 Task: Look for space in Clearlake, United States from 14th June, 2023 to 30th June, 2023 for 5 adults in price range Rs.8000 to Rs.12000. Place can be entire place or private room with 5 bedrooms having 5 beds and 5 bathrooms. Property type can be house, flat, guest house. Amenities needed are: wifi, TV, free parkinig on premises, gym, breakfast. Booking option can be shelf check-in. Required host language is English.
Action: Mouse moved to (478, 120)
Screenshot: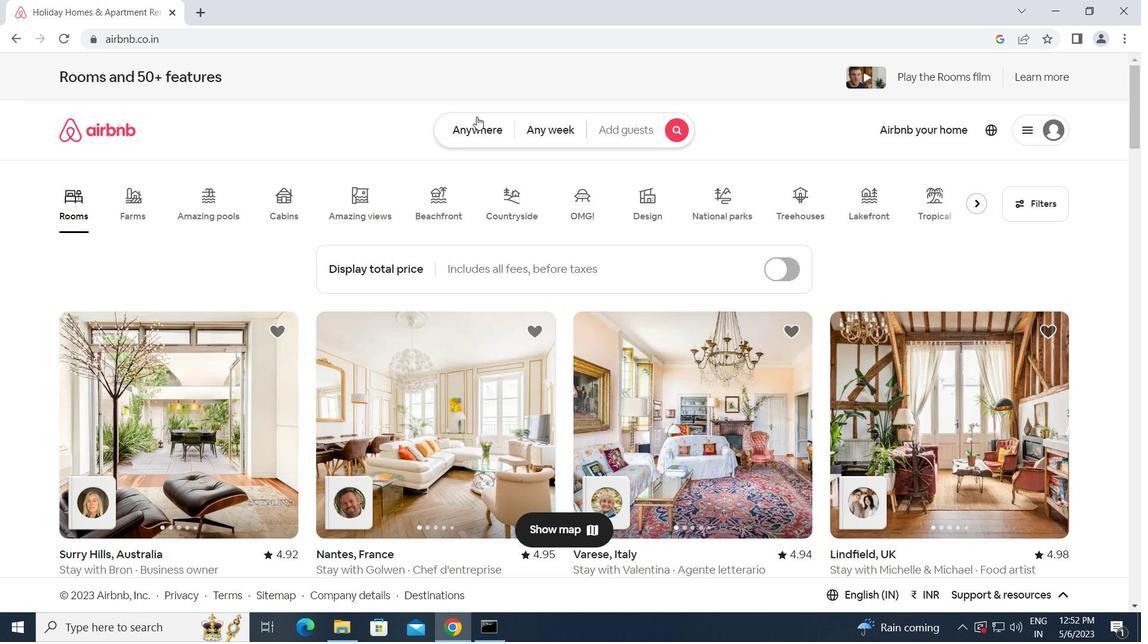 
Action: Mouse pressed left at (478, 120)
Screenshot: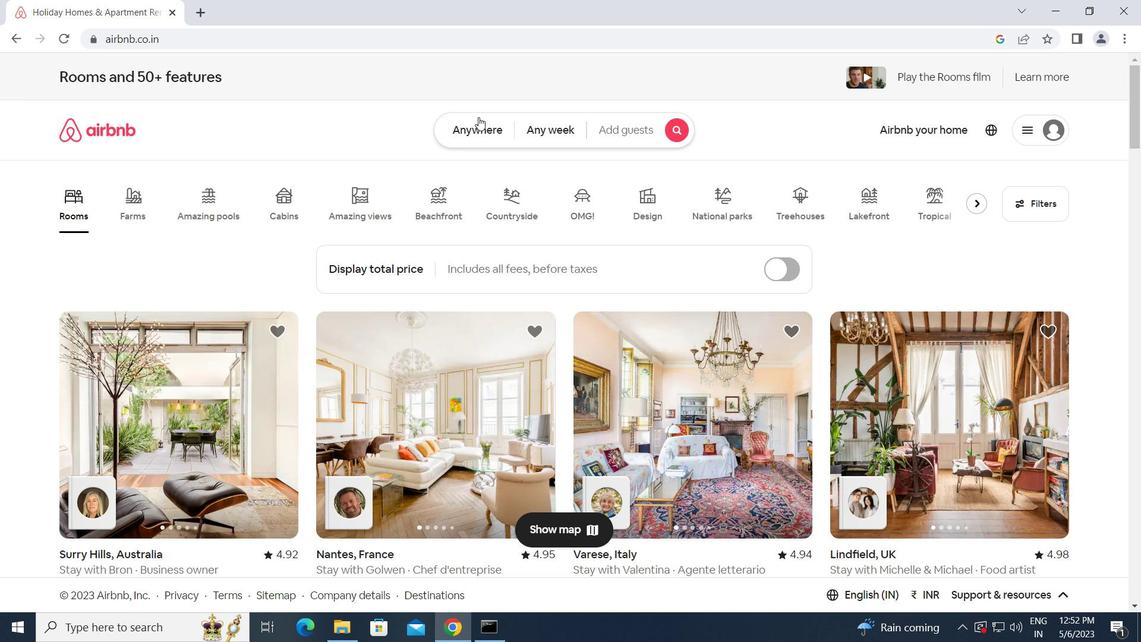 
Action: Mouse moved to (411, 179)
Screenshot: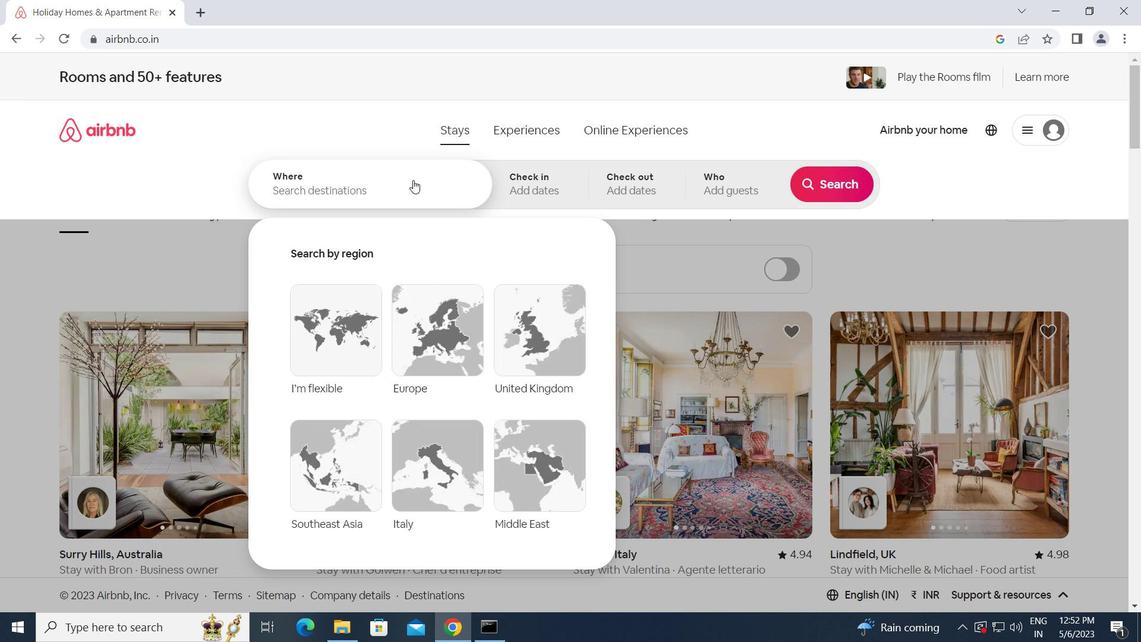 
Action: Mouse pressed left at (411, 179)
Screenshot: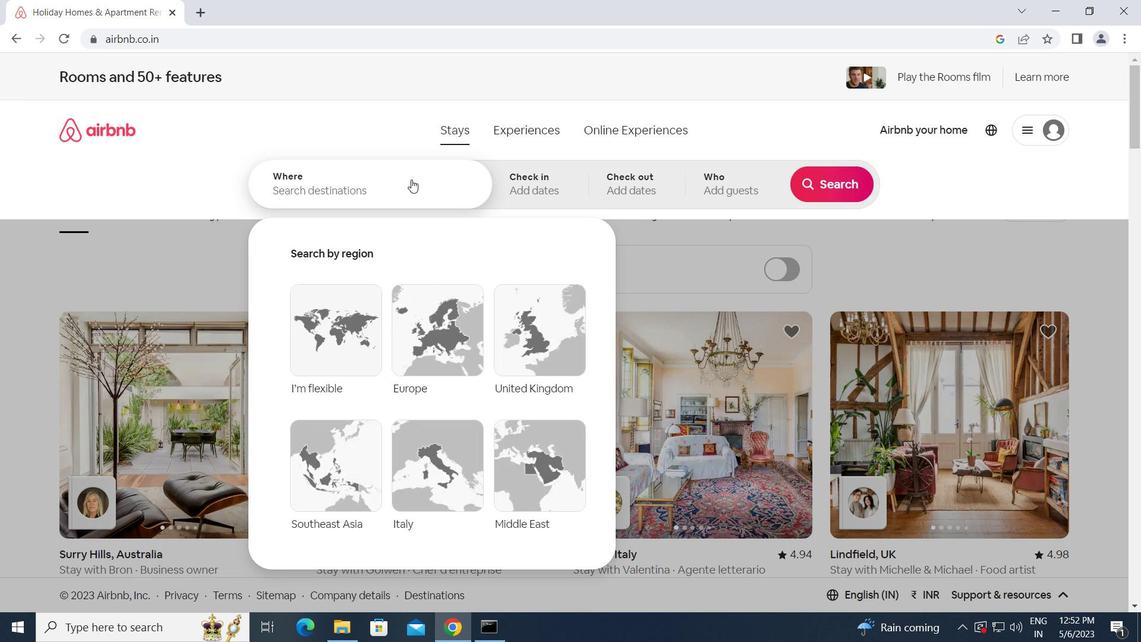 
Action: Key pressed <Key.caps_lock>c<Key.caps_lock>learlake,<Key.space><Key.caps_lock>u<Key.caps_lock>nited<Key.space><Key.caps_lock>s<Key.caps_lock>tates<Key.enter>
Screenshot: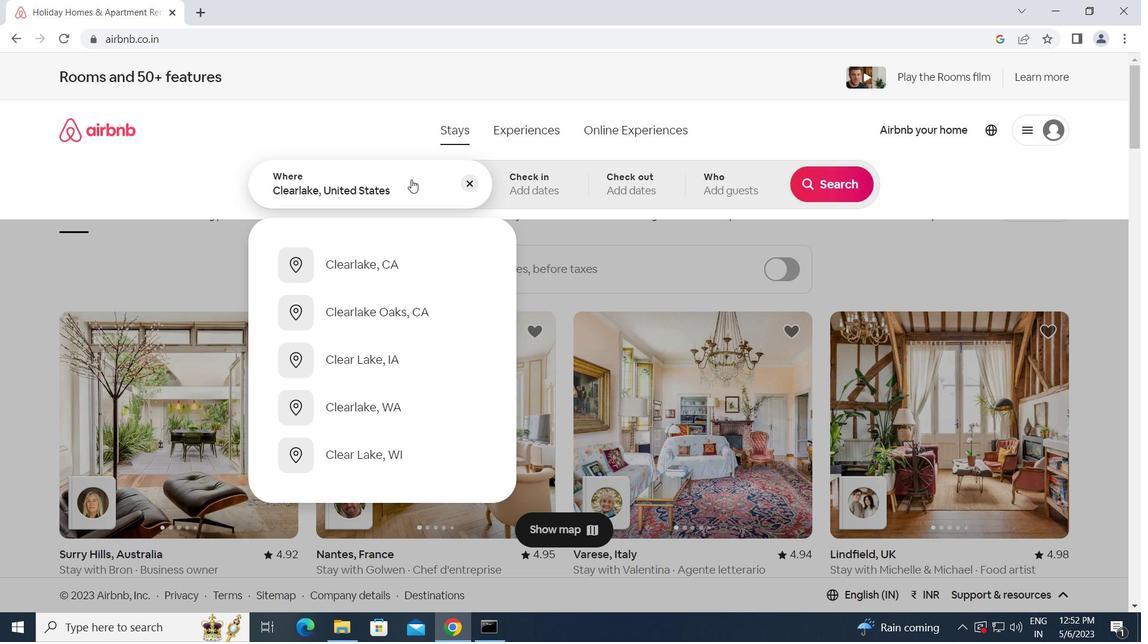 
Action: Mouse moved to (699, 444)
Screenshot: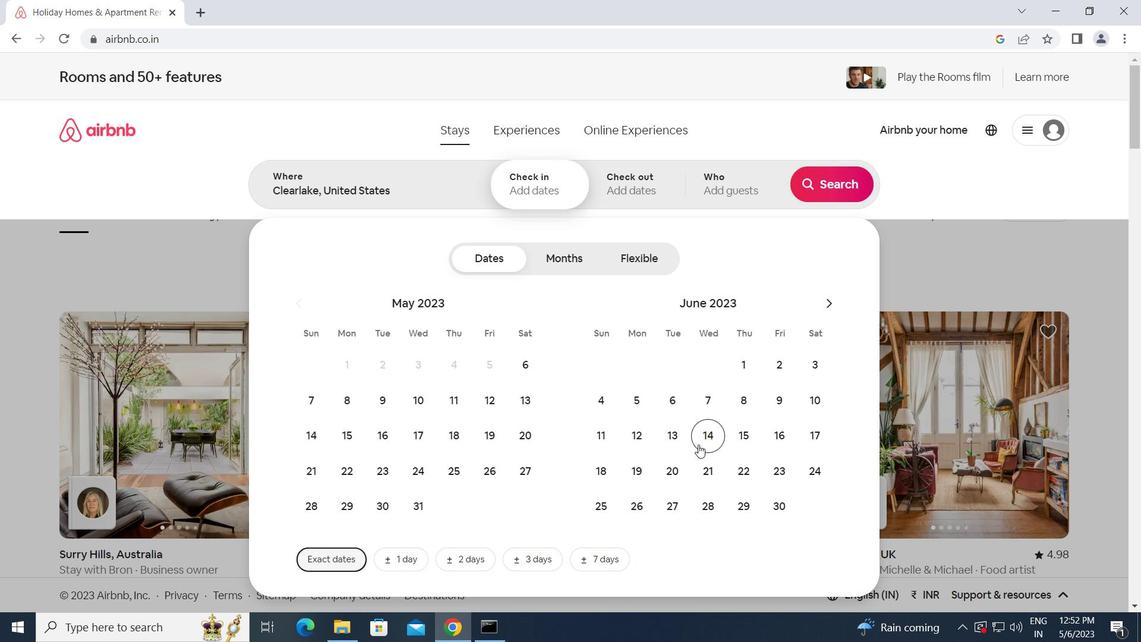 
Action: Mouse pressed left at (699, 444)
Screenshot: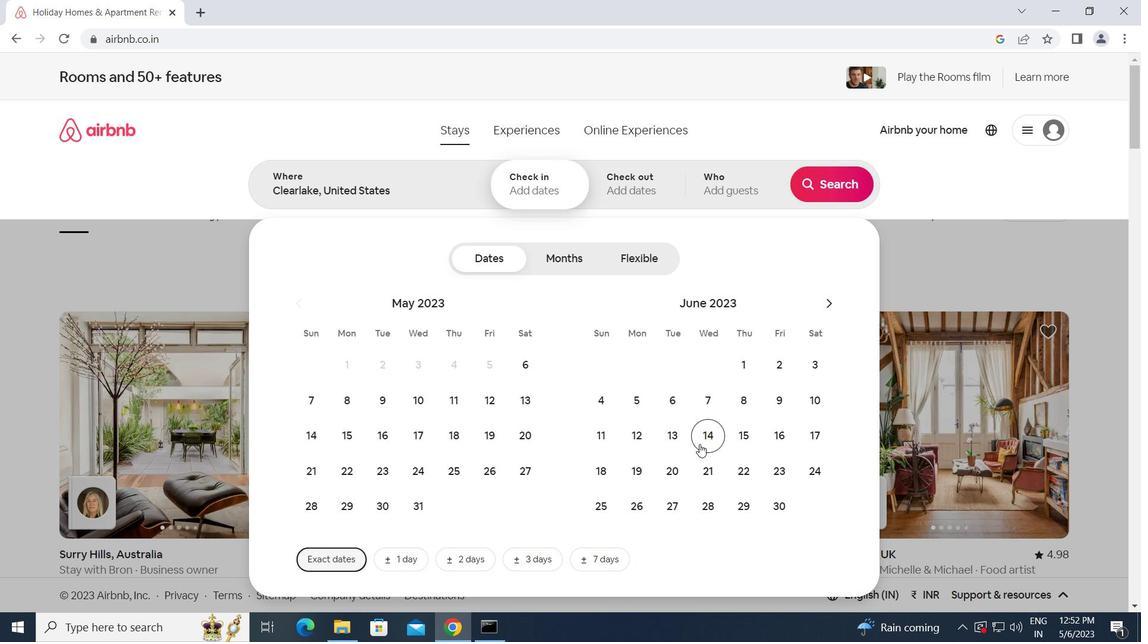 
Action: Mouse moved to (786, 509)
Screenshot: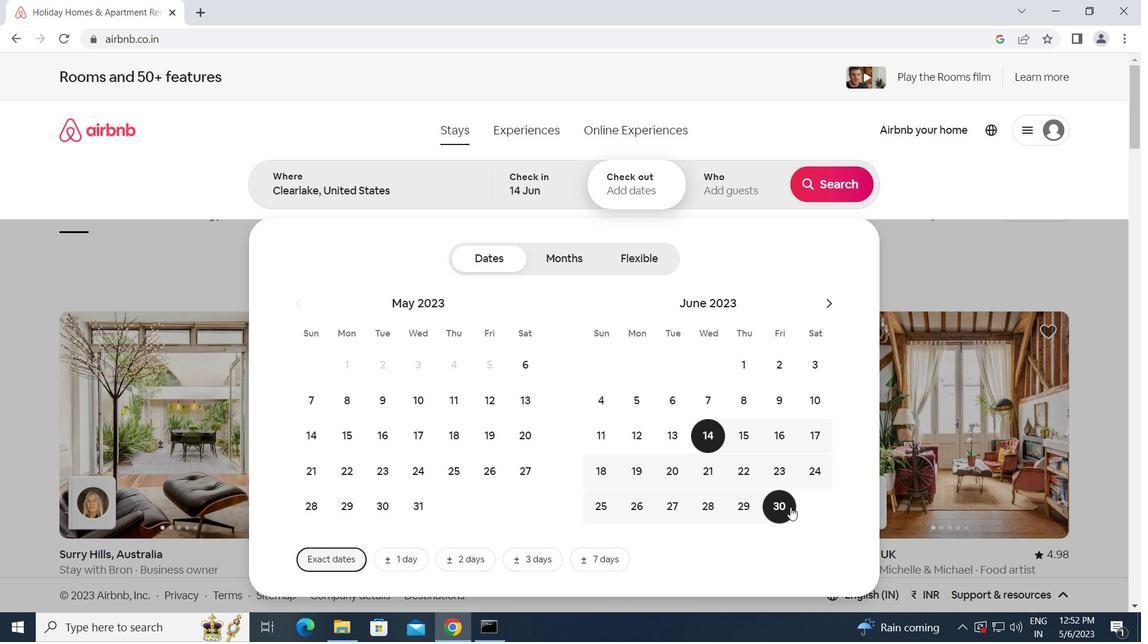 
Action: Mouse pressed left at (786, 509)
Screenshot: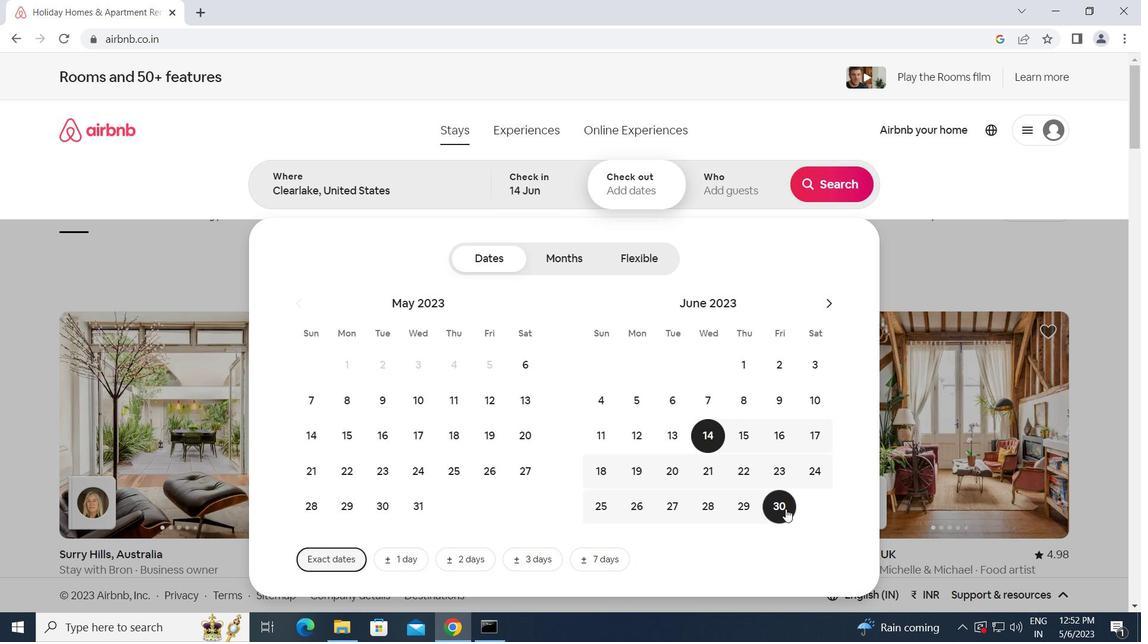 
Action: Mouse moved to (716, 192)
Screenshot: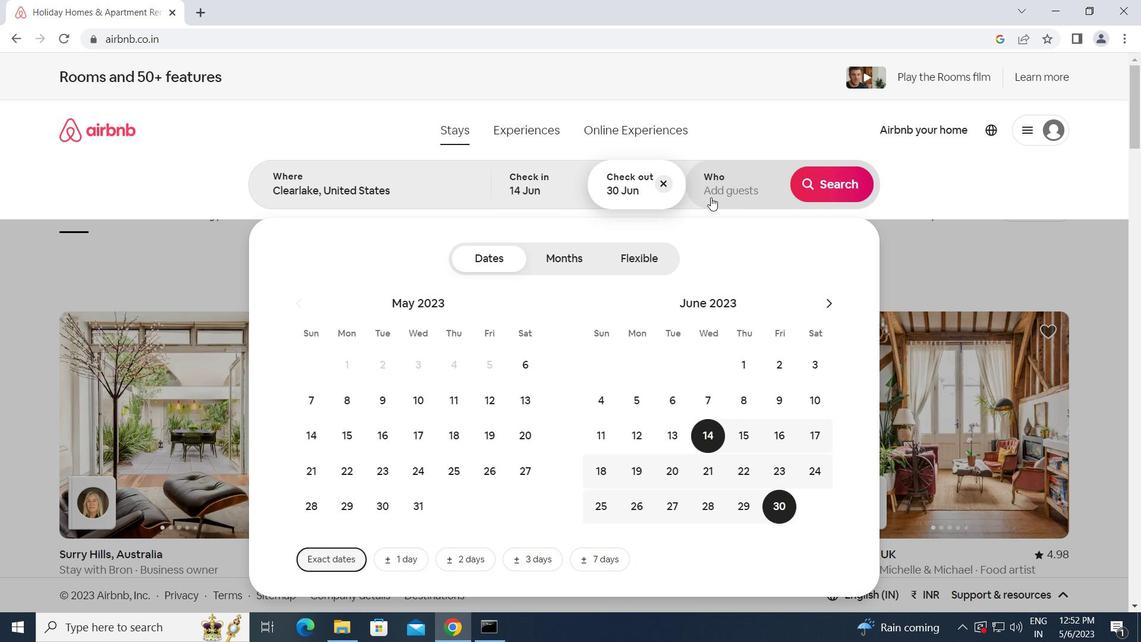 
Action: Mouse pressed left at (716, 192)
Screenshot: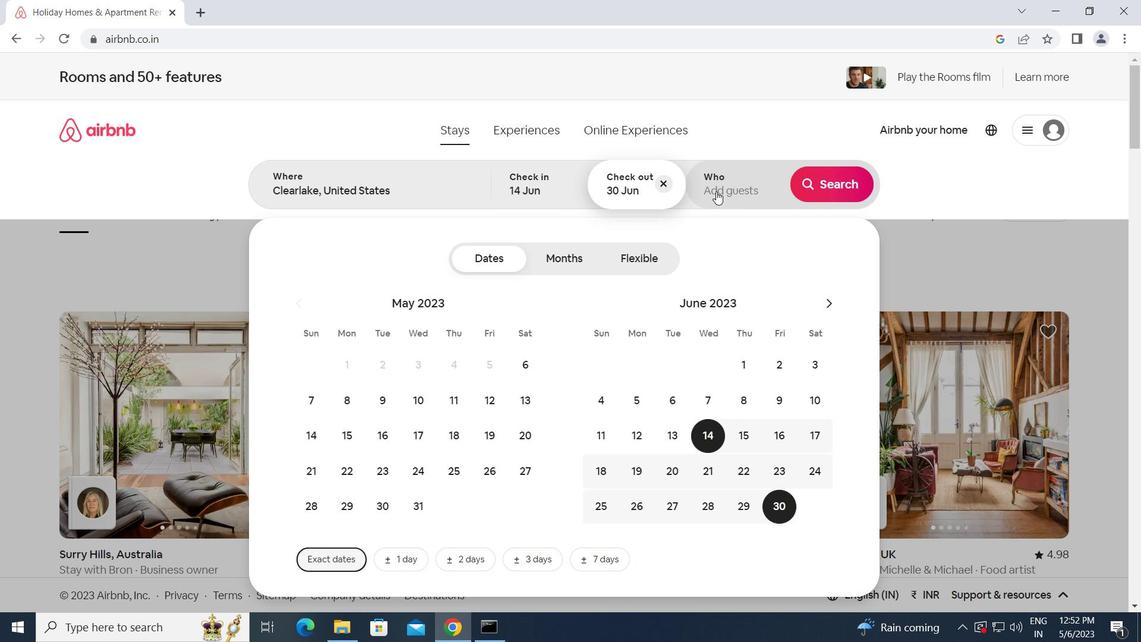 
Action: Mouse moved to (830, 259)
Screenshot: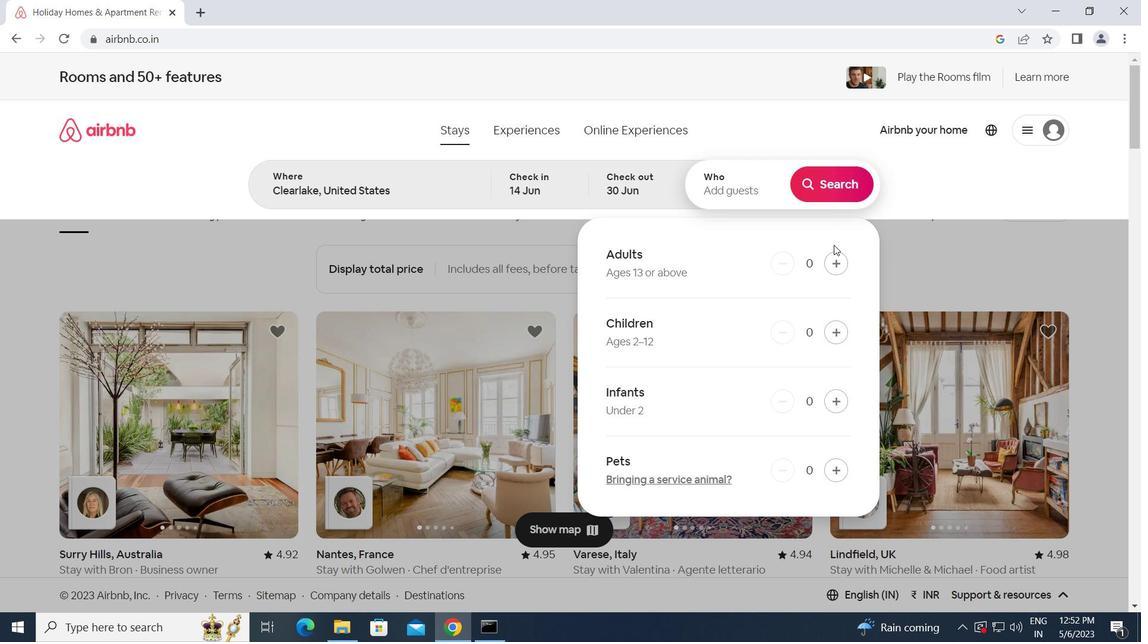 
Action: Mouse pressed left at (830, 259)
Screenshot: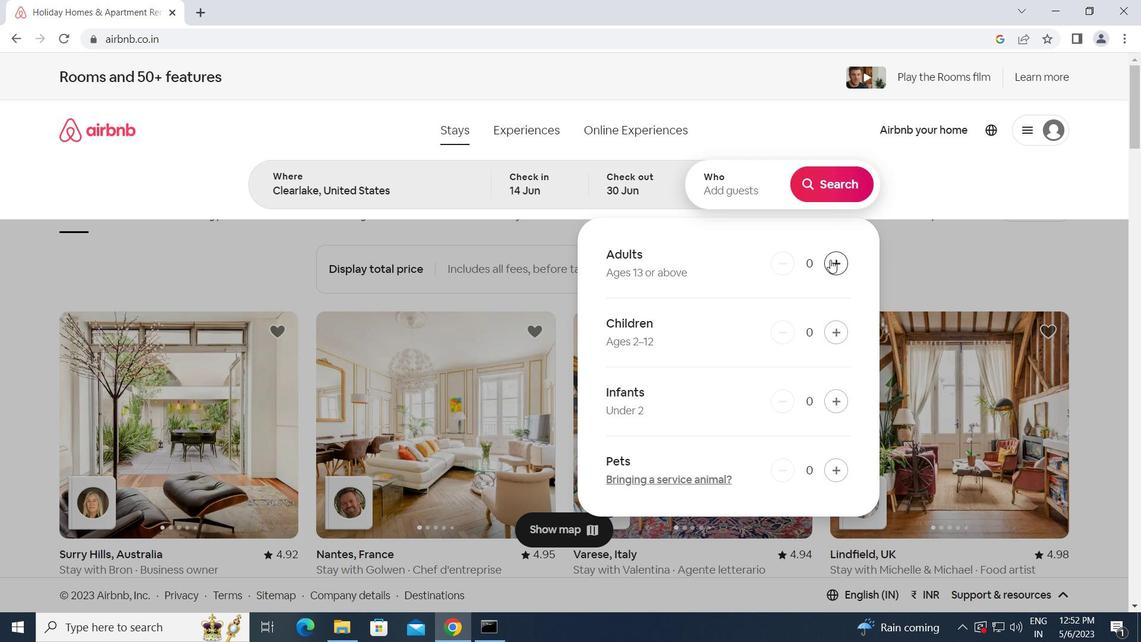 
Action: Mouse moved to (834, 259)
Screenshot: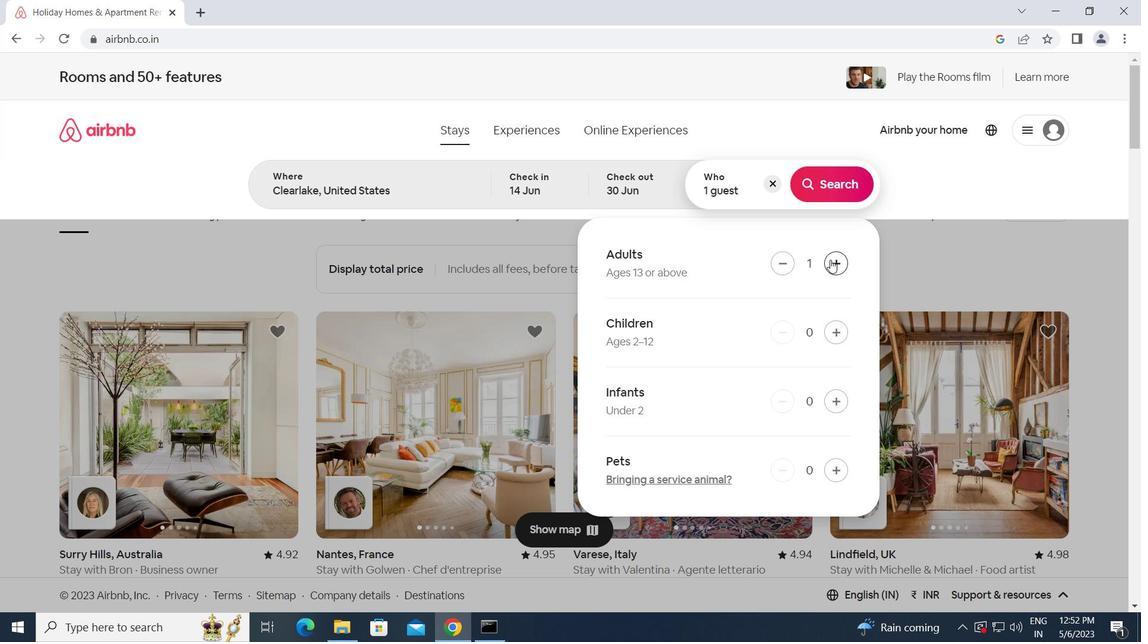 
Action: Mouse pressed left at (834, 259)
Screenshot: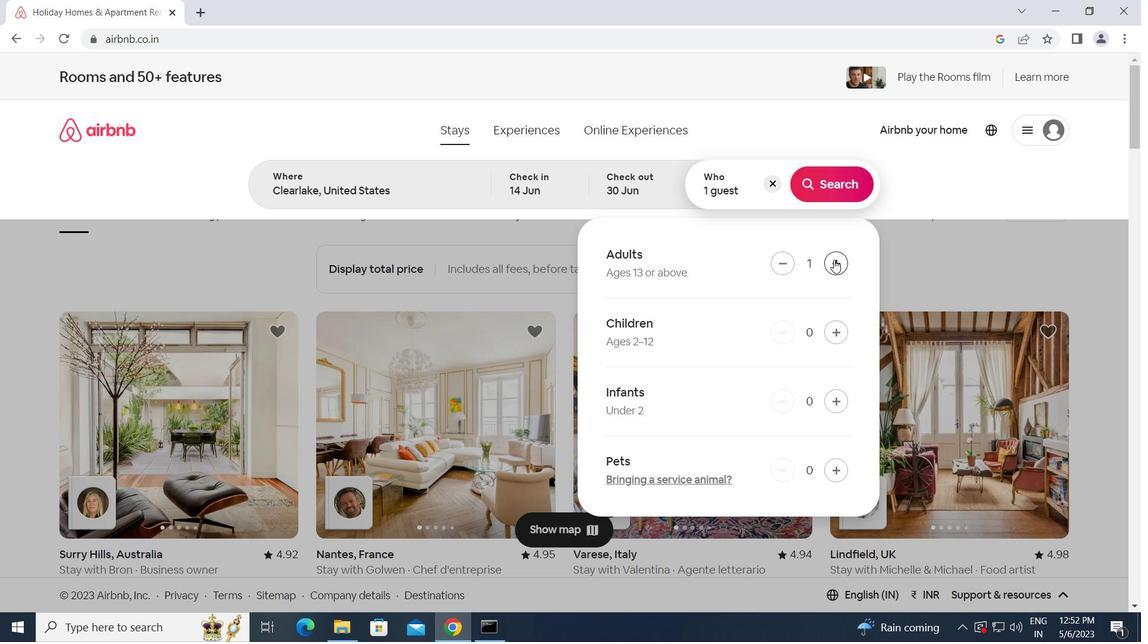 
Action: Mouse pressed left at (834, 259)
Screenshot: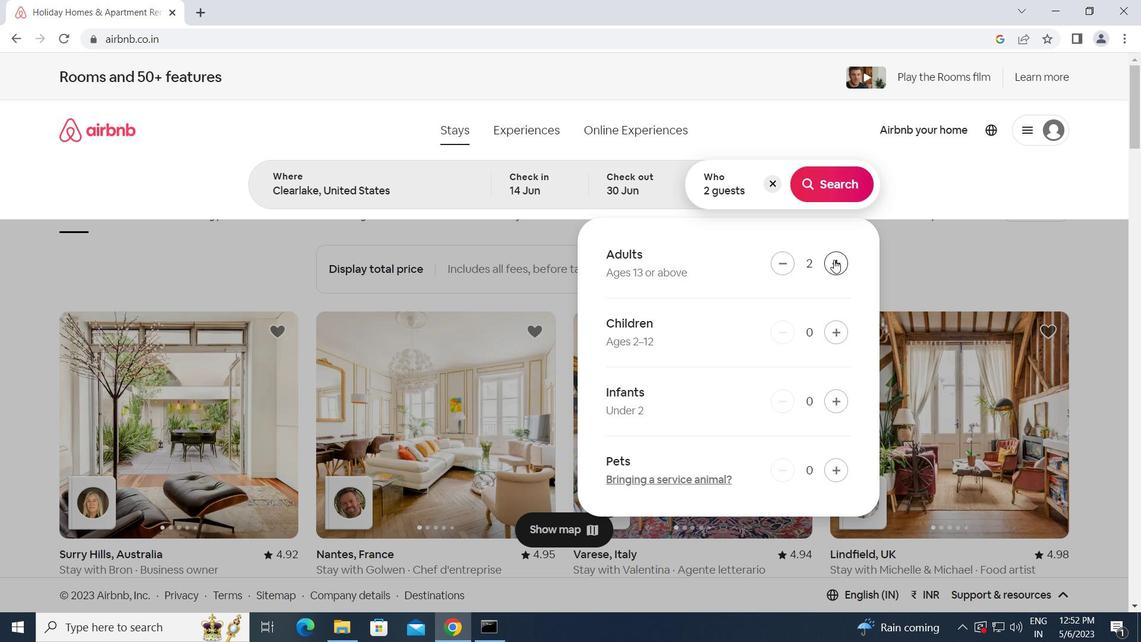 
Action: Mouse pressed left at (834, 259)
Screenshot: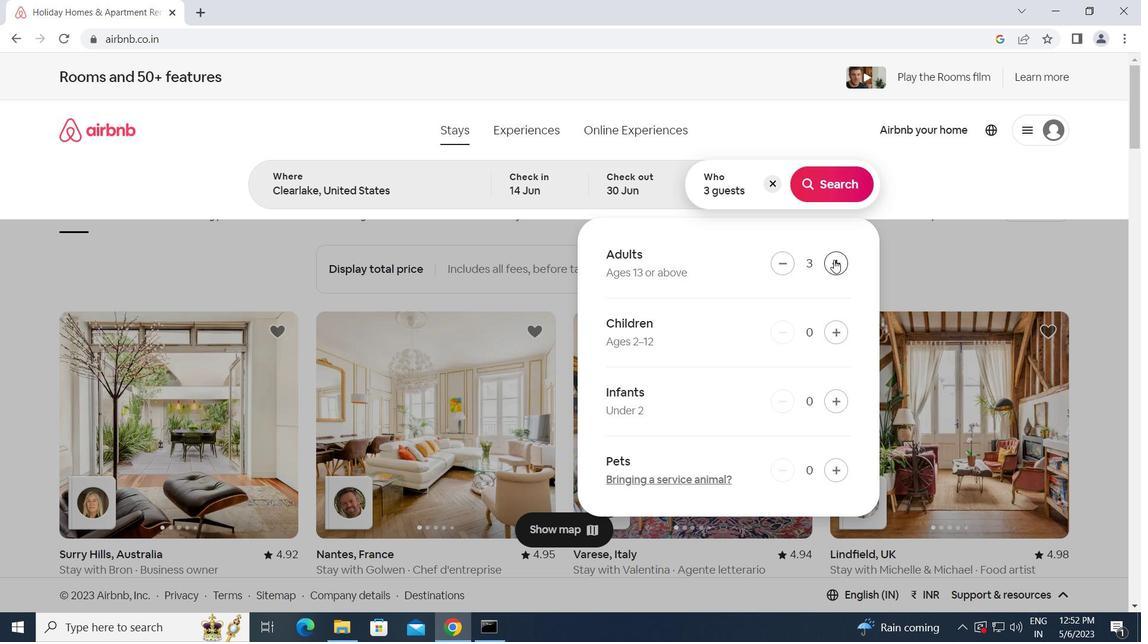
Action: Mouse pressed left at (834, 259)
Screenshot: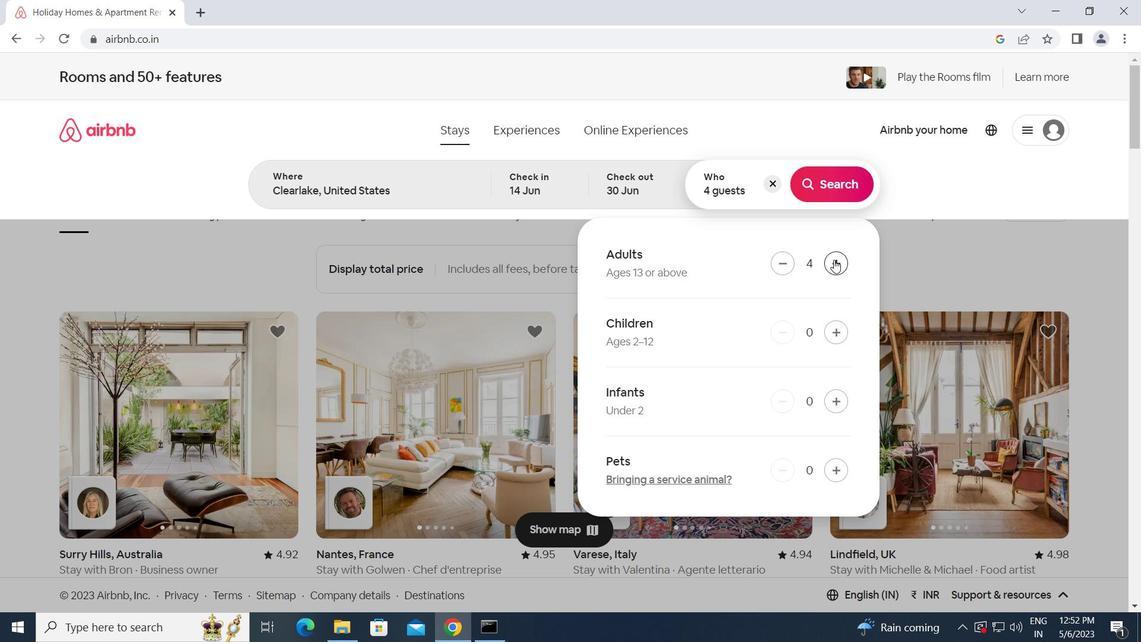 
Action: Mouse moved to (821, 179)
Screenshot: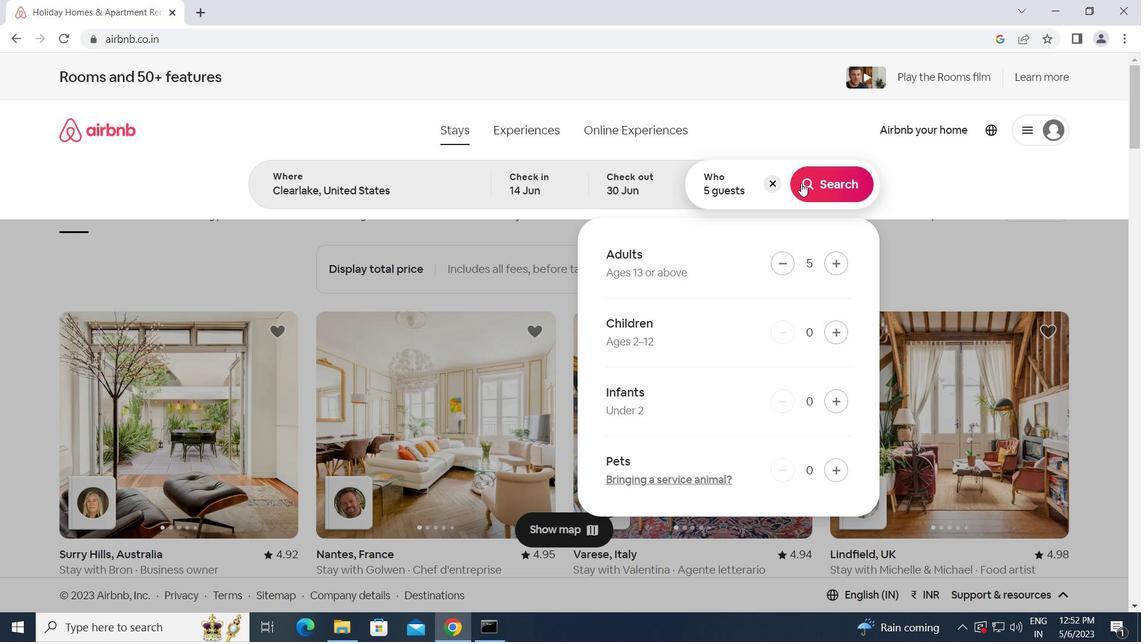 
Action: Mouse pressed left at (821, 179)
Screenshot: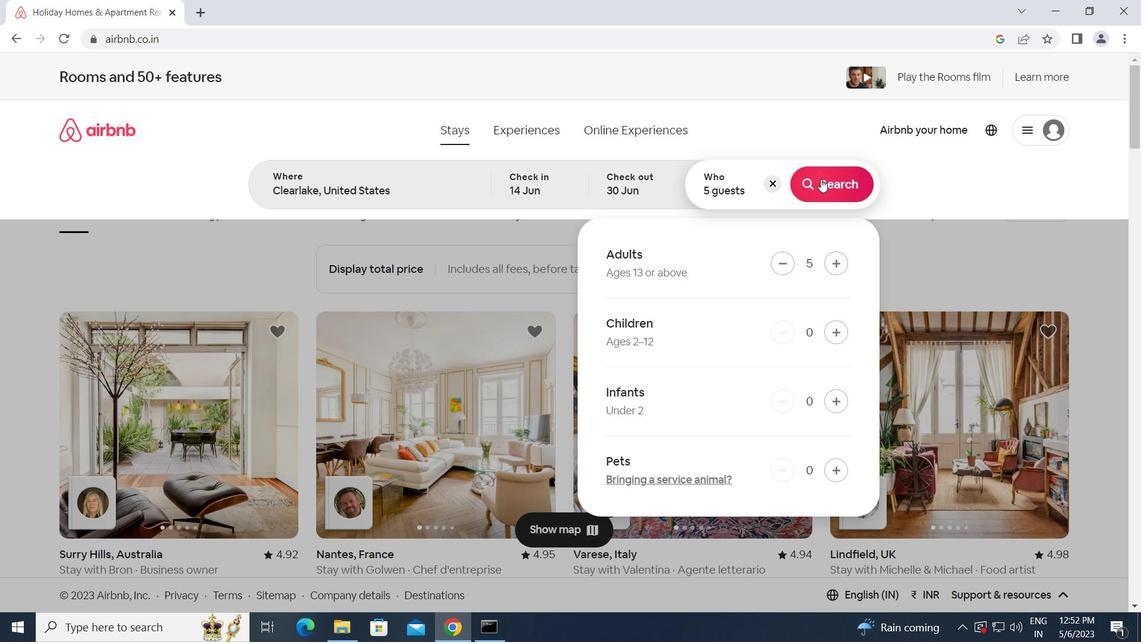 
Action: Mouse moved to (1078, 142)
Screenshot: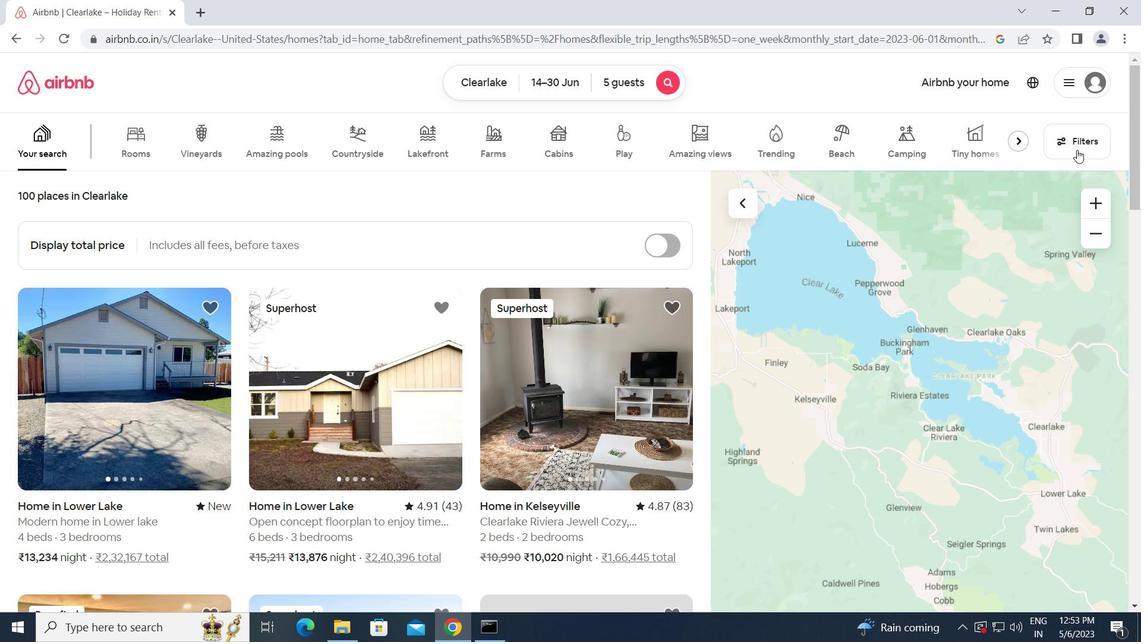 
Action: Mouse pressed left at (1078, 142)
Screenshot: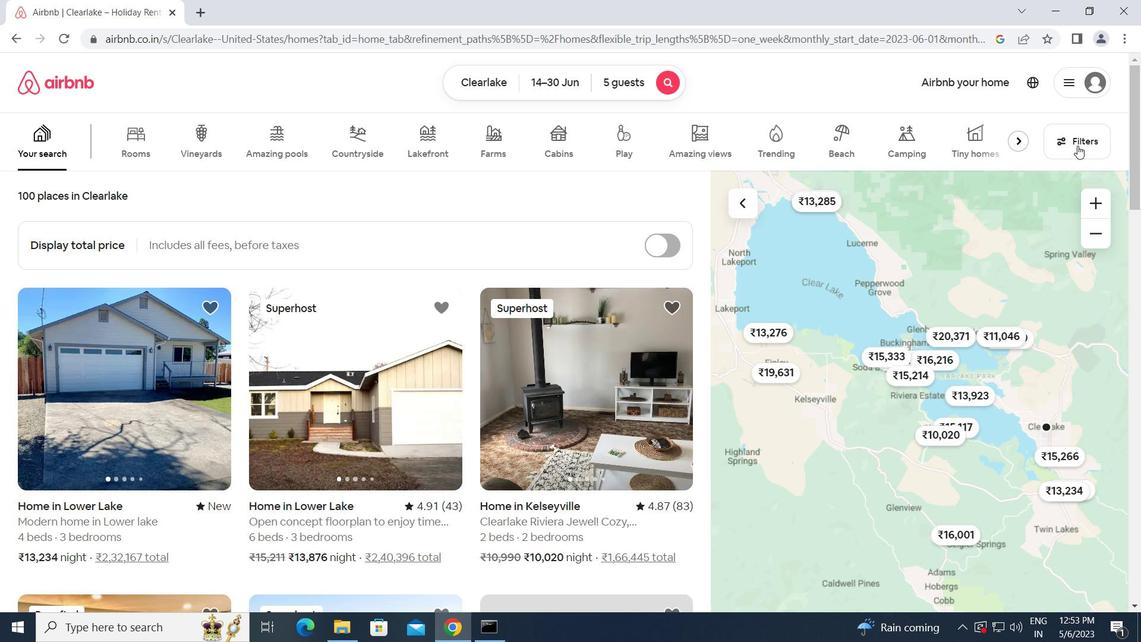 
Action: Mouse moved to (416, 427)
Screenshot: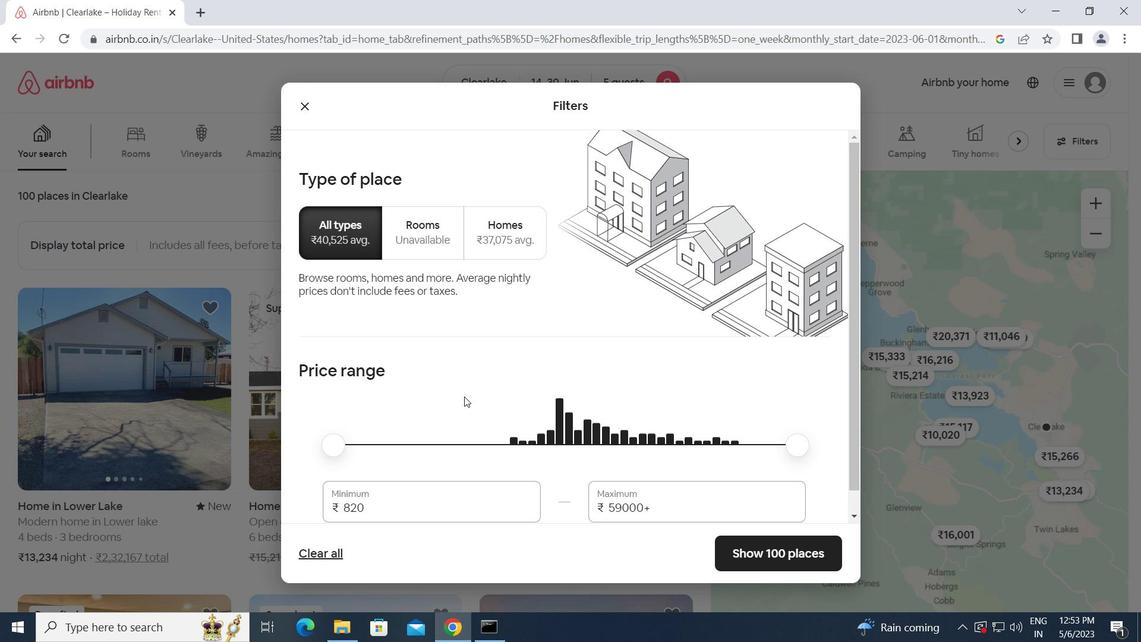 
Action: Mouse scrolled (416, 427) with delta (0, 0)
Screenshot: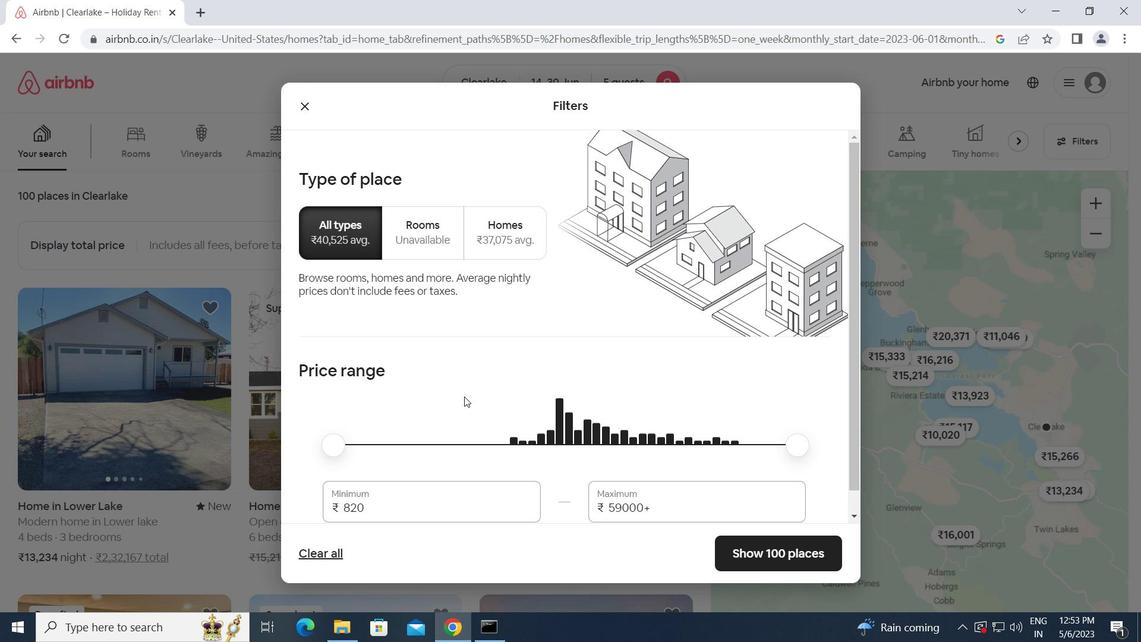 
Action: Mouse moved to (369, 489)
Screenshot: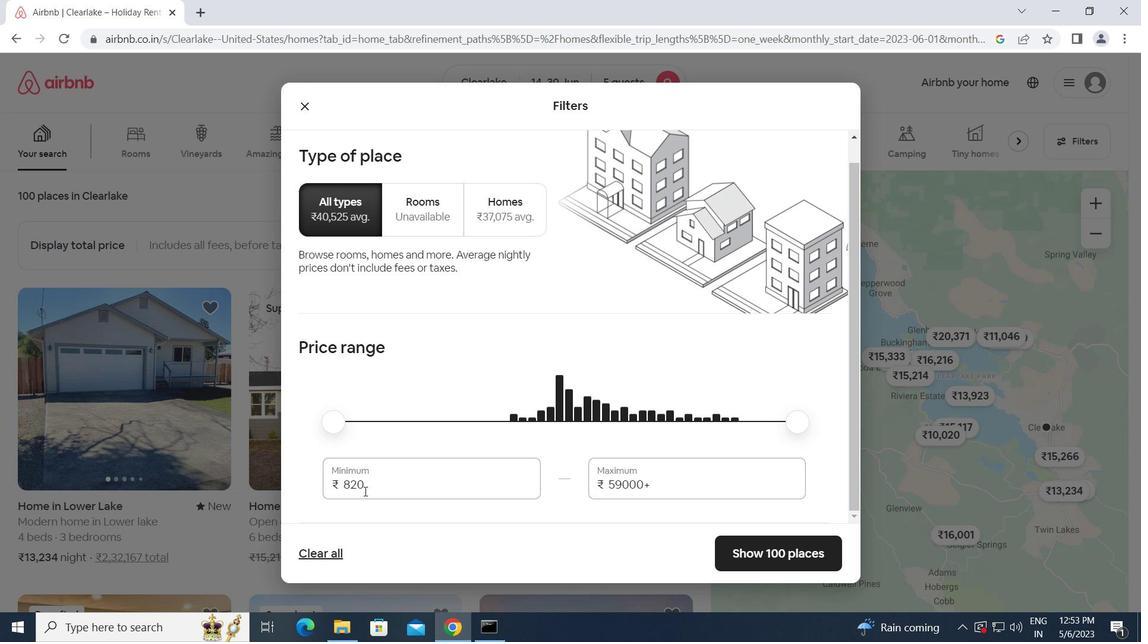 
Action: Mouse pressed left at (369, 489)
Screenshot: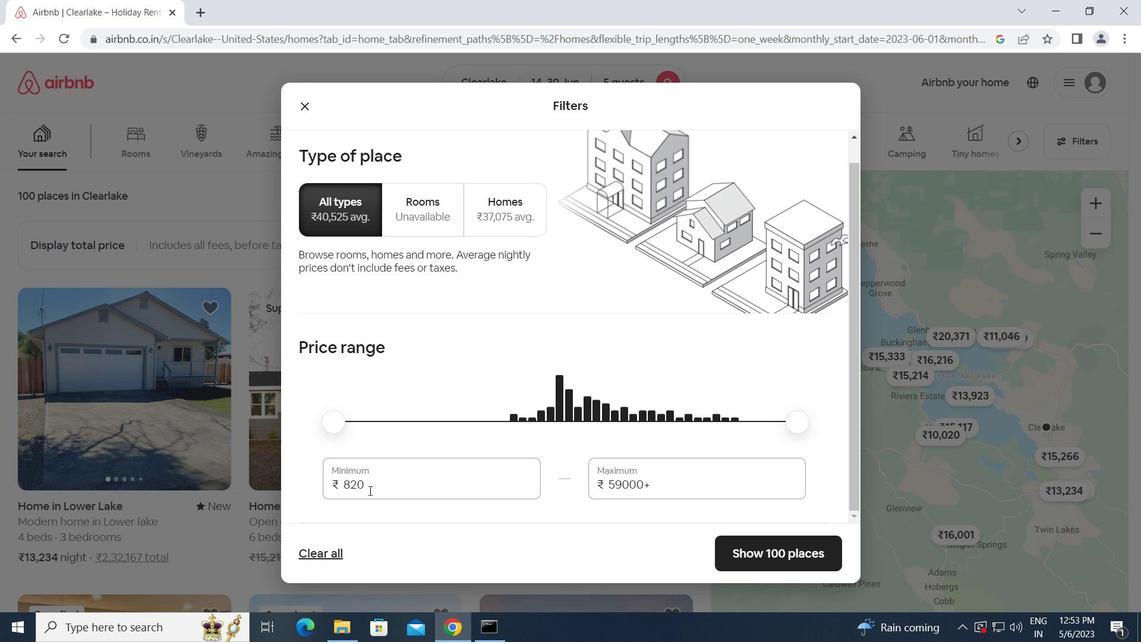 
Action: Mouse moved to (361, 484)
Screenshot: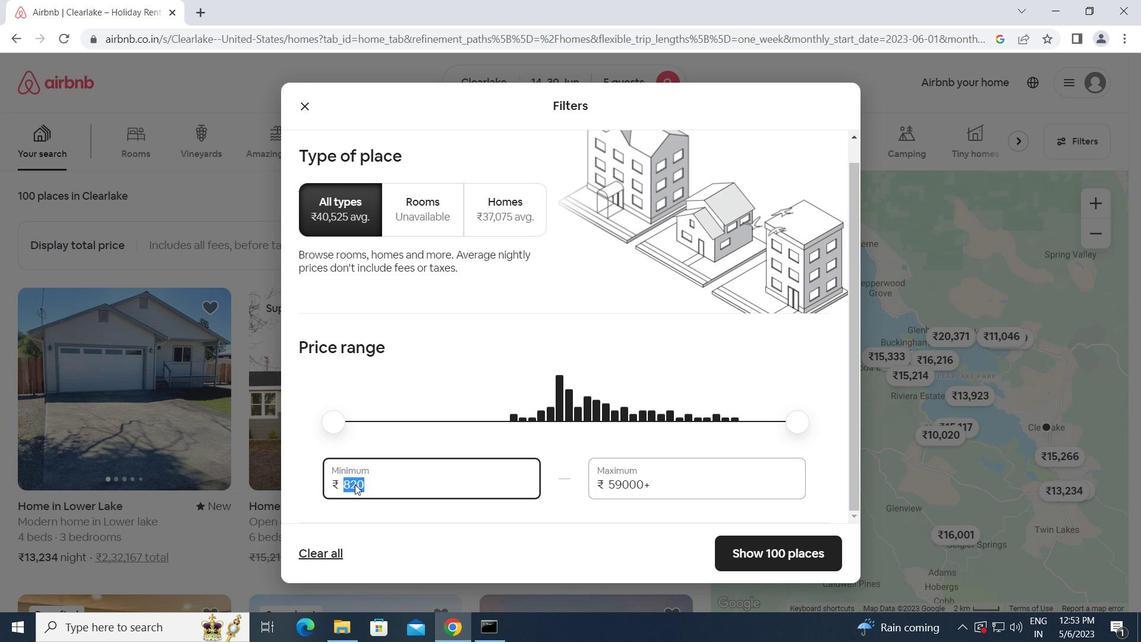
Action: Key pressed 800
Screenshot: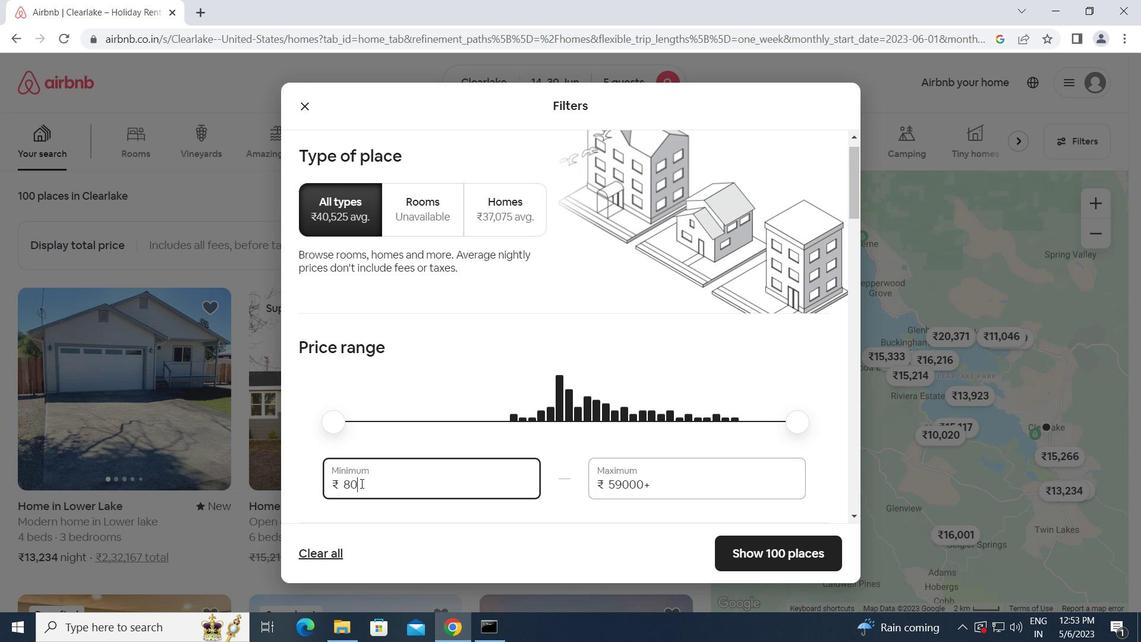 
Action: Mouse moved to (468, 416)
Screenshot: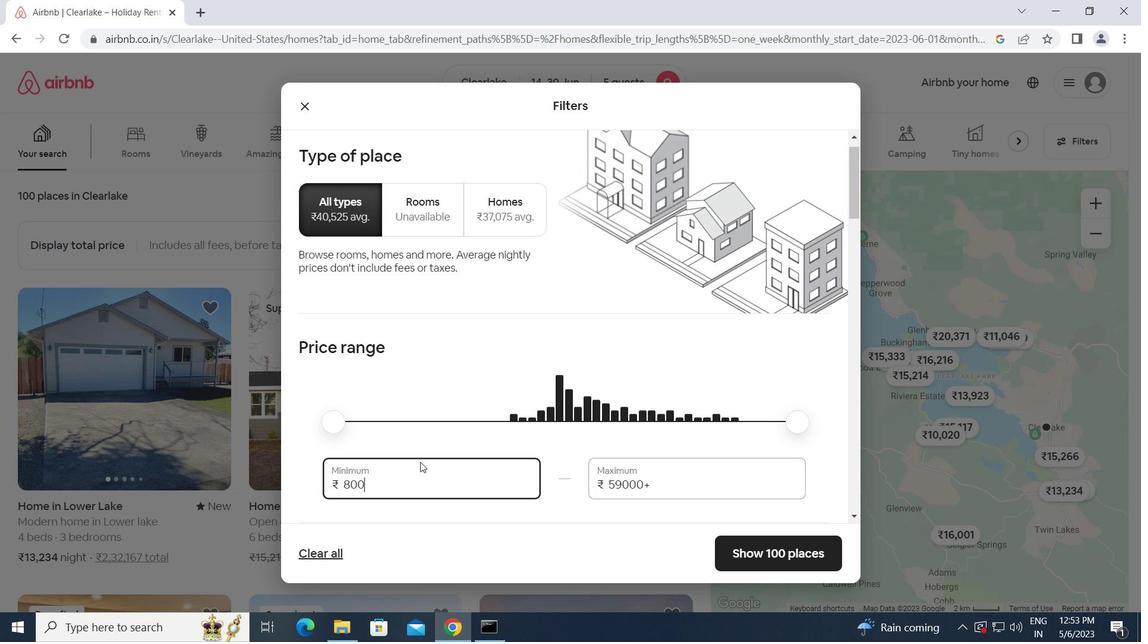 
Action: Key pressed 0<Key.tab>12000
Screenshot: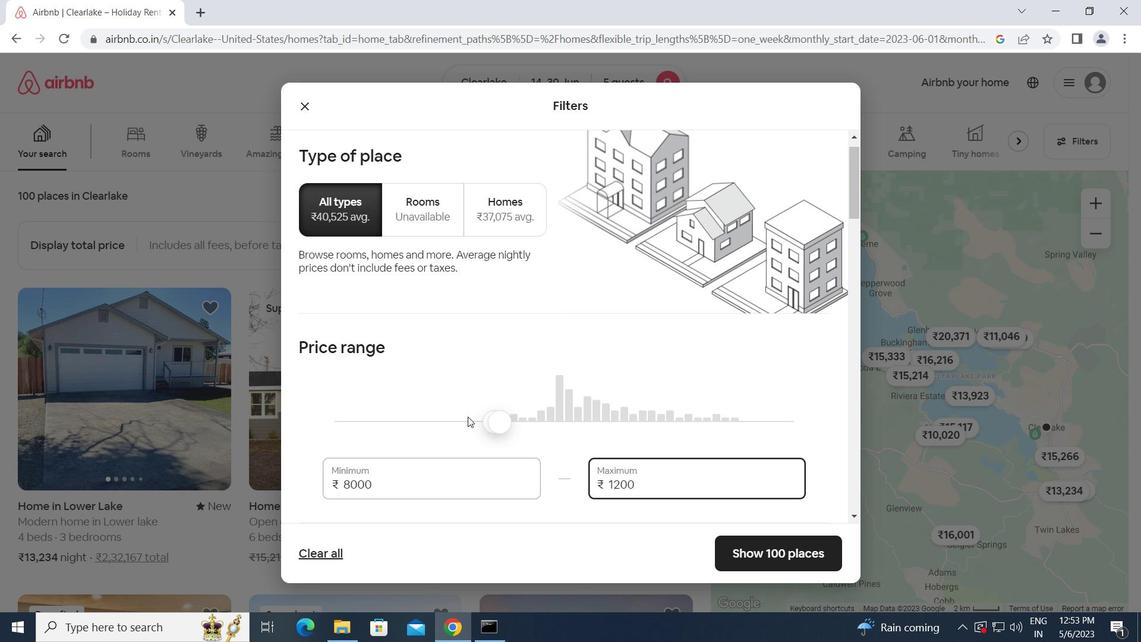 
Action: Mouse moved to (473, 425)
Screenshot: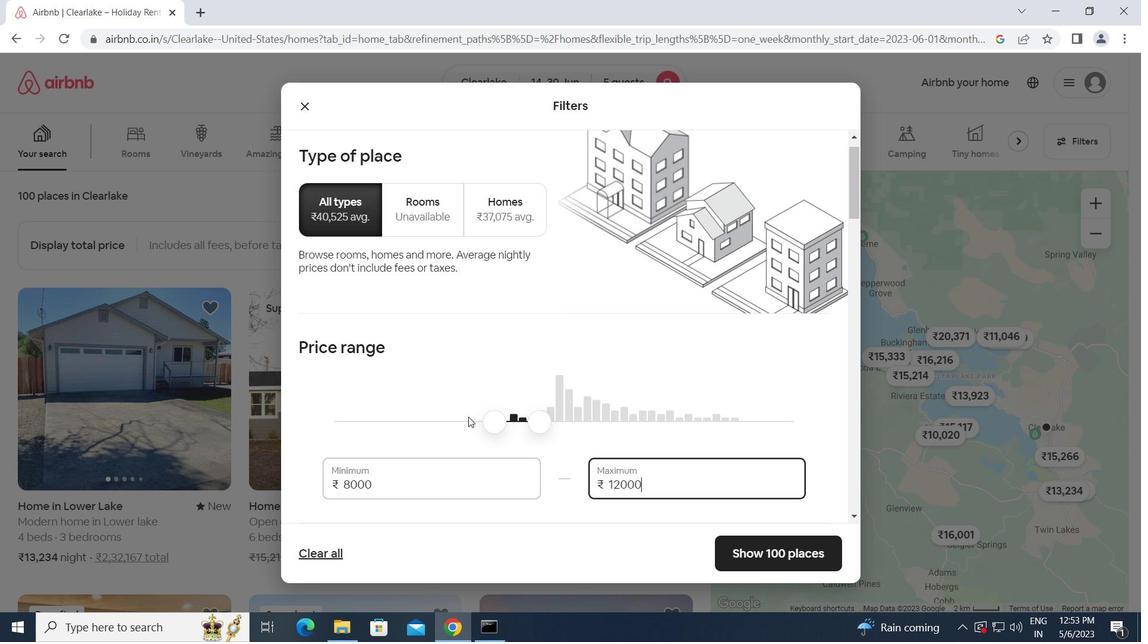 
Action: Mouse scrolled (473, 424) with delta (0, 0)
Screenshot: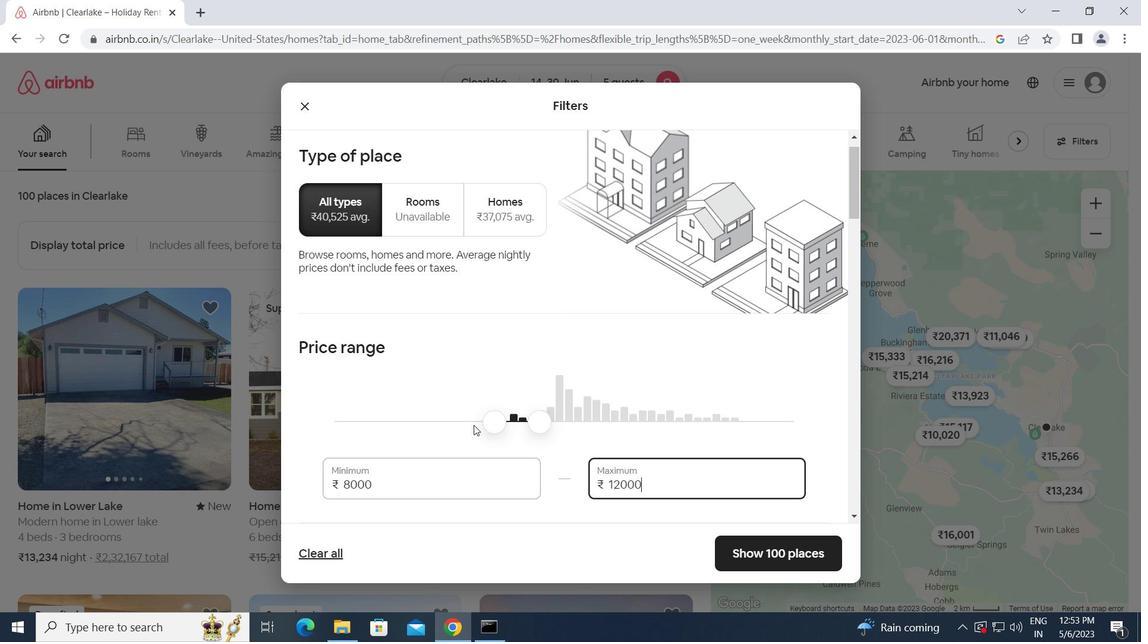 
Action: Mouse scrolled (473, 424) with delta (0, 0)
Screenshot: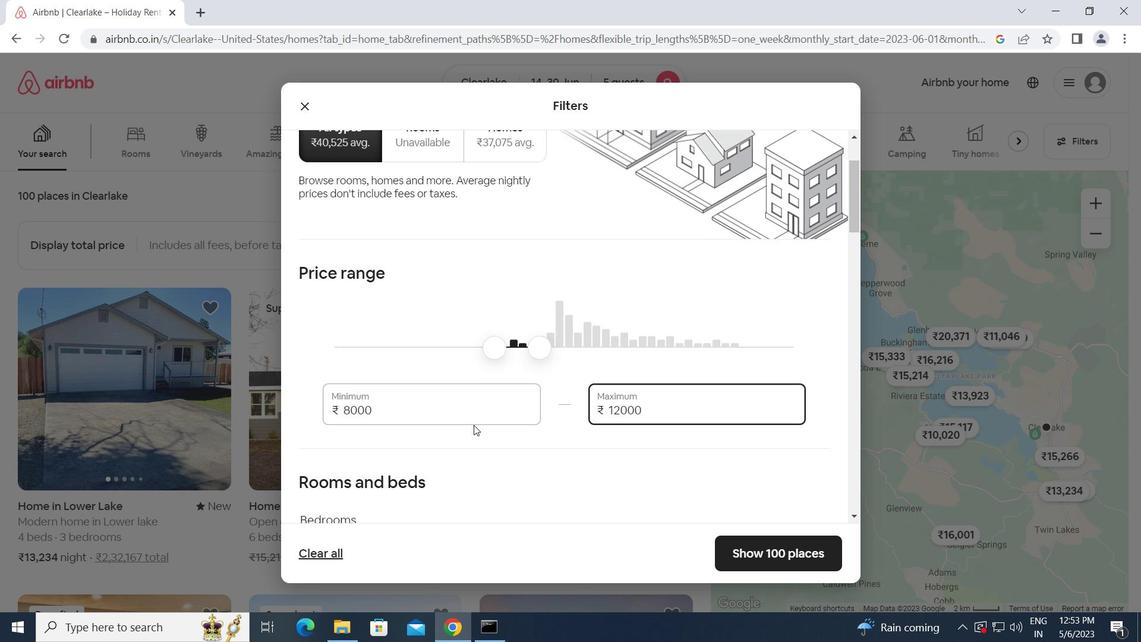
Action: Mouse scrolled (473, 424) with delta (0, 0)
Screenshot: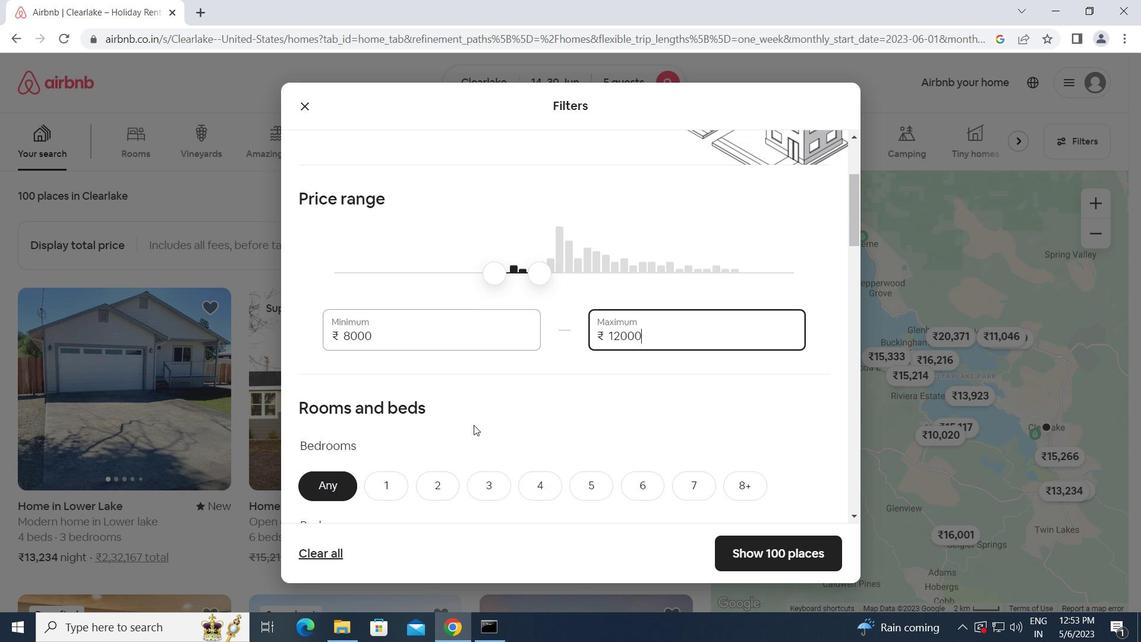 
Action: Mouse scrolled (473, 424) with delta (0, 0)
Screenshot: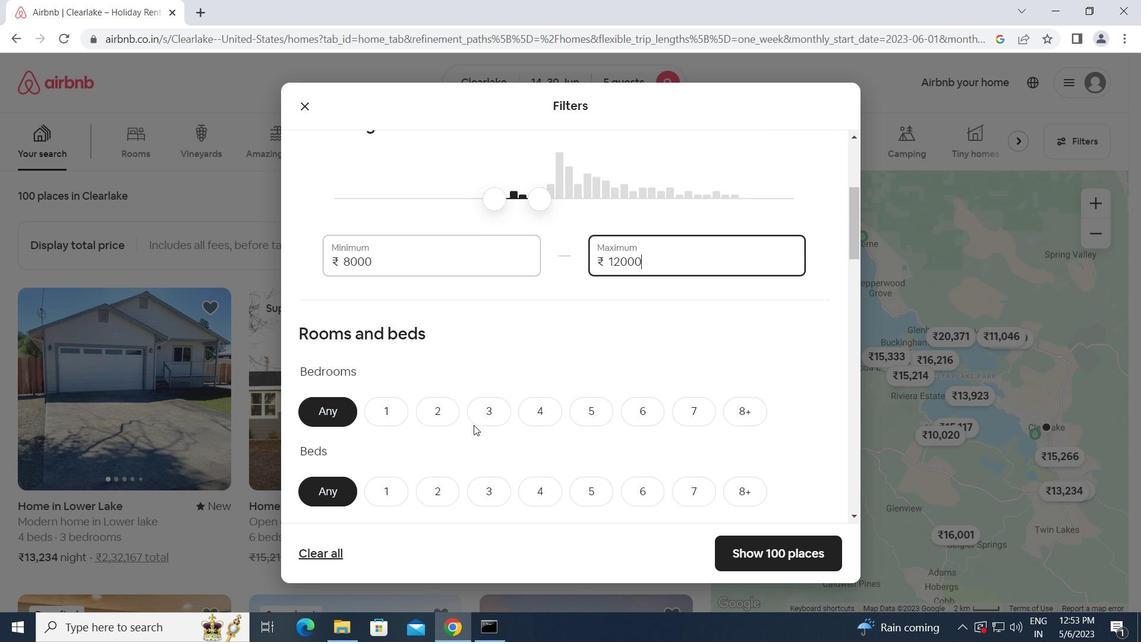 
Action: Mouse moved to (589, 335)
Screenshot: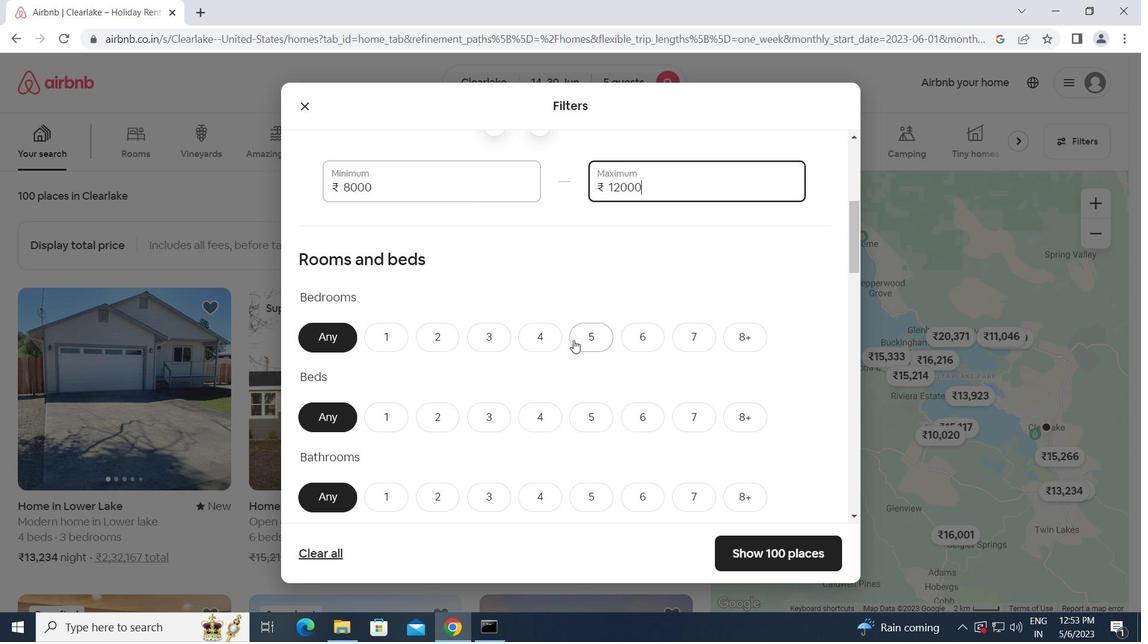 
Action: Mouse pressed left at (589, 335)
Screenshot: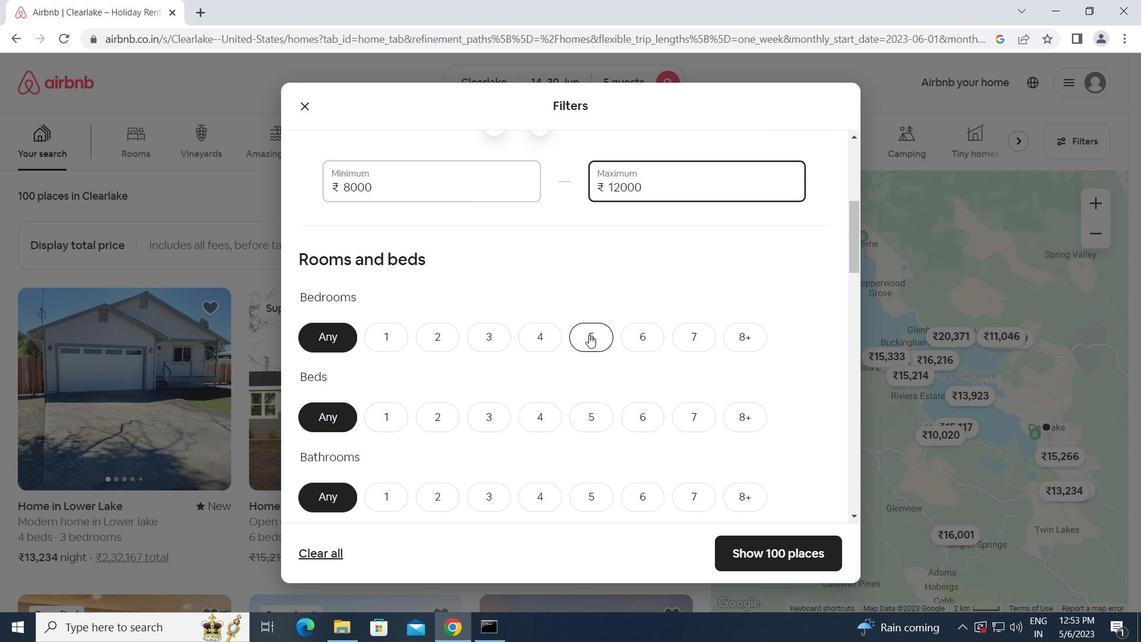 
Action: Mouse moved to (586, 416)
Screenshot: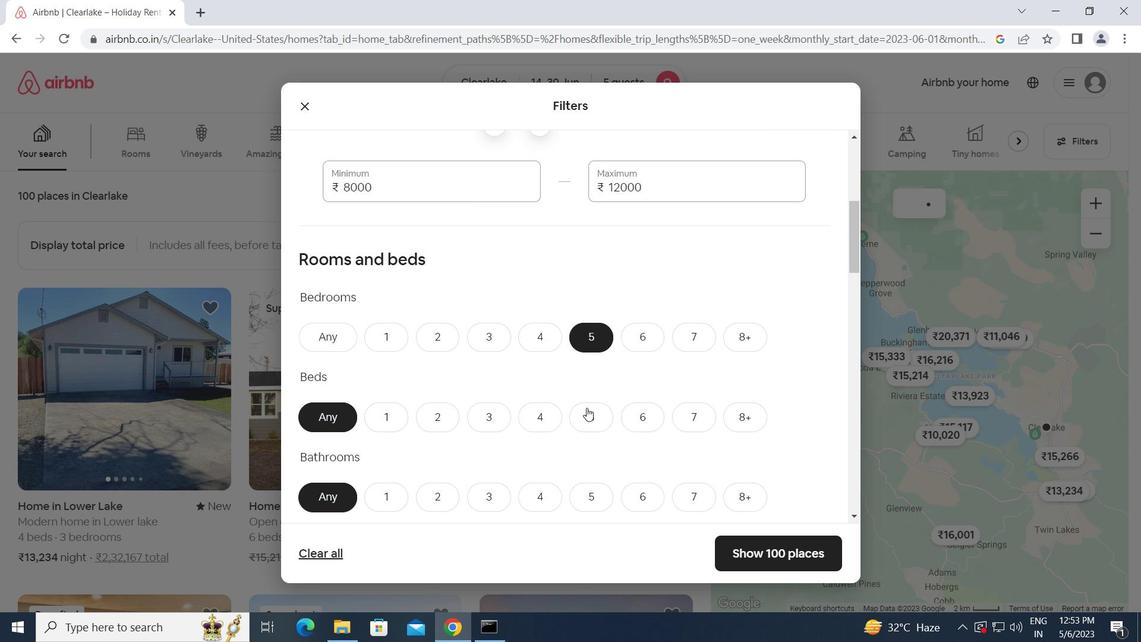 
Action: Mouse pressed left at (586, 416)
Screenshot: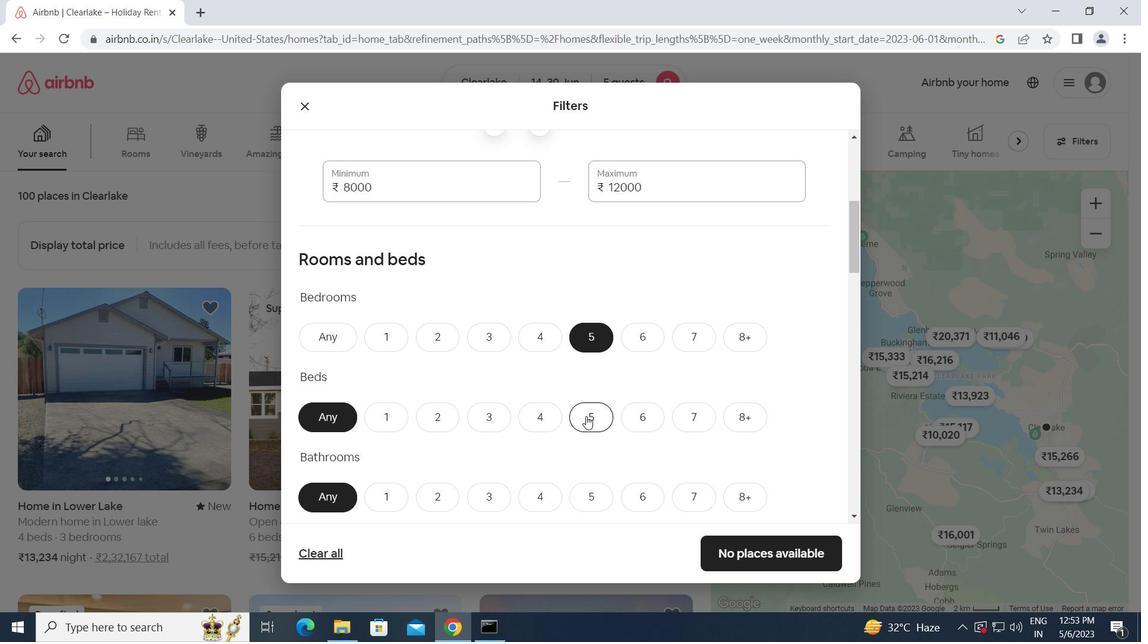 
Action: Mouse scrolled (586, 415) with delta (0, 0)
Screenshot: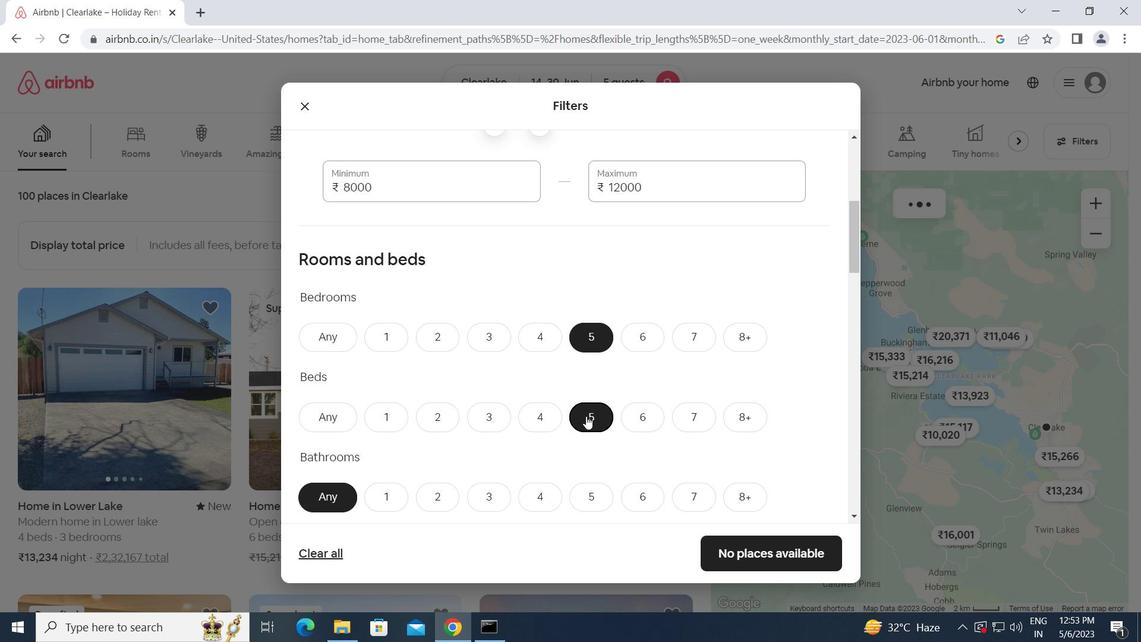 
Action: Mouse pressed left at (586, 416)
Screenshot: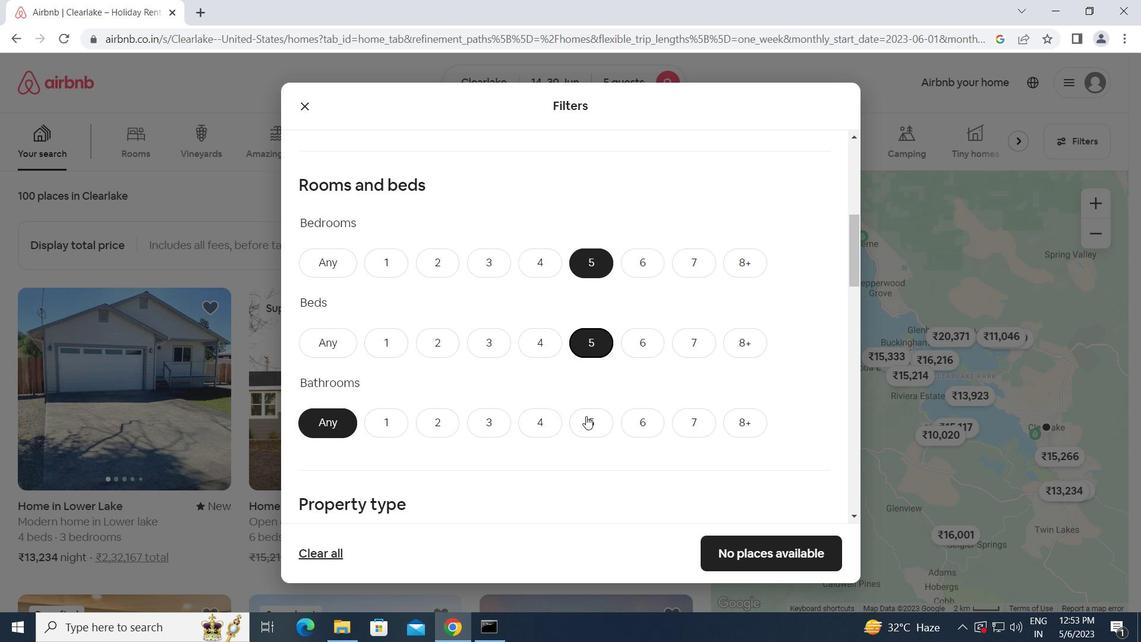 
Action: Mouse moved to (575, 440)
Screenshot: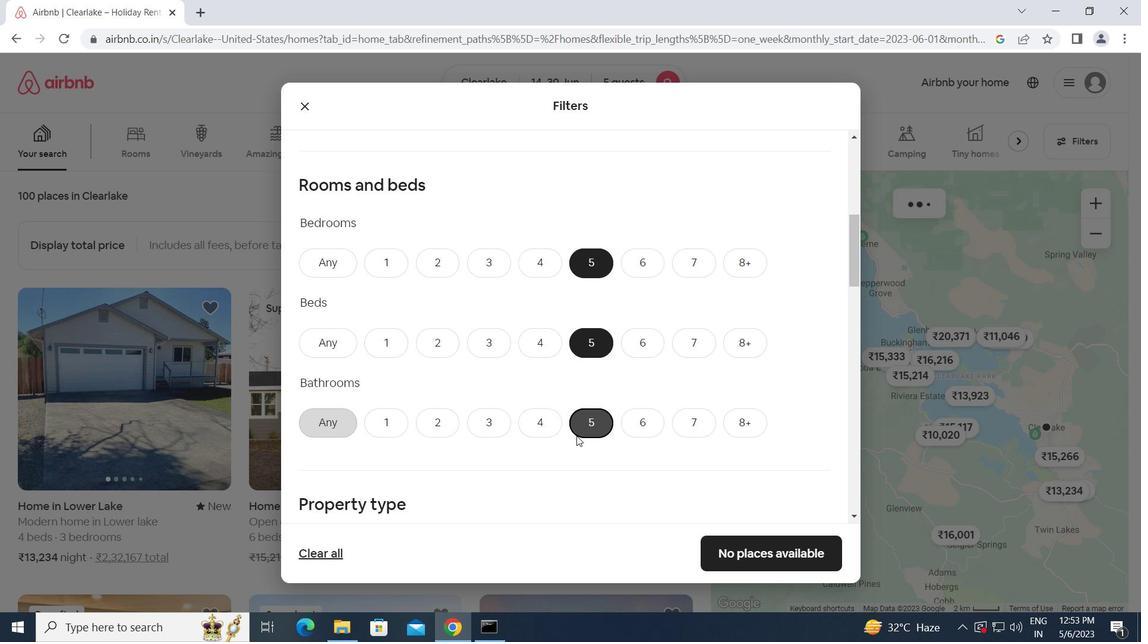 
Action: Mouse scrolled (575, 440) with delta (0, 0)
Screenshot: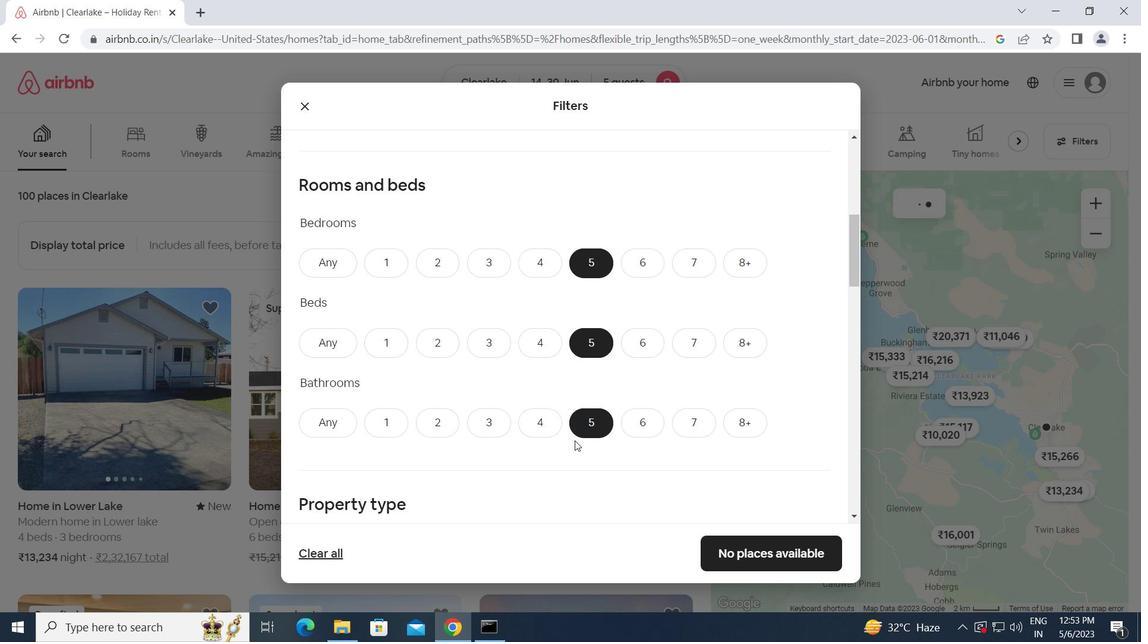 
Action: Mouse scrolled (575, 440) with delta (0, 0)
Screenshot: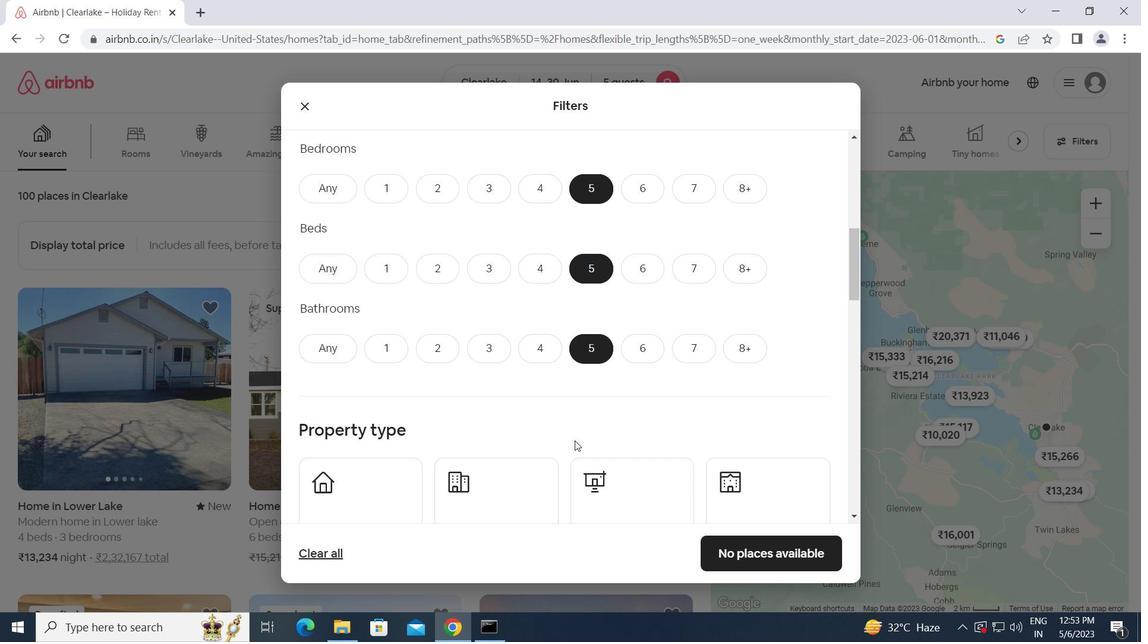 
Action: Mouse moved to (387, 427)
Screenshot: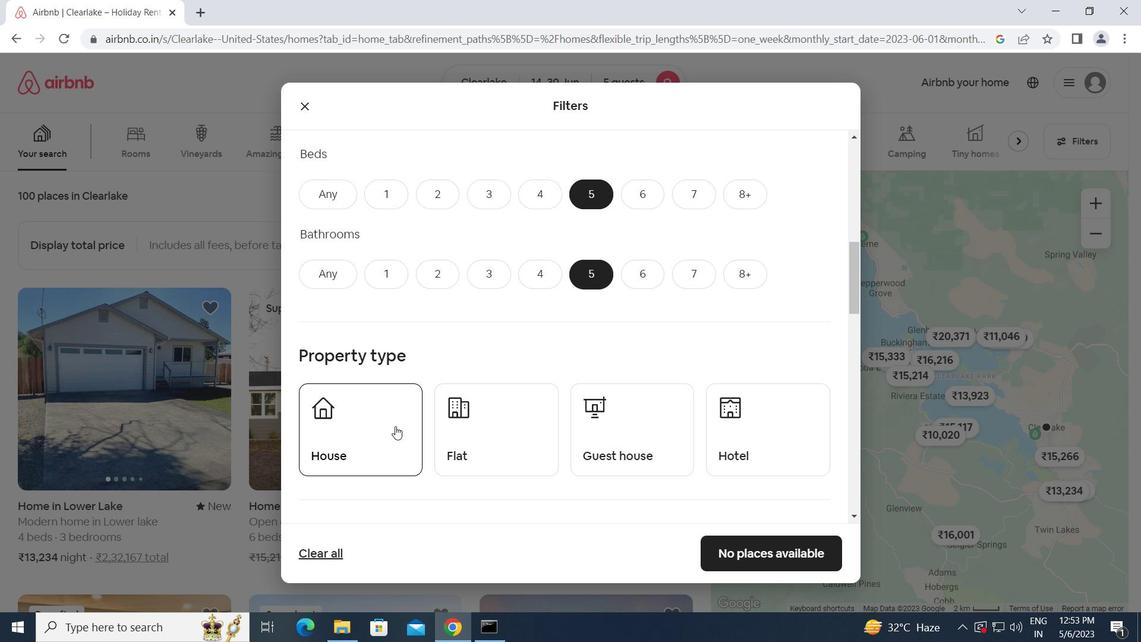 
Action: Mouse pressed left at (387, 427)
Screenshot: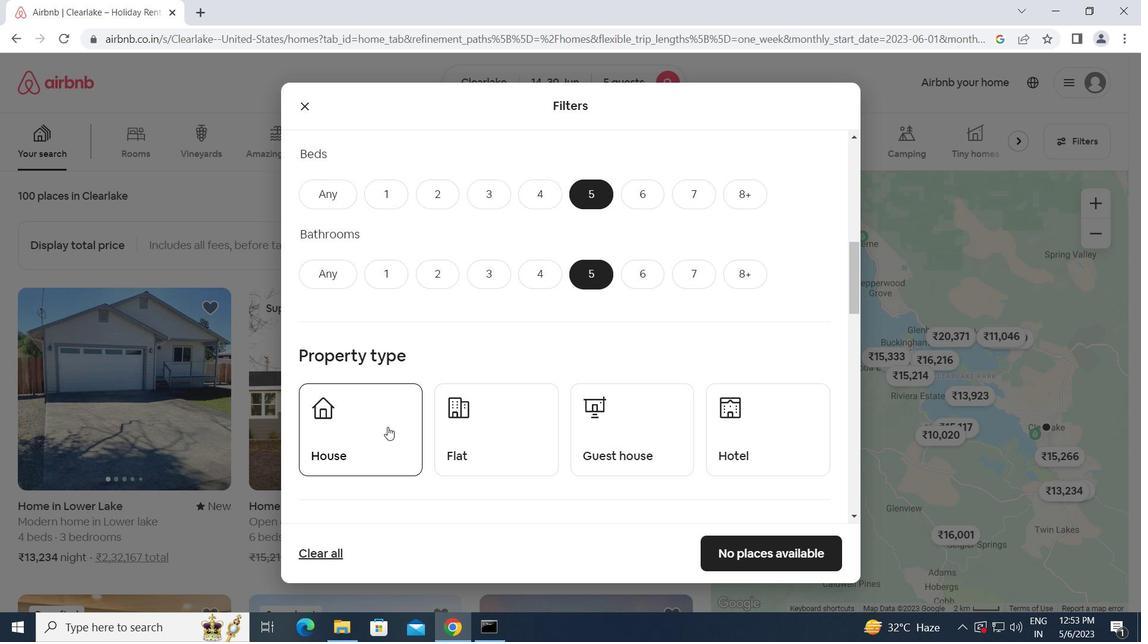 
Action: Mouse moved to (479, 434)
Screenshot: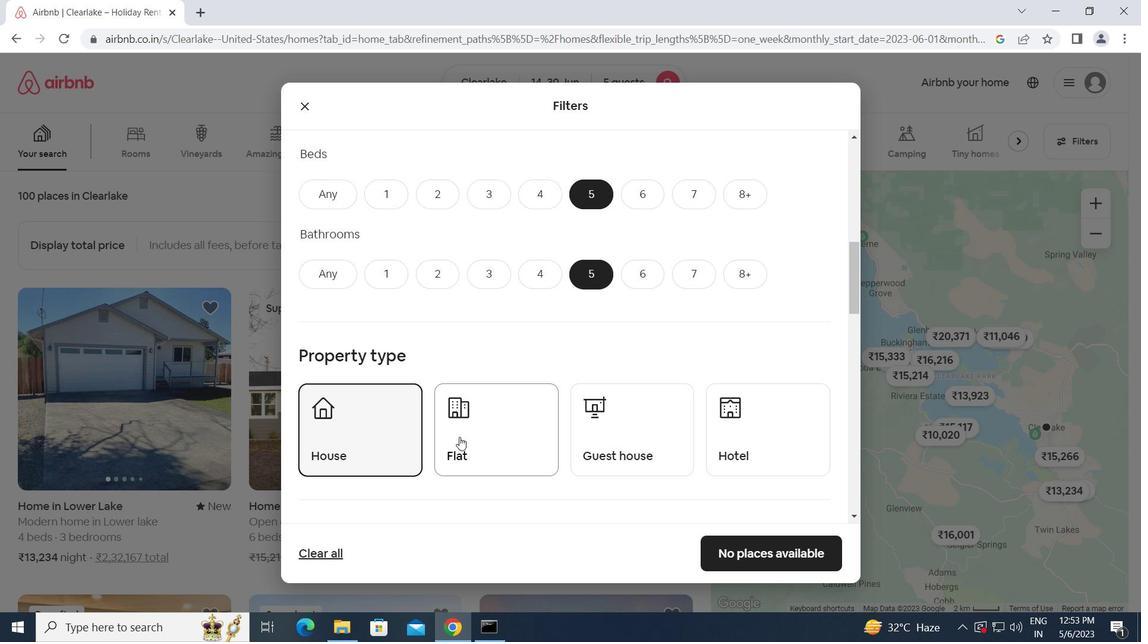 
Action: Mouse pressed left at (479, 434)
Screenshot: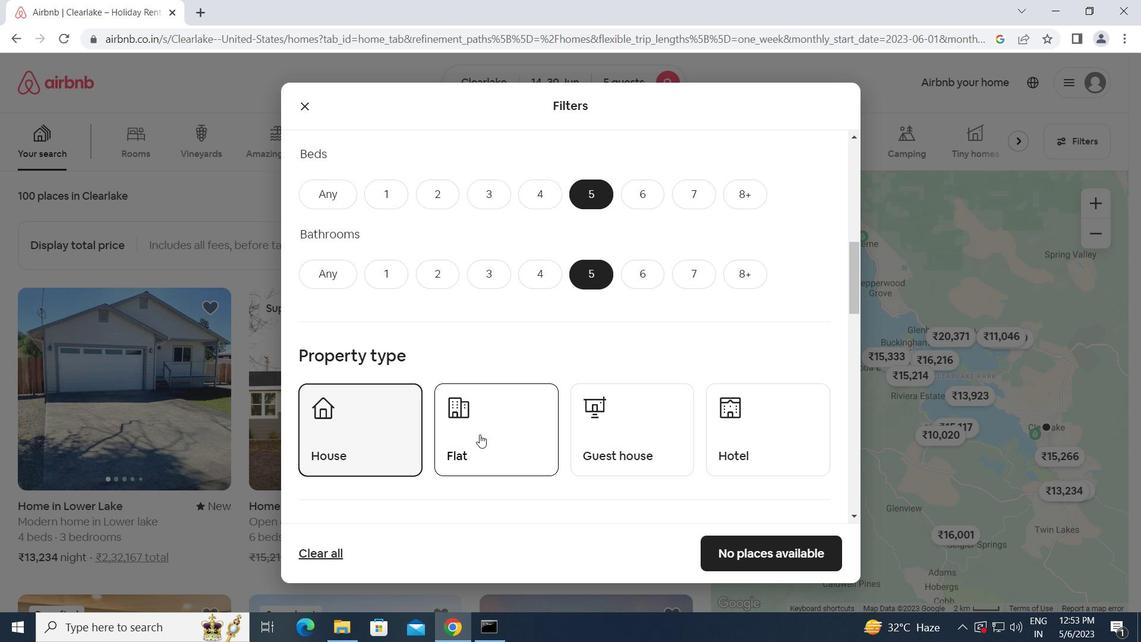 
Action: Mouse moved to (631, 442)
Screenshot: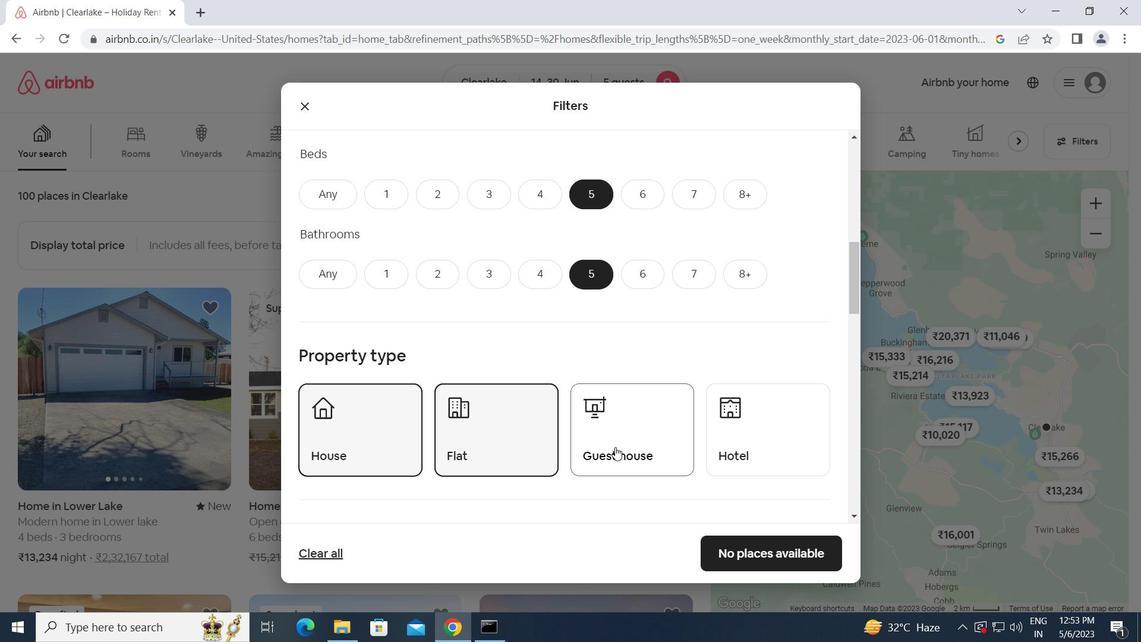 
Action: Mouse pressed left at (631, 442)
Screenshot: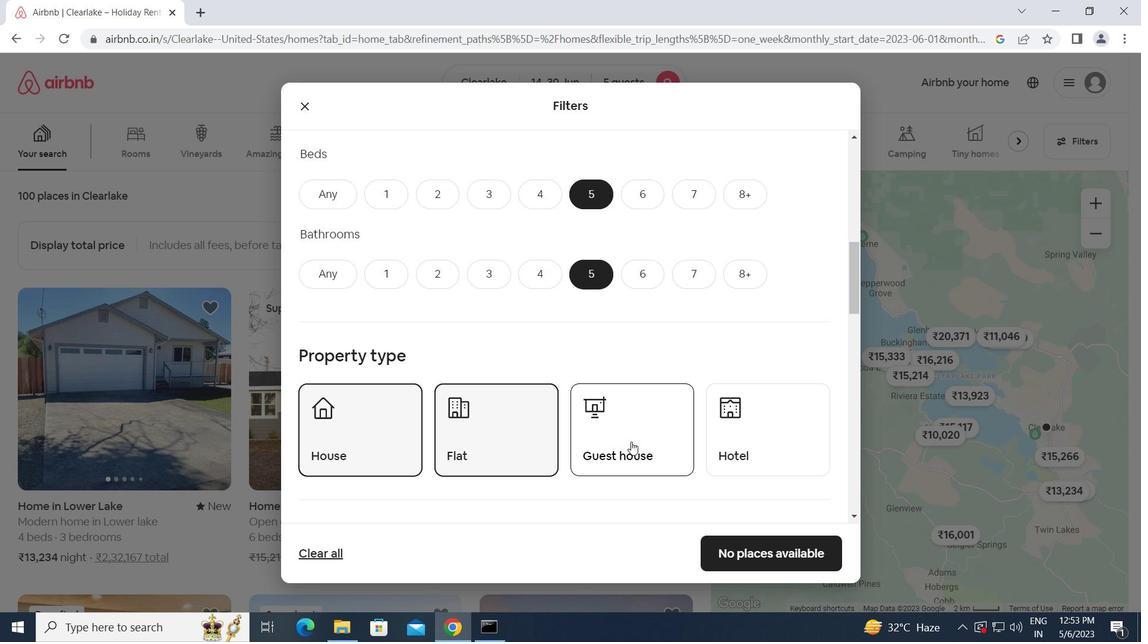 
Action: Mouse moved to (623, 446)
Screenshot: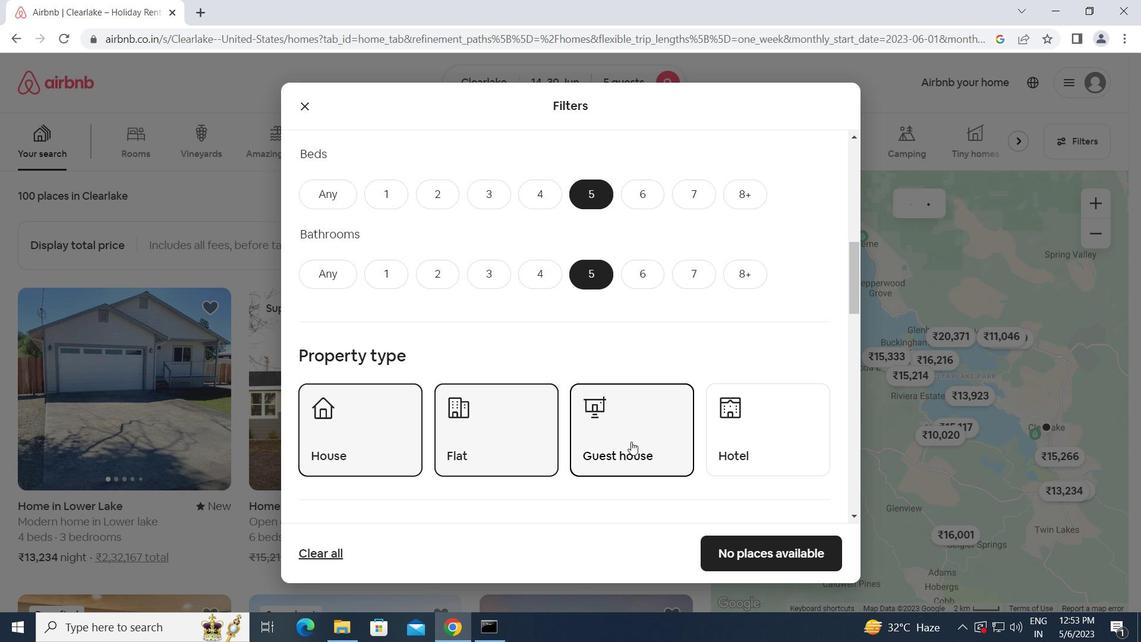
Action: Mouse scrolled (623, 446) with delta (0, 0)
Screenshot: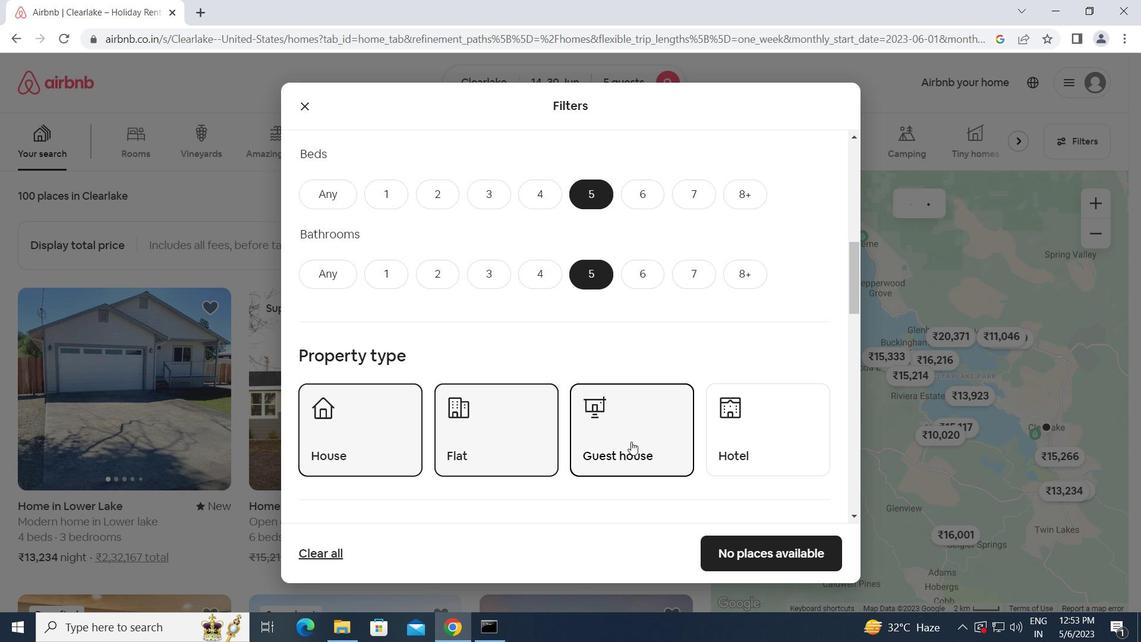 
Action: Mouse moved to (613, 454)
Screenshot: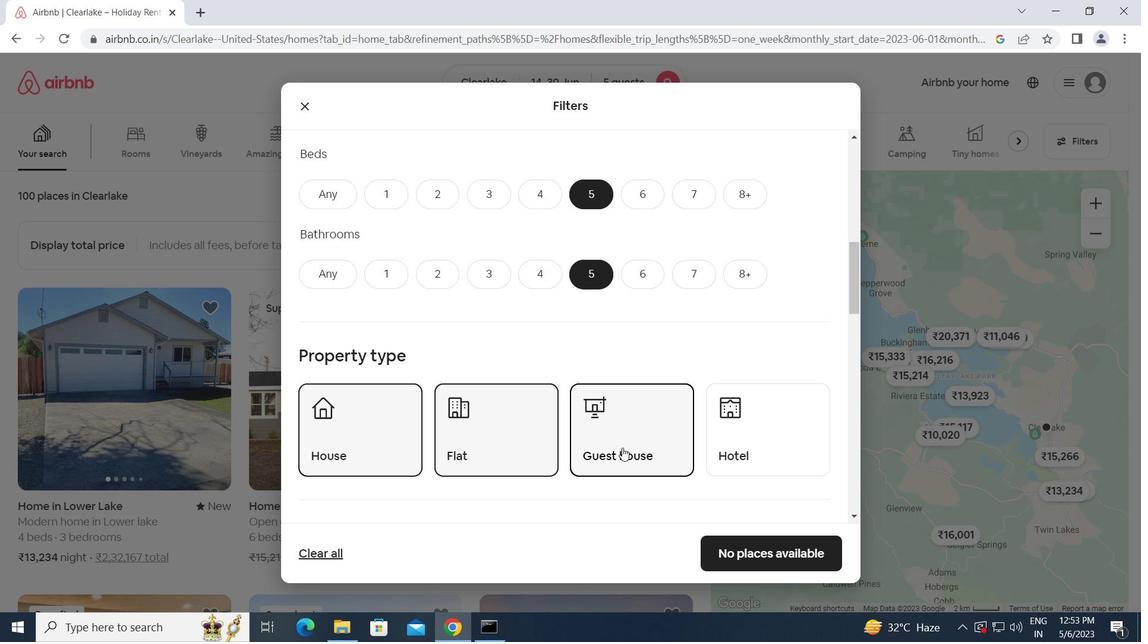 
Action: Mouse scrolled (613, 454) with delta (0, 0)
Screenshot: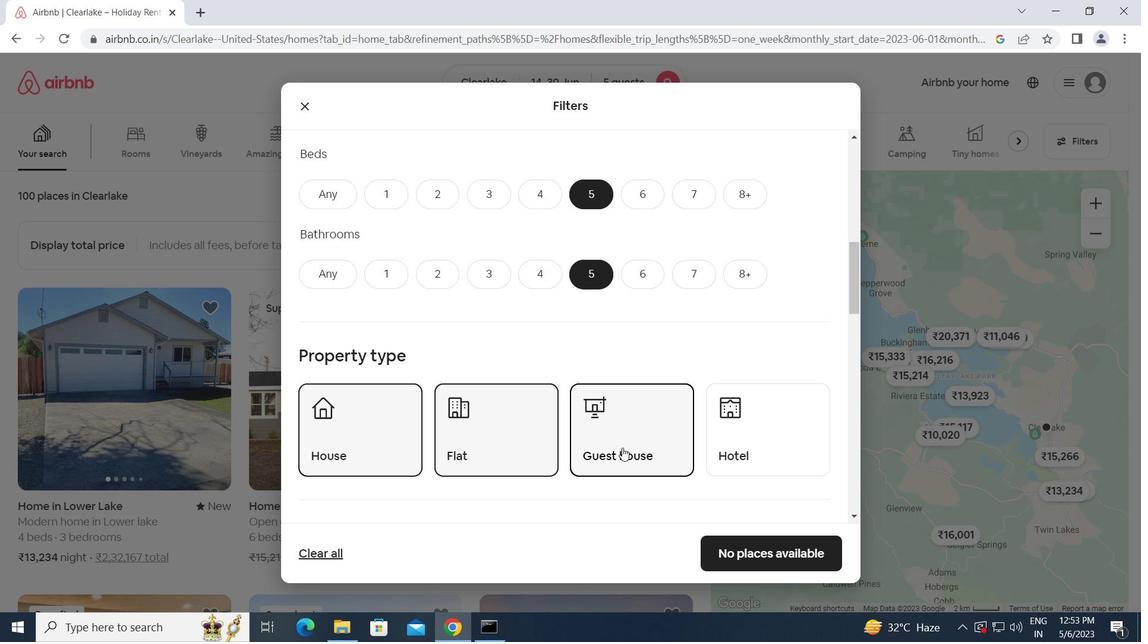 
Action: Mouse moved to (612, 455)
Screenshot: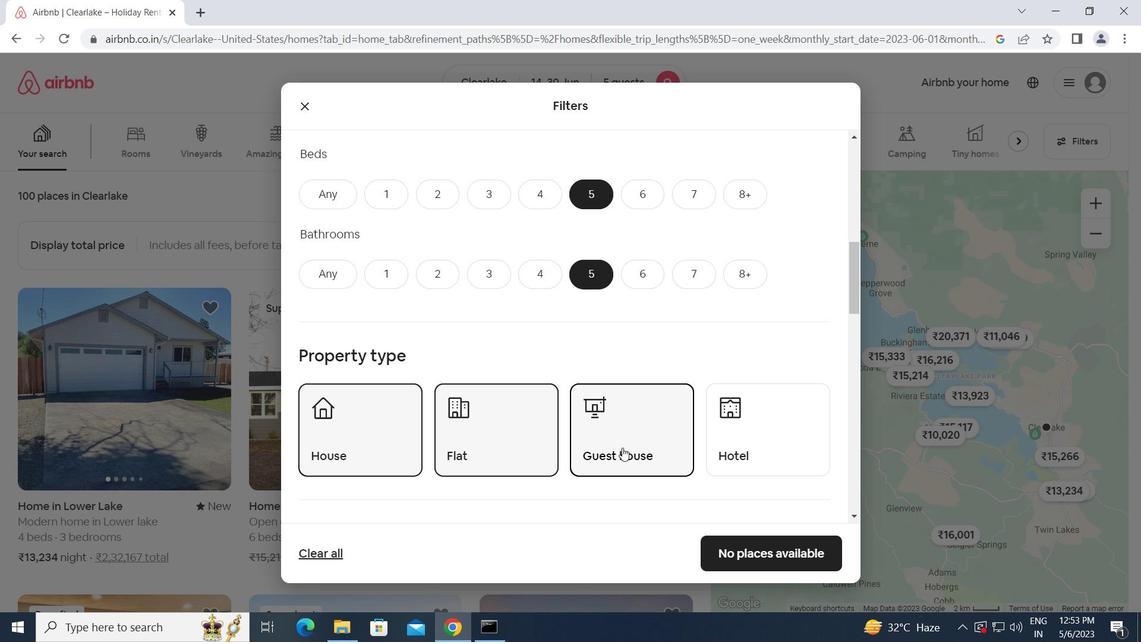 
Action: Mouse scrolled (612, 454) with delta (0, 0)
Screenshot: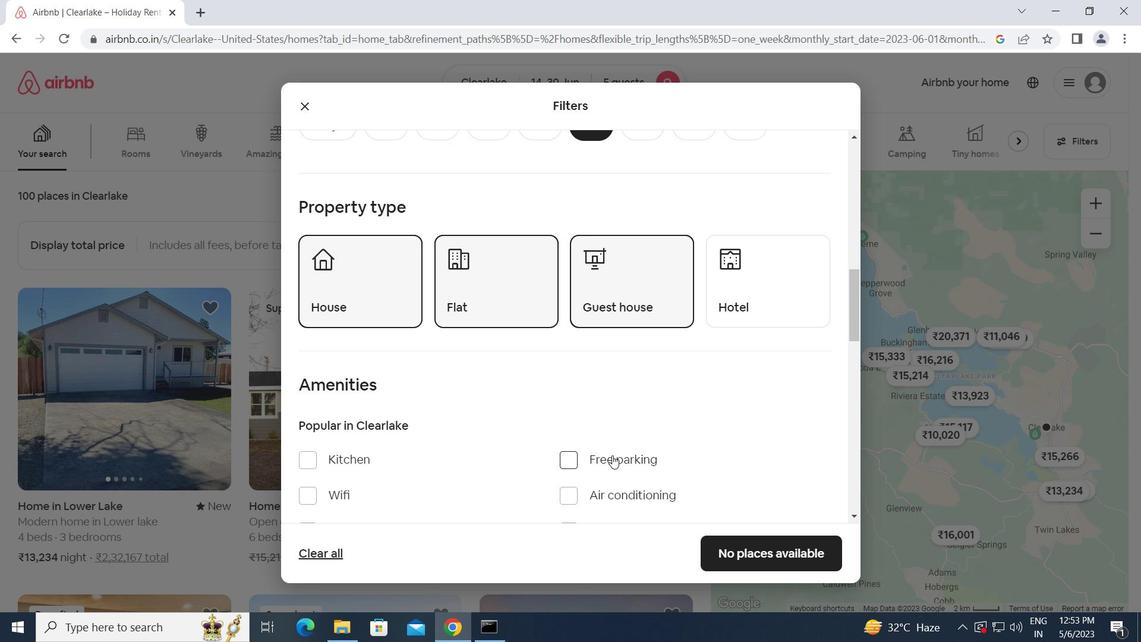 
Action: Mouse scrolled (612, 454) with delta (0, 0)
Screenshot: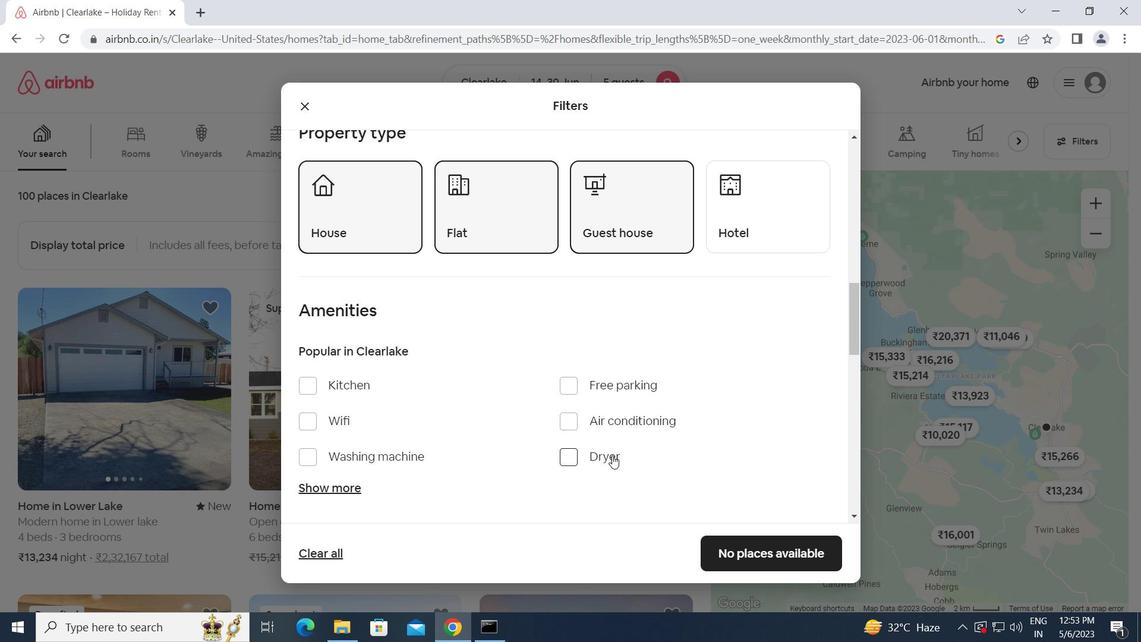 
Action: Mouse moved to (311, 348)
Screenshot: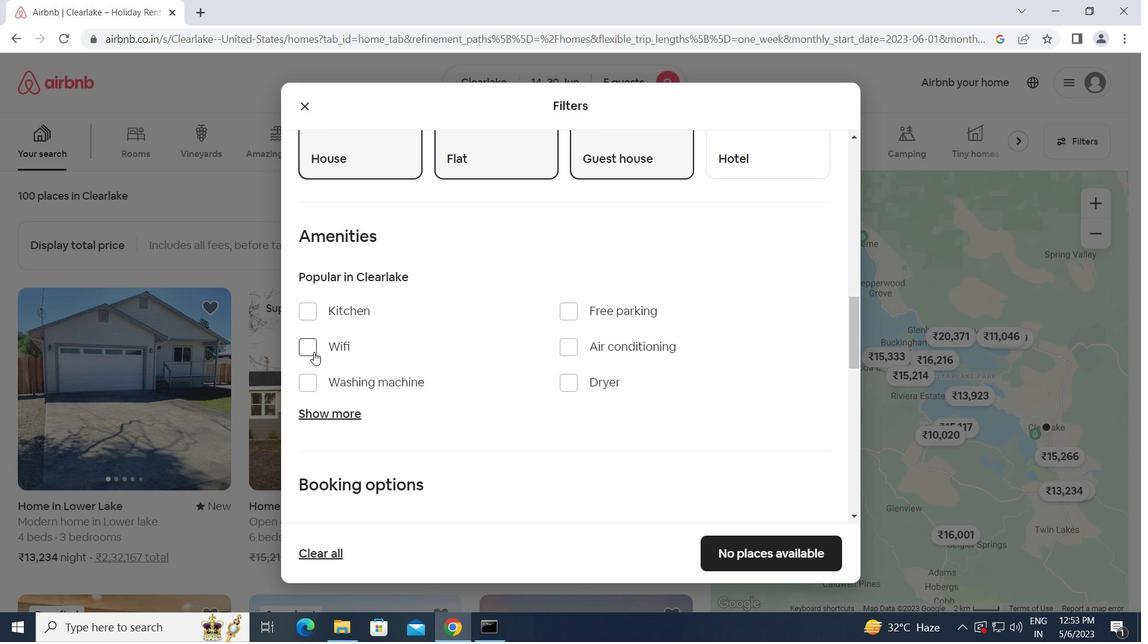 
Action: Mouse pressed left at (311, 348)
Screenshot: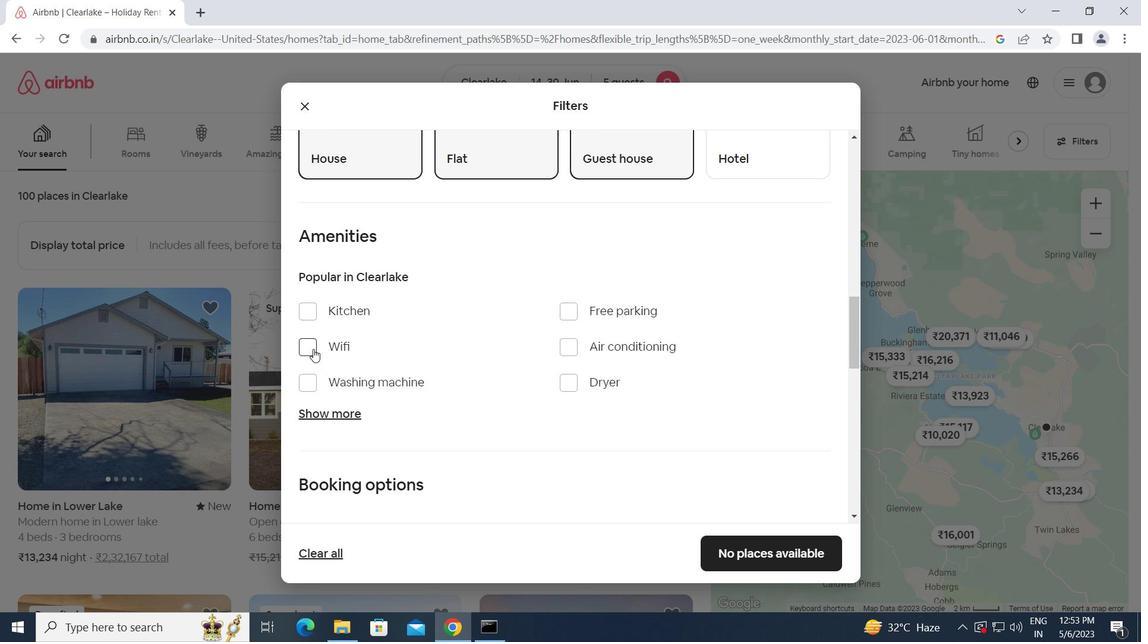 
Action: Mouse moved to (324, 409)
Screenshot: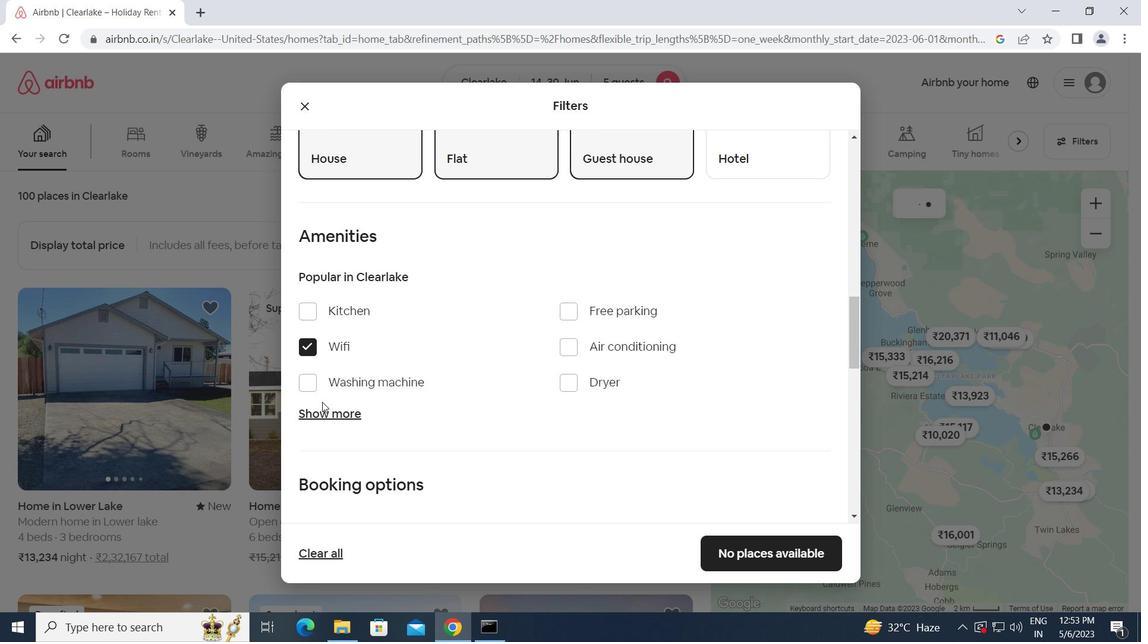 
Action: Mouse pressed left at (324, 409)
Screenshot: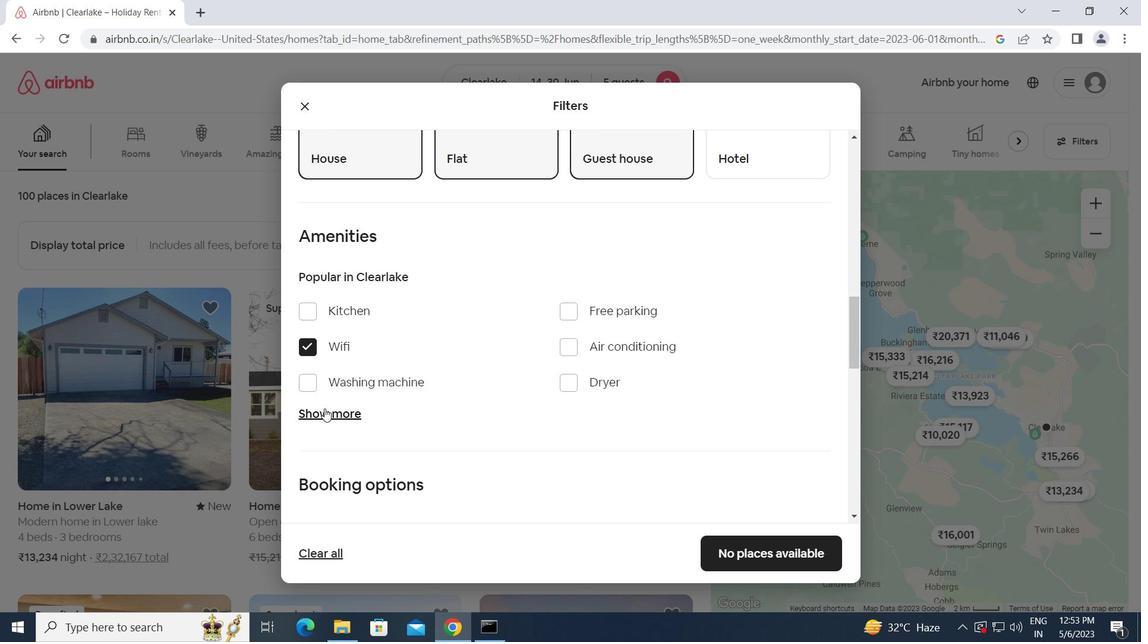 
Action: Mouse moved to (304, 498)
Screenshot: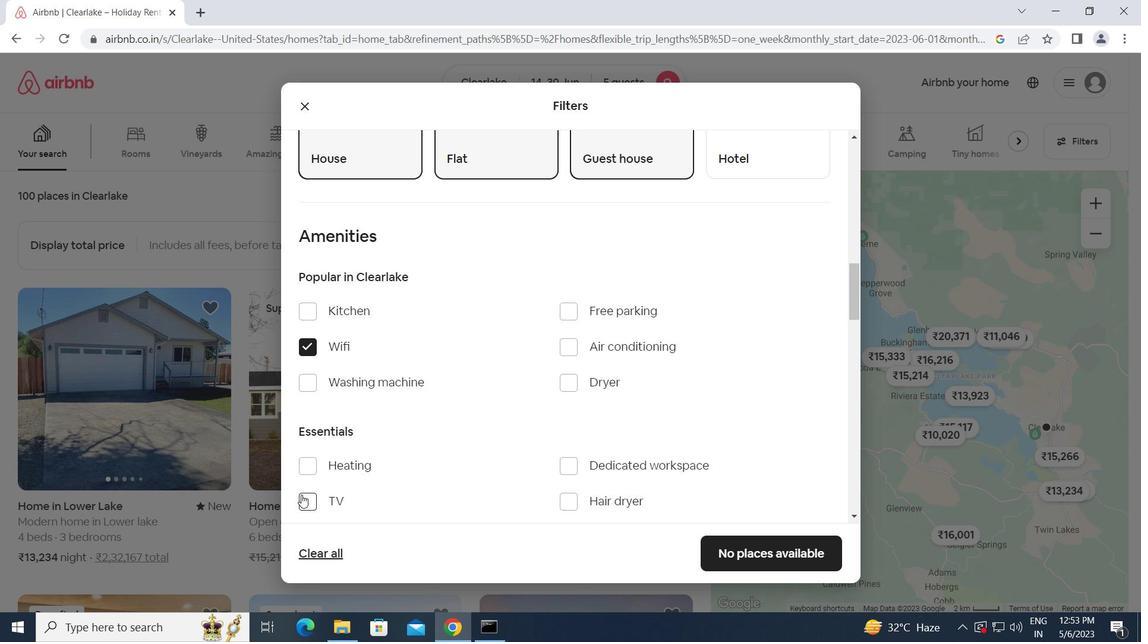 
Action: Mouse pressed left at (304, 498)
Screenshot: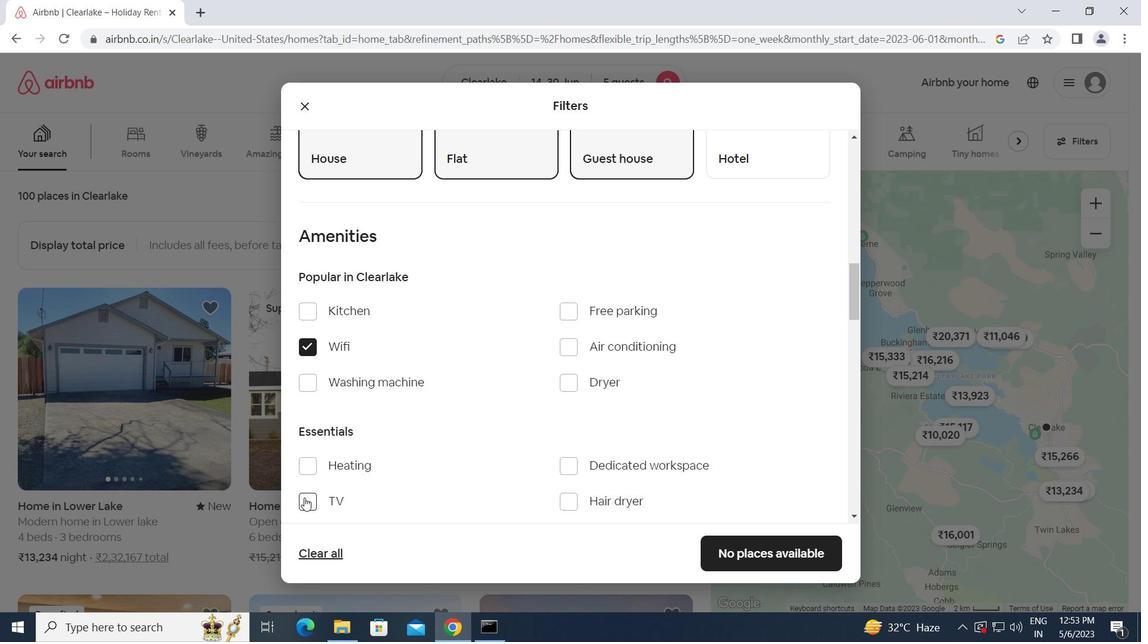 
Action: Mouse moved to (571, 308)
Screenshot: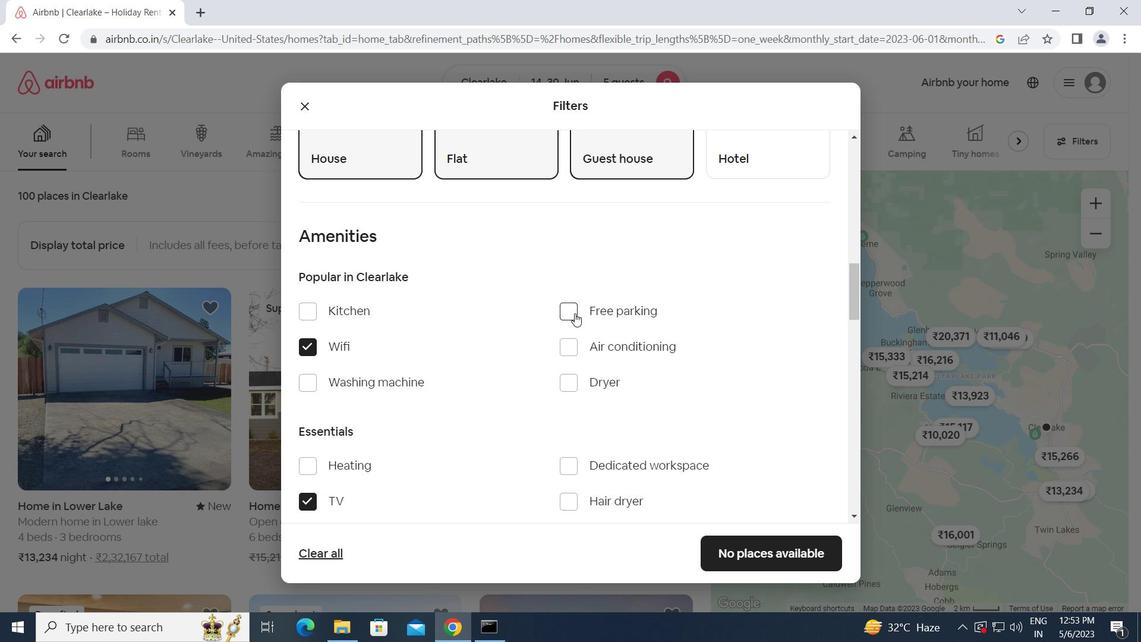
Action: Mouse pressed left at (571, 308)
Screenshot: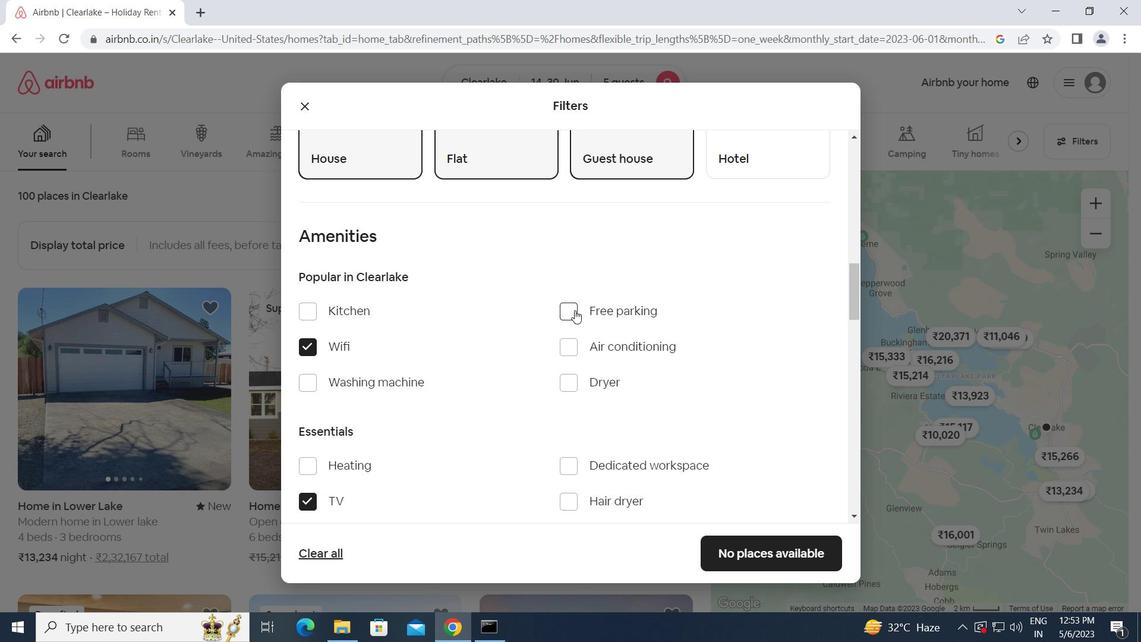 
Action: Mouse moved to (490, 406)
Screenshot: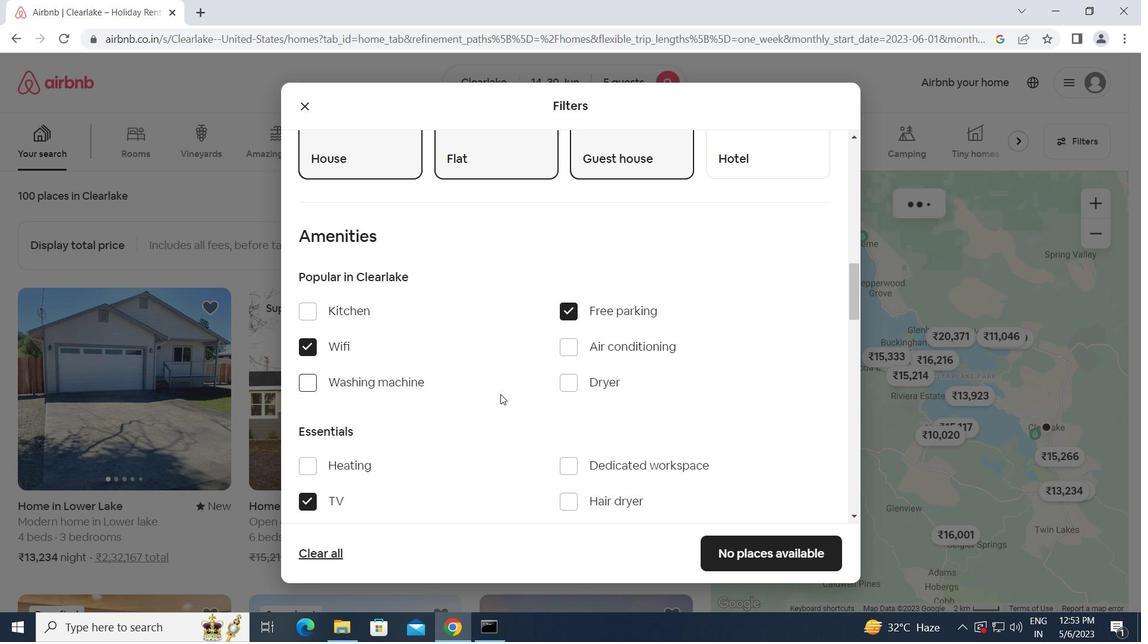 
Action: Mouse scrolled (490, 405) with delta (0, 0)
Screenshot: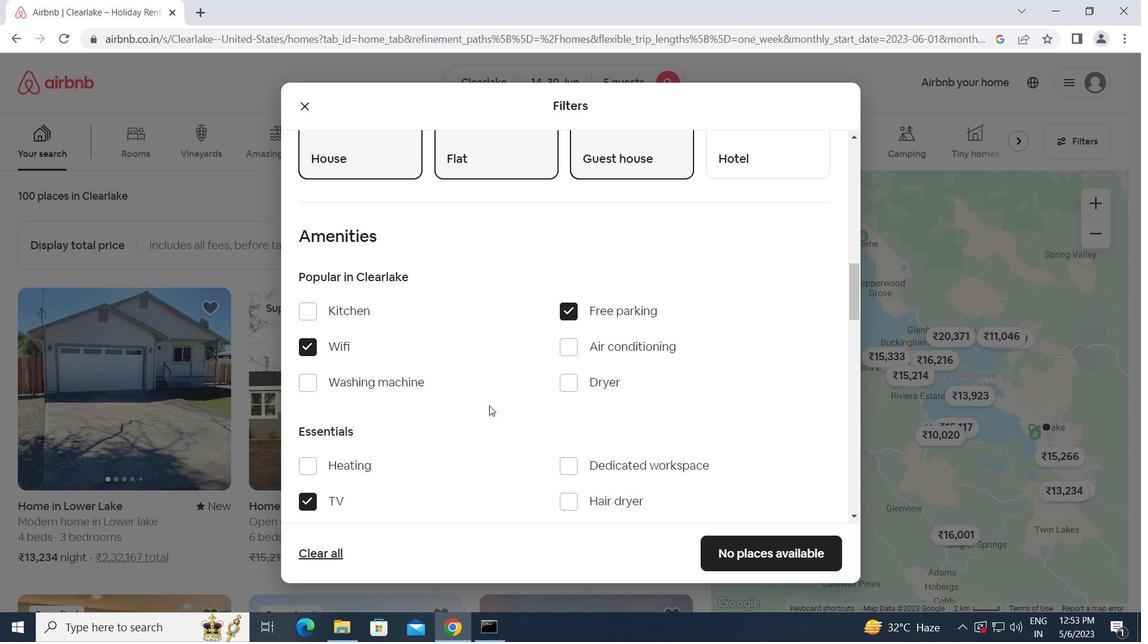 
Action: Mouse scrolled (490, 405) with delta (0, 0)
Screenshot: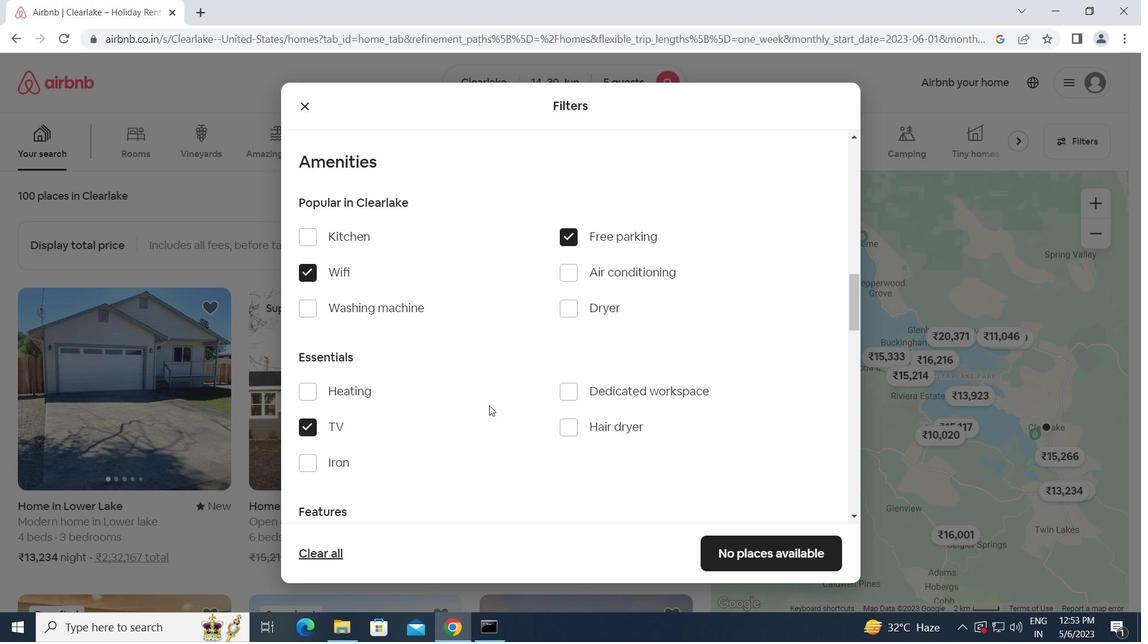 
Action: Mouse scrolled (490, 405) with delta (0, 0)
Screenshot: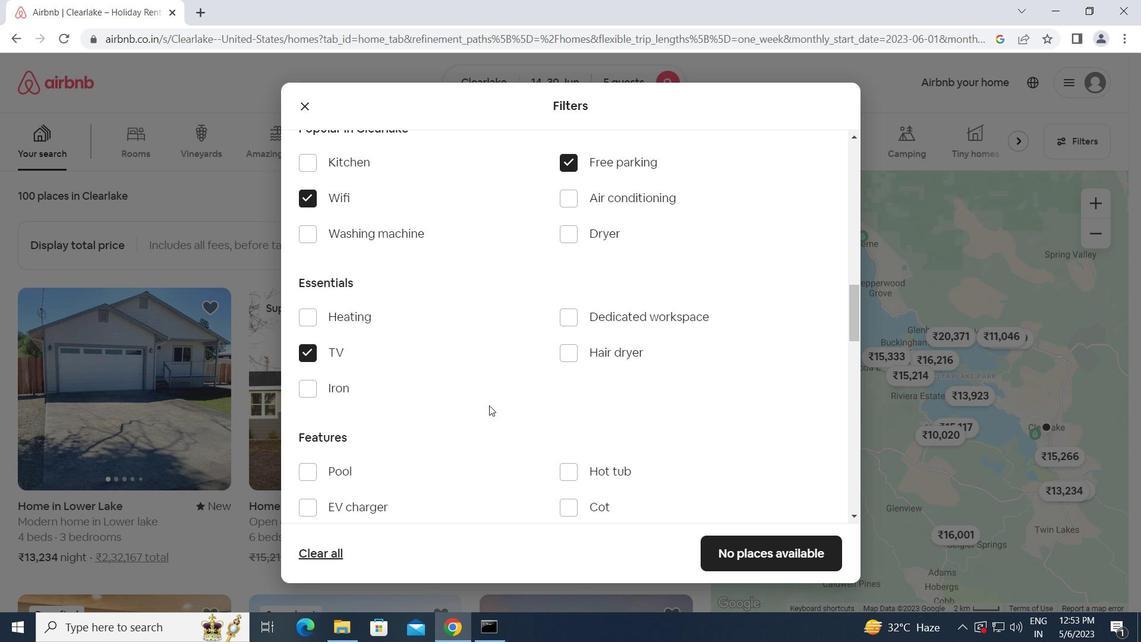 
Action: Mouse scrolled (490, 405) with delta (0, 0)
Screenshot: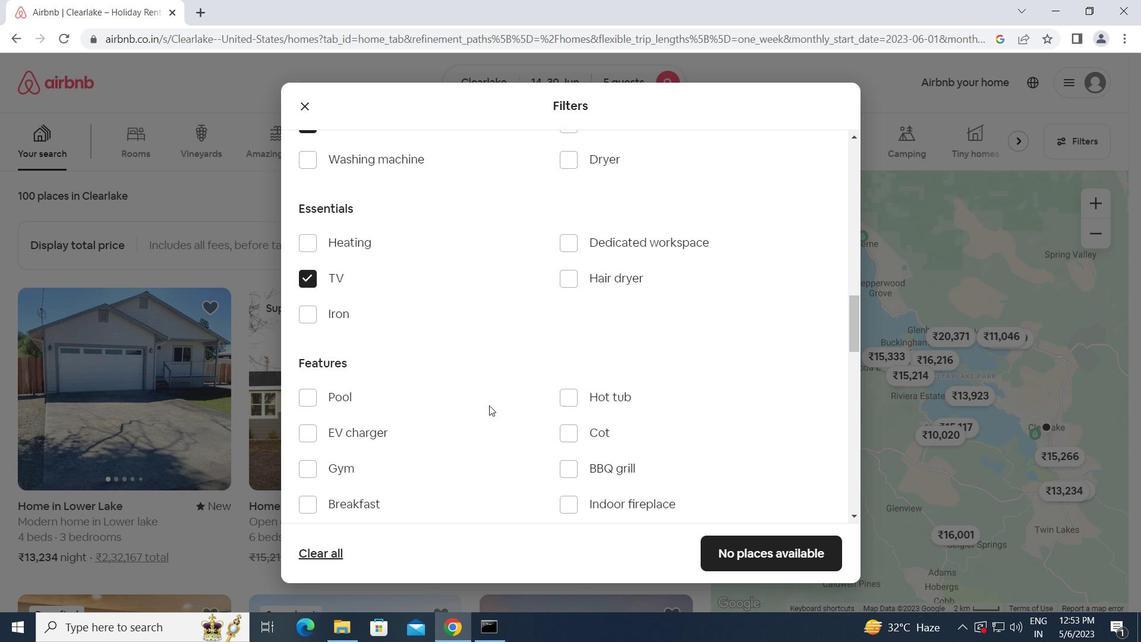 
Action: Mouse moved to (303, 391)
Screenshot: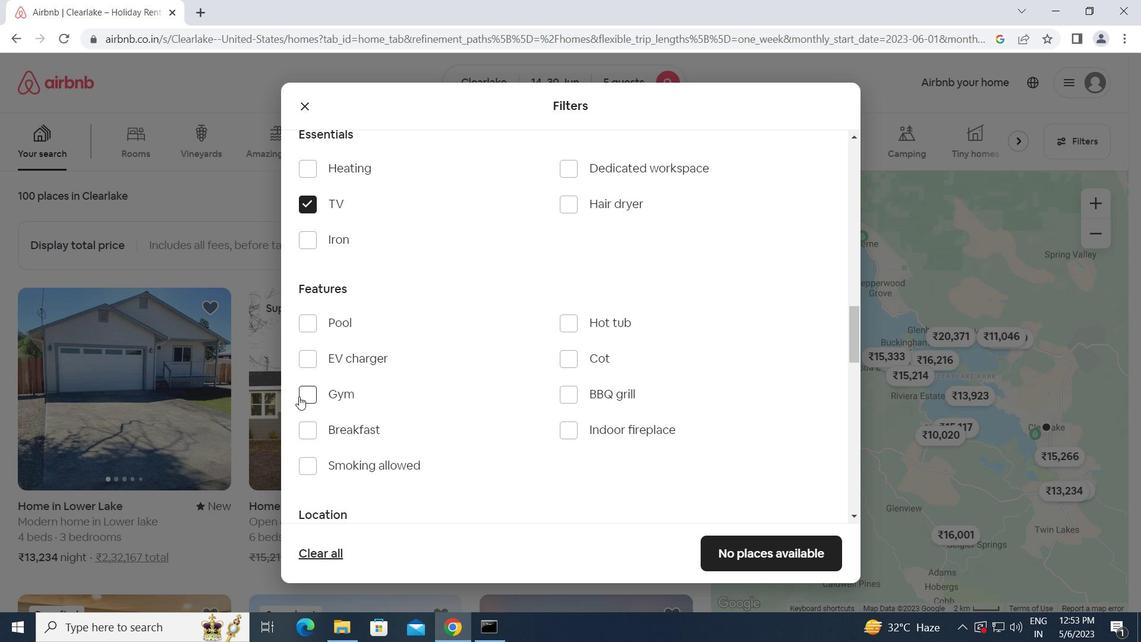 
Action: Mouse pressed left at (303, 391)
Screenshot: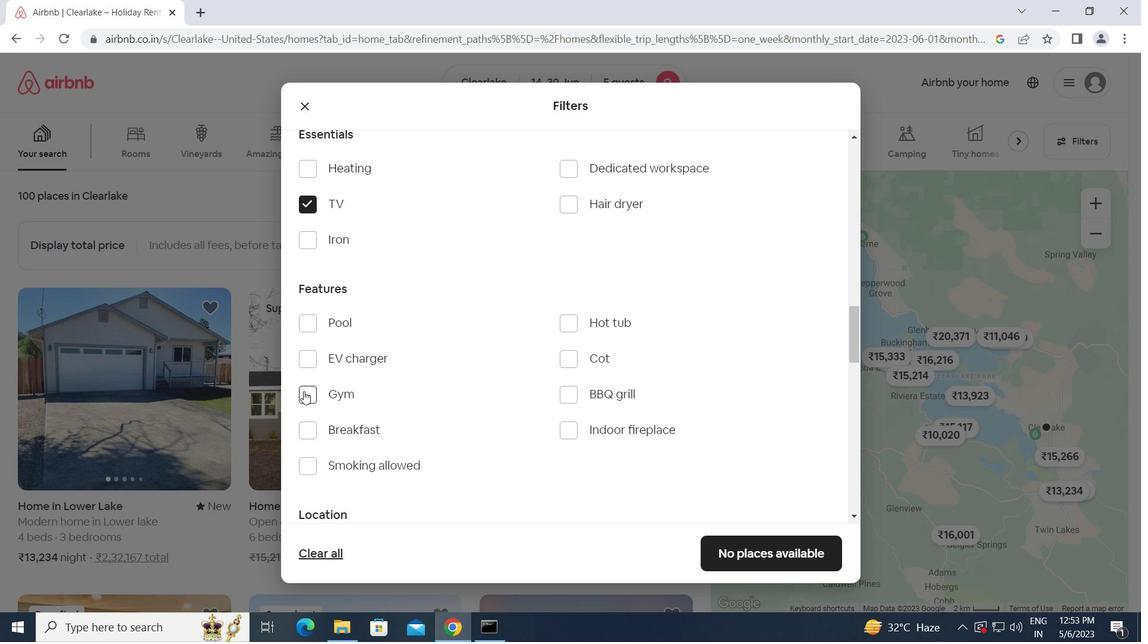
Action: Mouse moved to (305, 437)
Screenshot: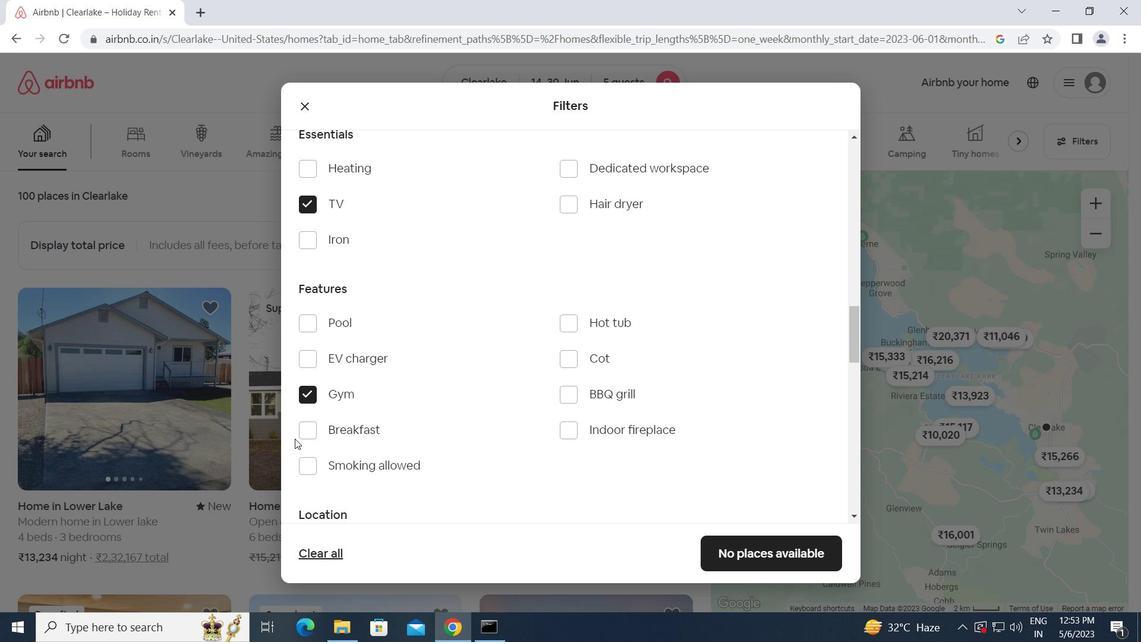 
Action: Mouse pressed left at (305, 437)
Screenshot: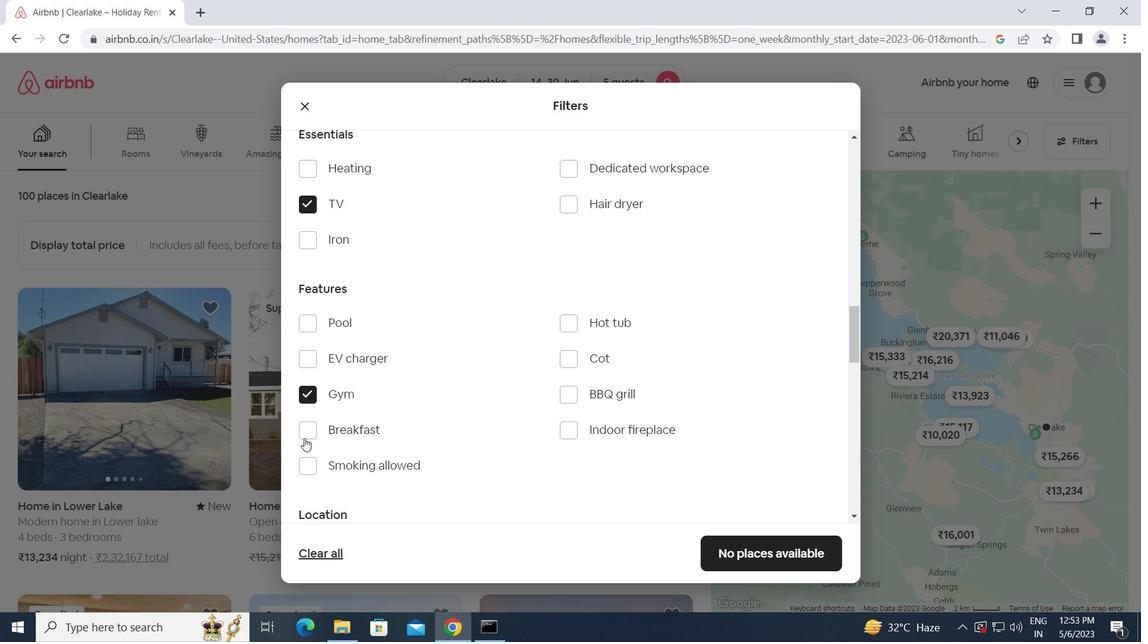 
Action: Mouse moved to (425, 435)
Screenshot: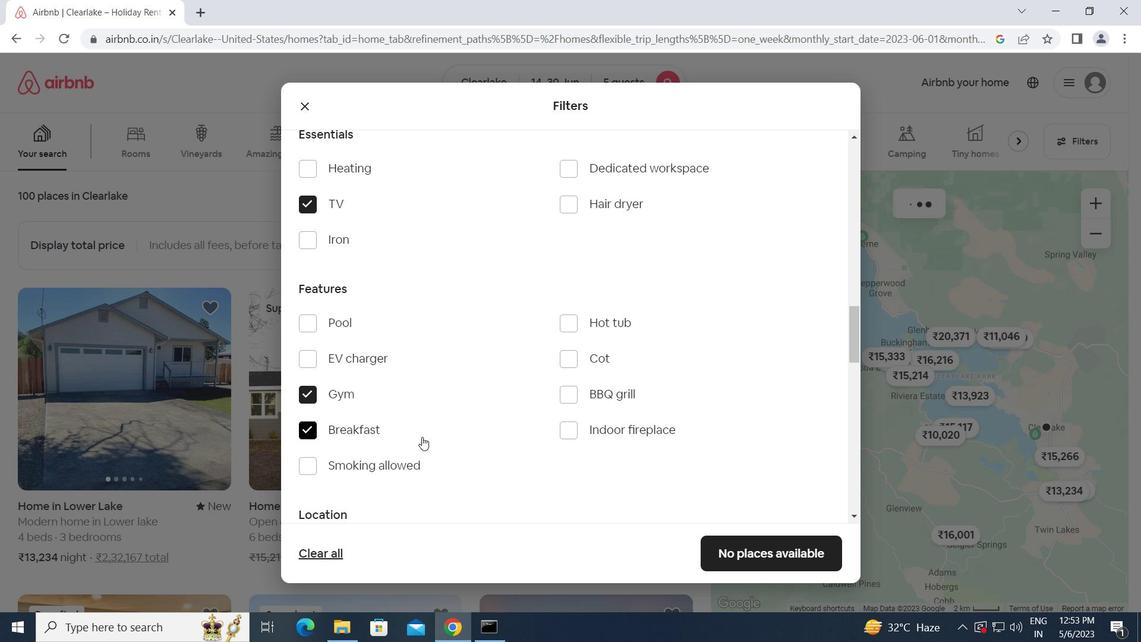 
Action: Mouse scrolled (425, 435) with delta (0, 0)
Screenshot: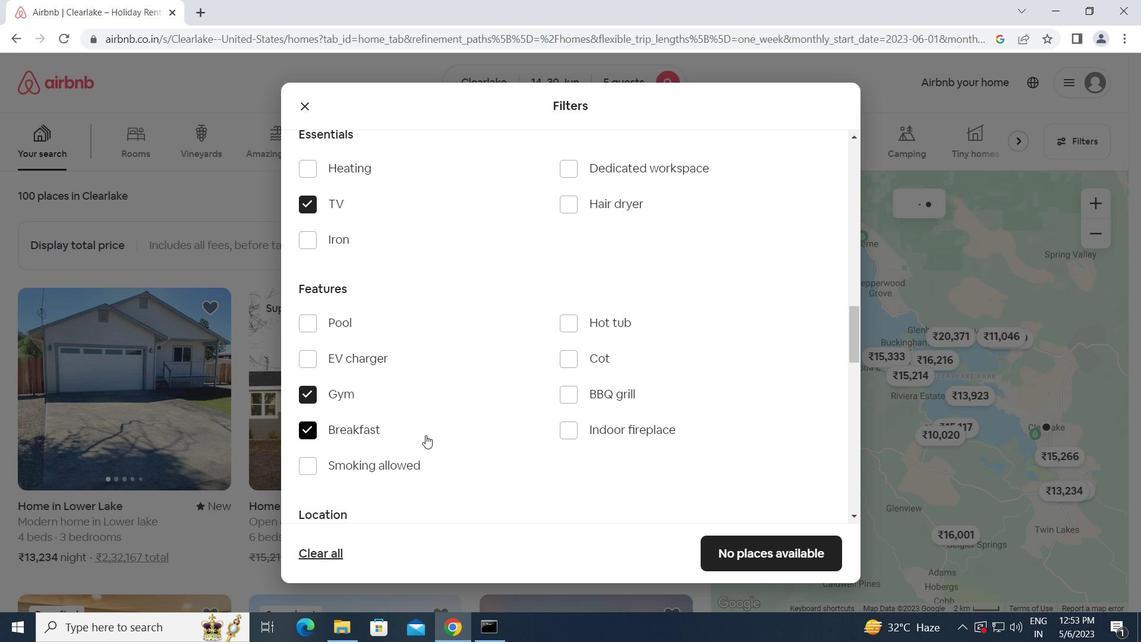 
Action: Mouse scrolled (425, 435) with delta (0, 0)
Screenshot: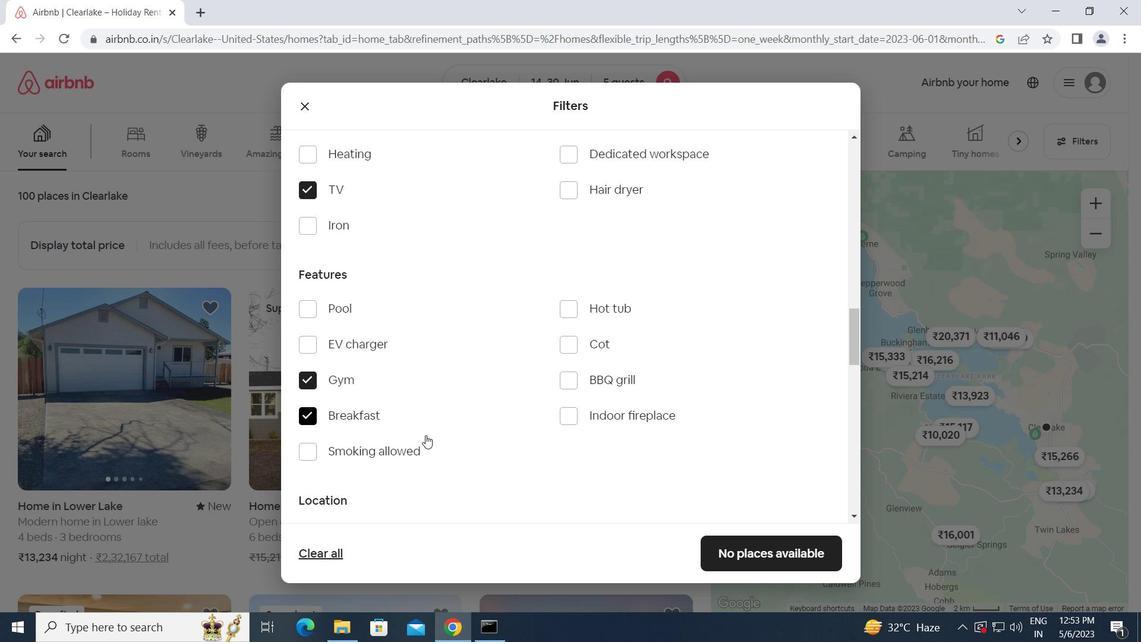 
Action: Mouse scrolled (425, 435) with delta (0, 0)
Screenshot: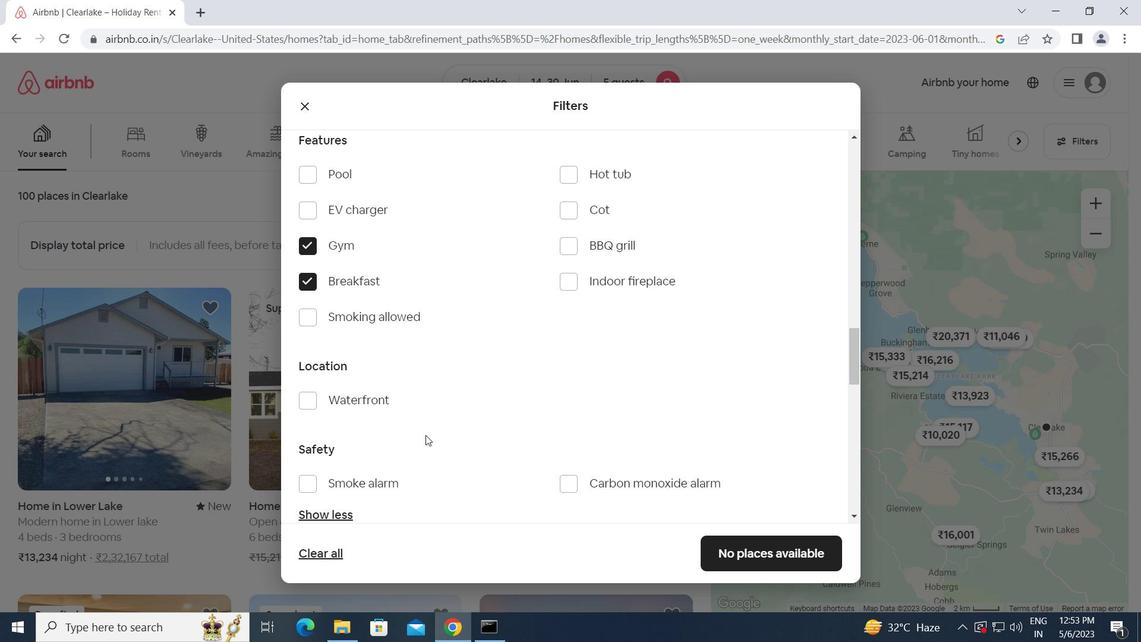 
Action: Mouse scrolled (425, 435) with delta (0, 0)
Screenshot: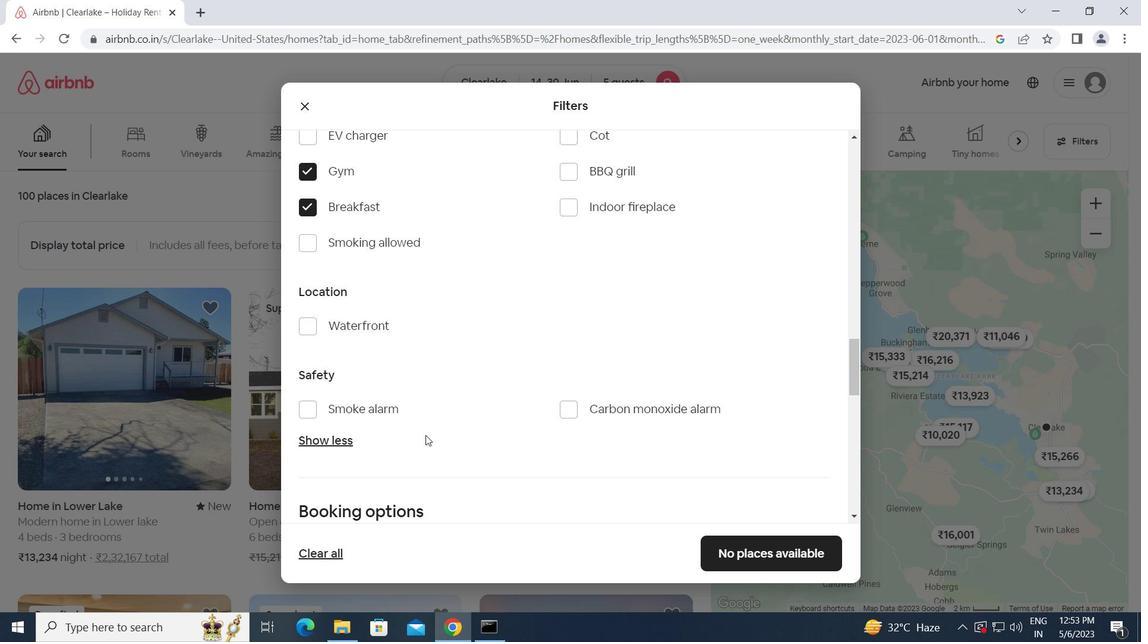 
Action: Mouse scrolled (425, 435) with delta (0, 0)
Screenshot: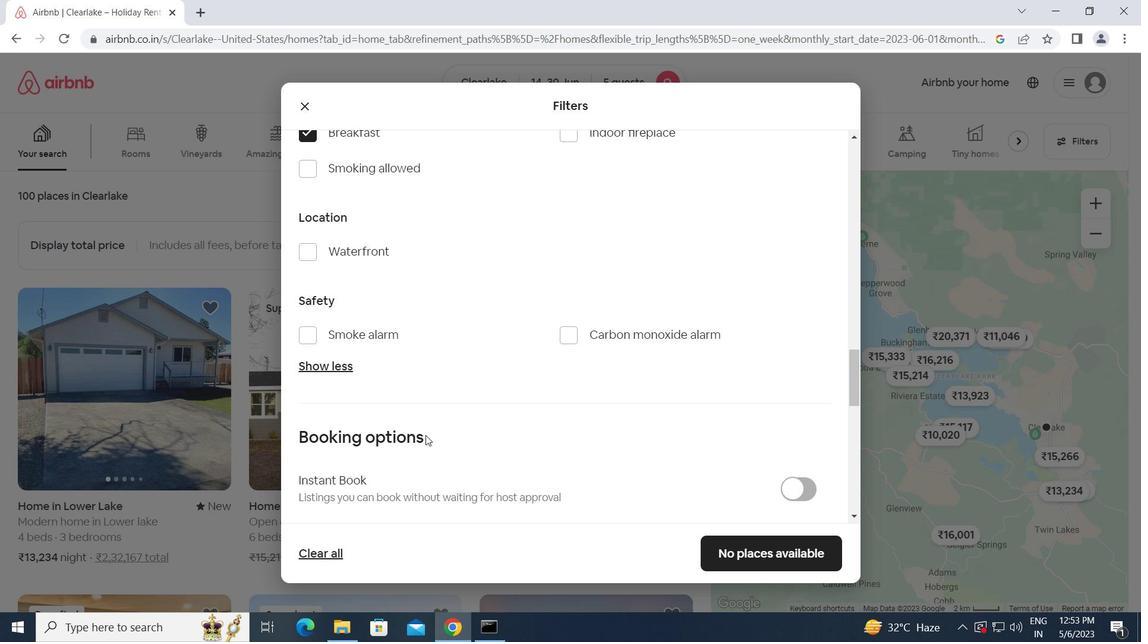 
Action: Mouse scrolled (425, 435) with delta (0, 0)
Screenshot: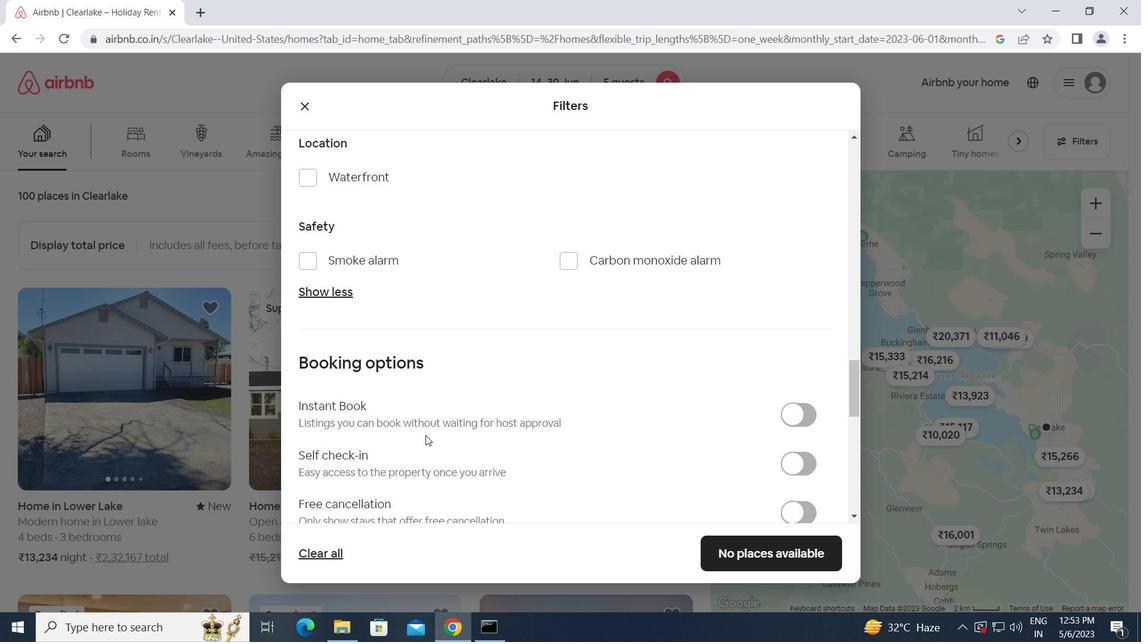 
Action: Mouse moved to (788, 390)
Screenshot: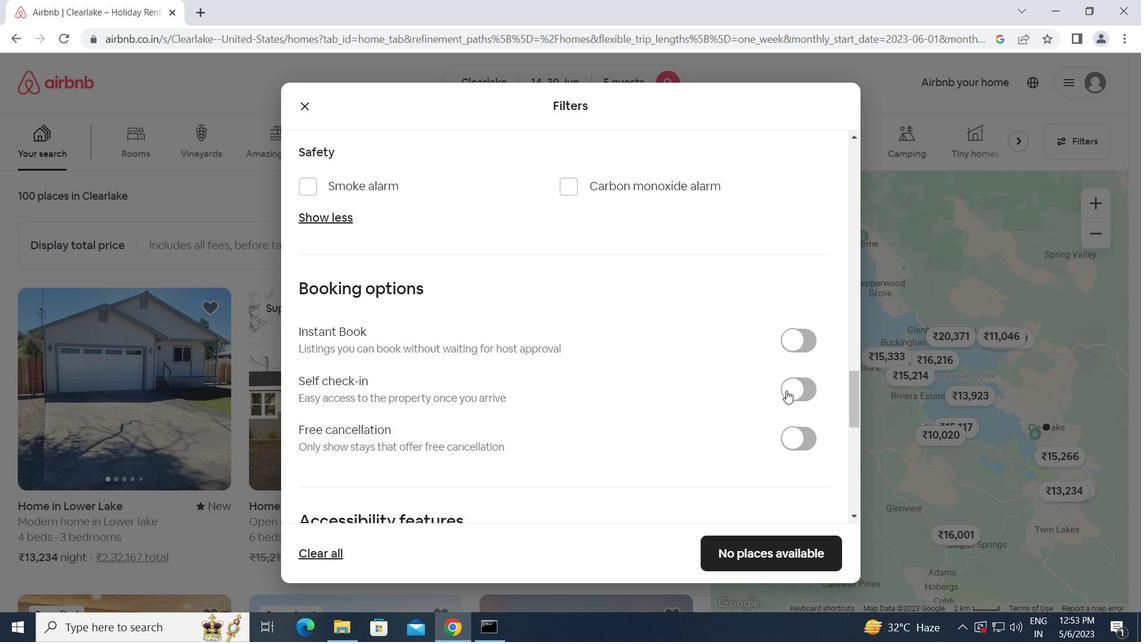 
Action: Mouse pressed left at (788, 390)
Screenshot: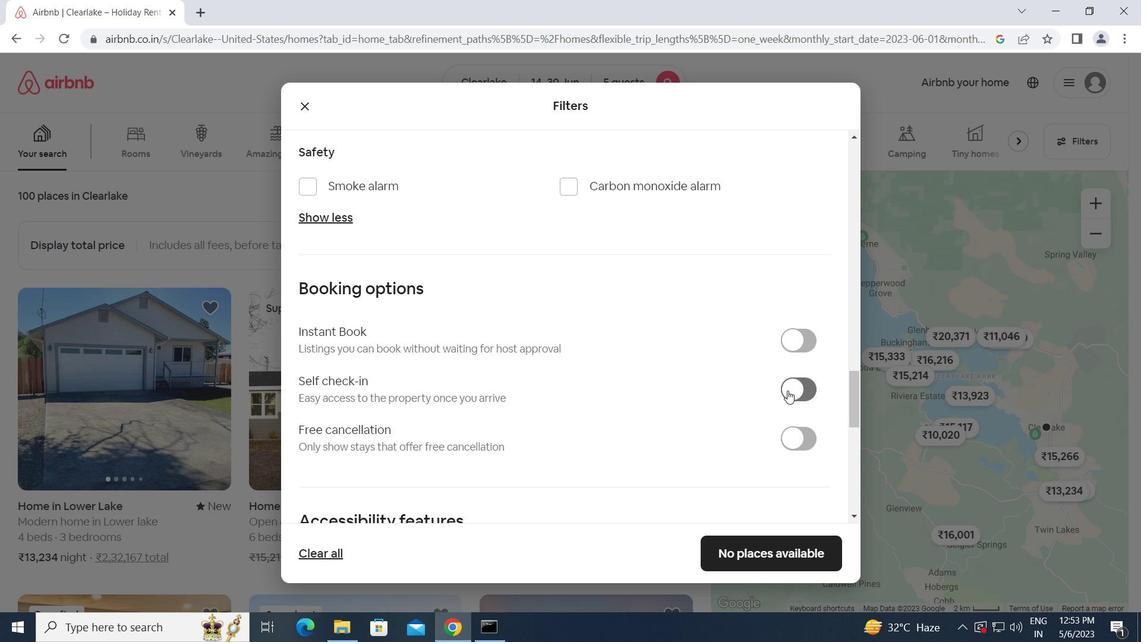 
Action: Mouse moved to (673, 430)
Screenshot: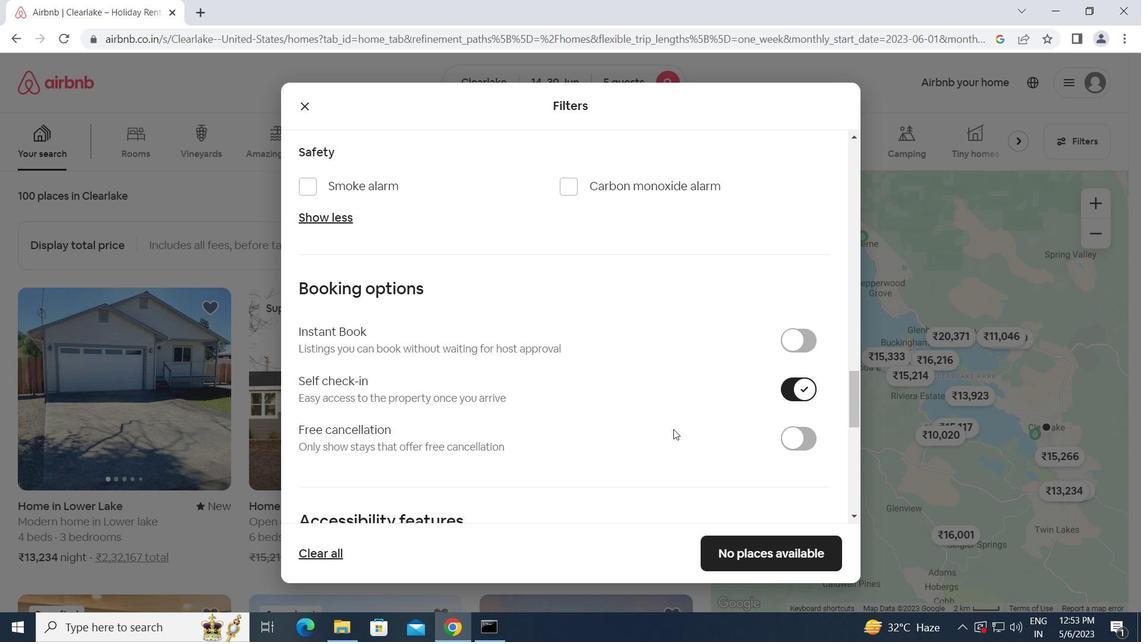 
Action: Mouse scrolled (673, 429) with delta (0, 0)
Screenshot: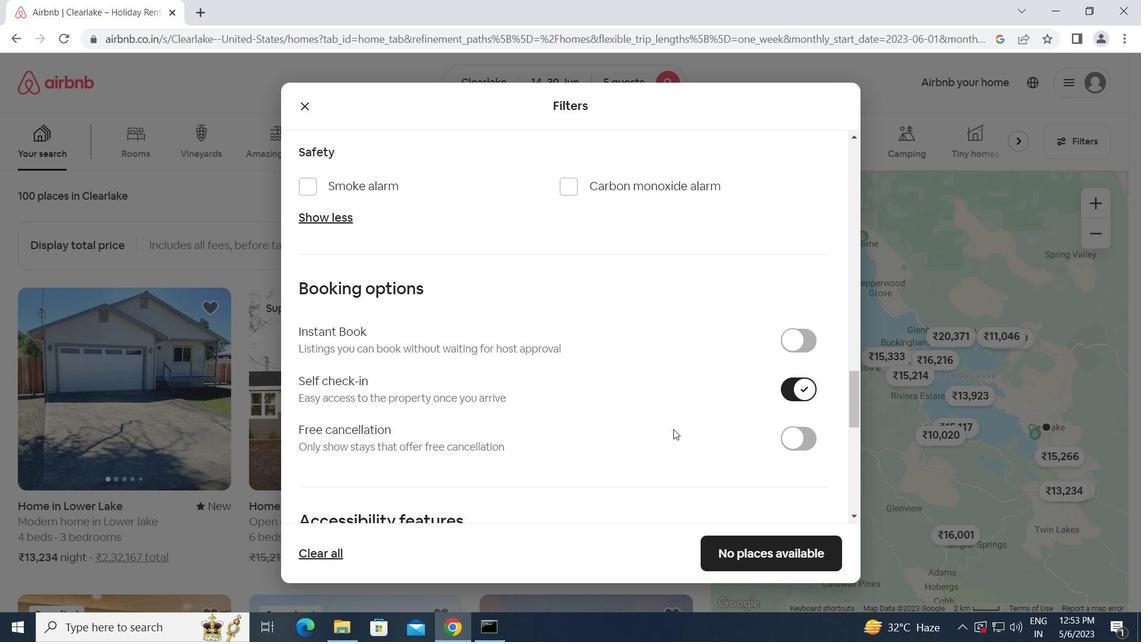 
Action: Mouse scrolled (673, 429) with delta (0, 0)
Screenshot: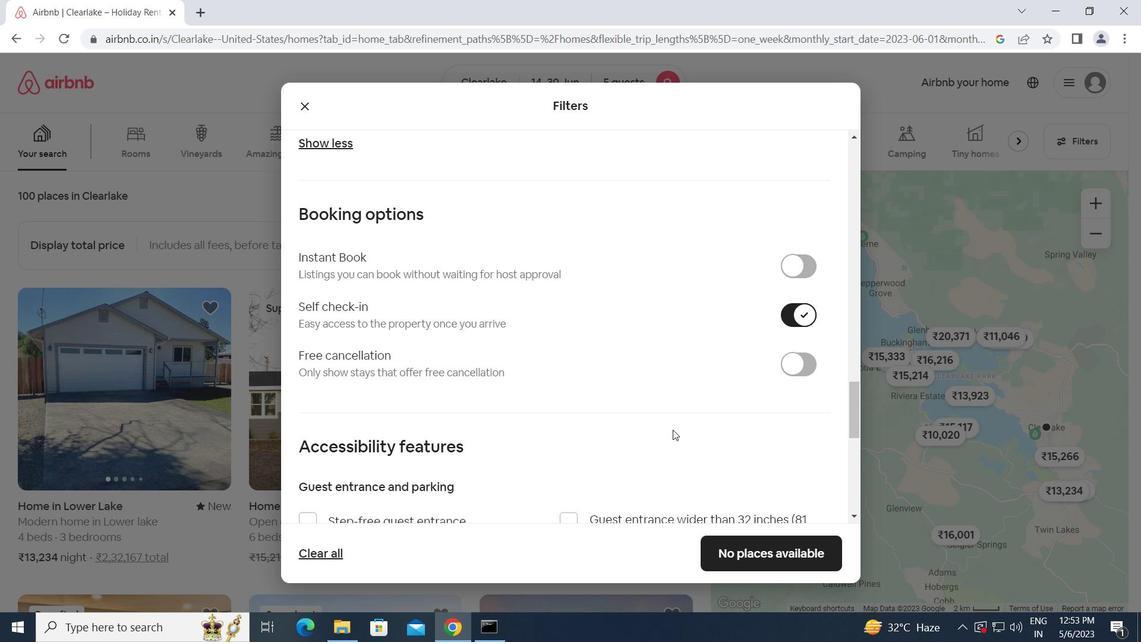 
Action: Mouse scrolled (673, 429) with delta (0, 0)
Screenshot: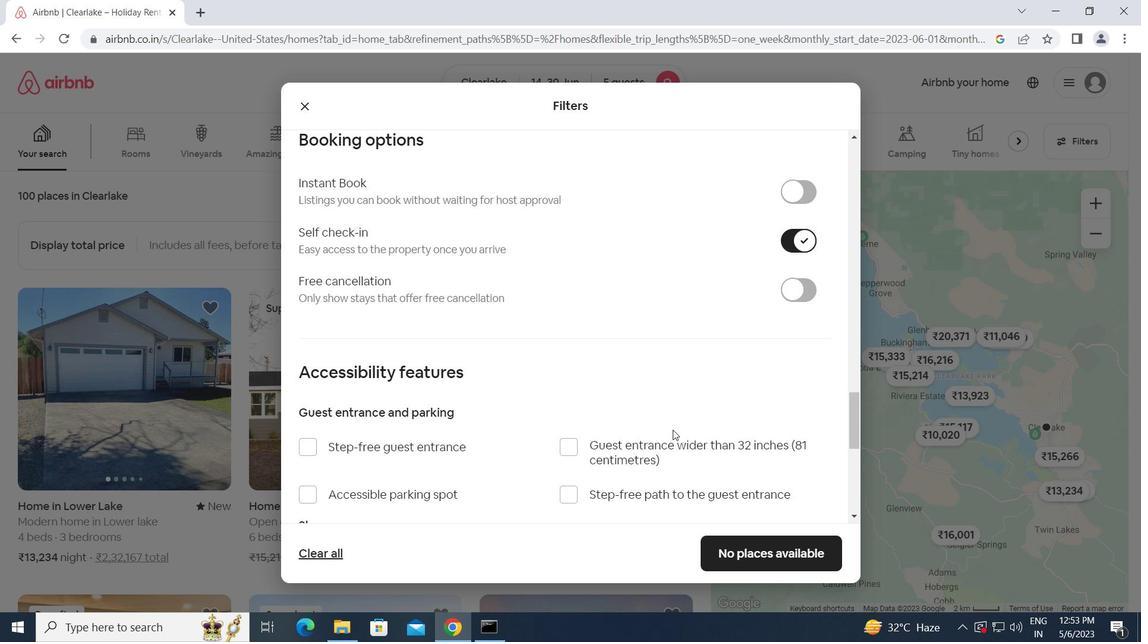 
Action: Mouse scrolled (673, 429) with delta (0, 0)
Screenshot: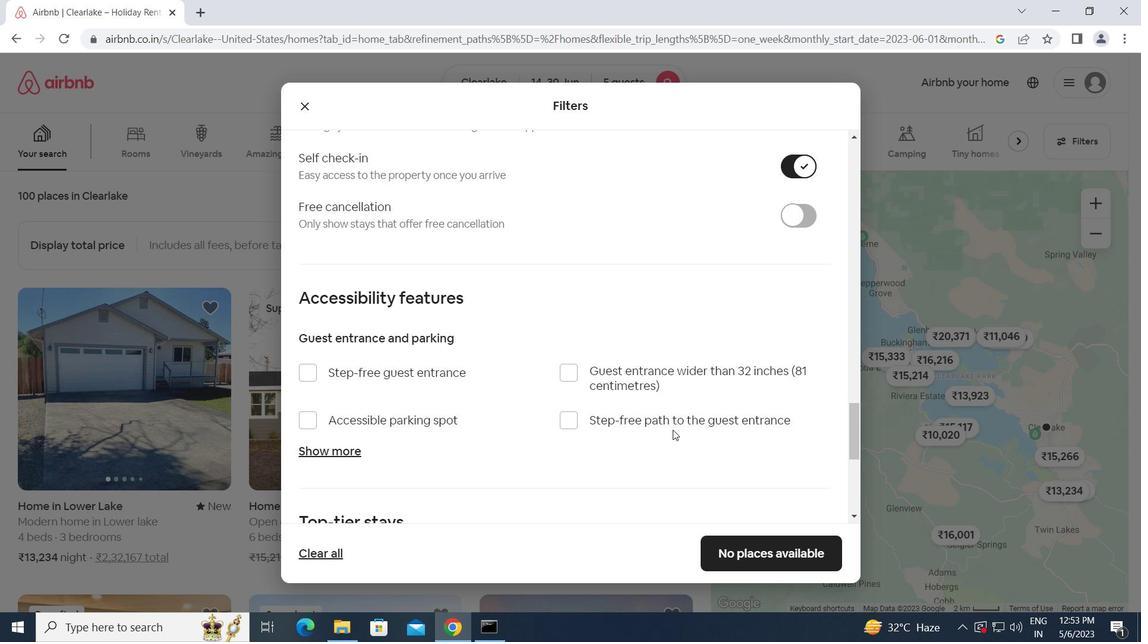 
Action: Mouse scrolled (673, 429) with delta (0, 0)
Screenshot: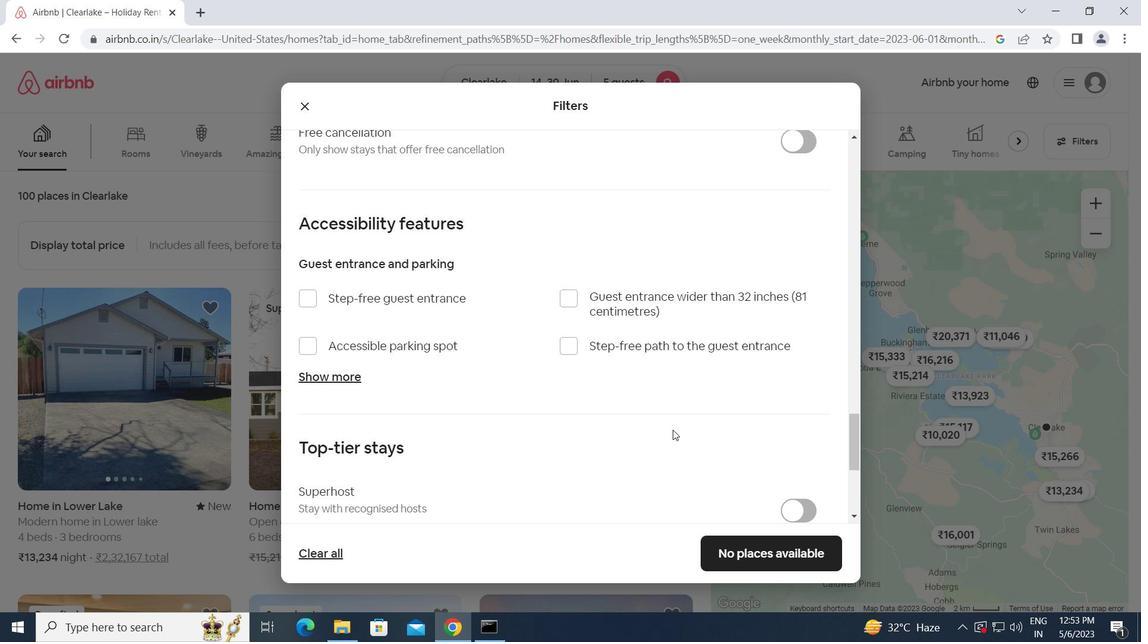 
Action: Mouse scrolled (673, 429) with delta (0, 0)
Screenshot: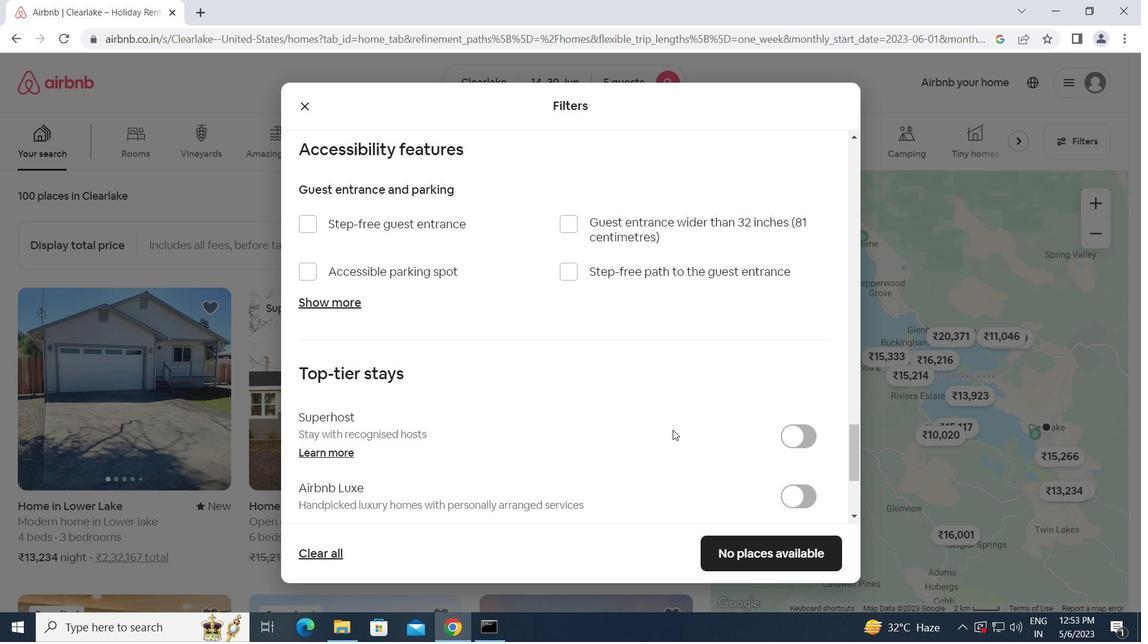 
Action: Mouse scrolled (673, 429) with delta (0, 0)
Screenshot: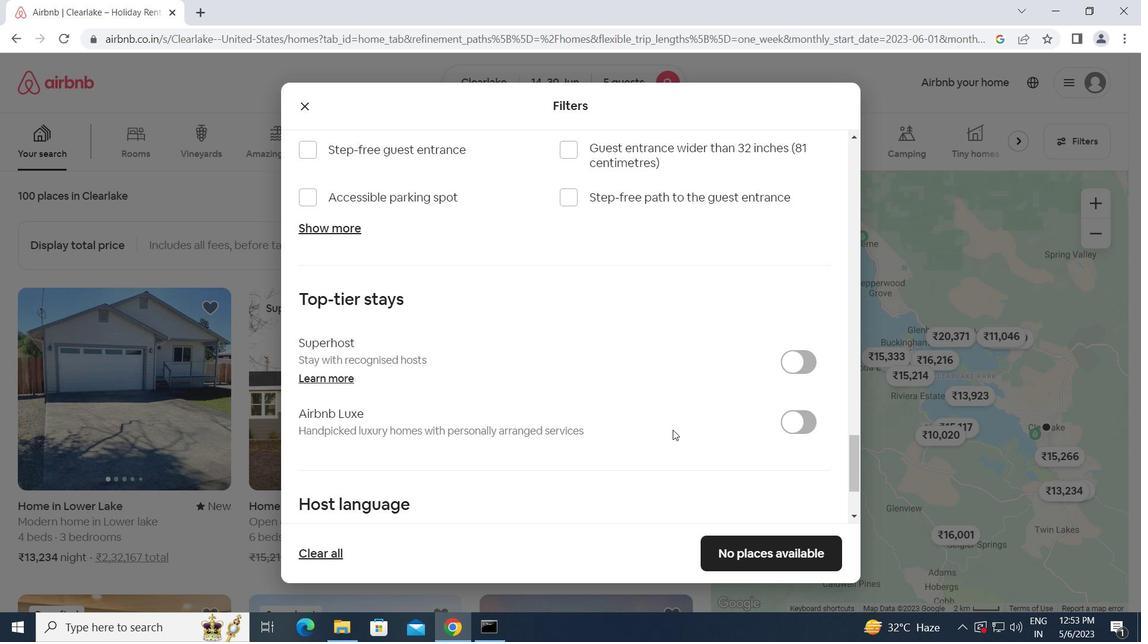 
Action: Mouse scrolled (673, 429) with delta (0, 0)
Screenshot: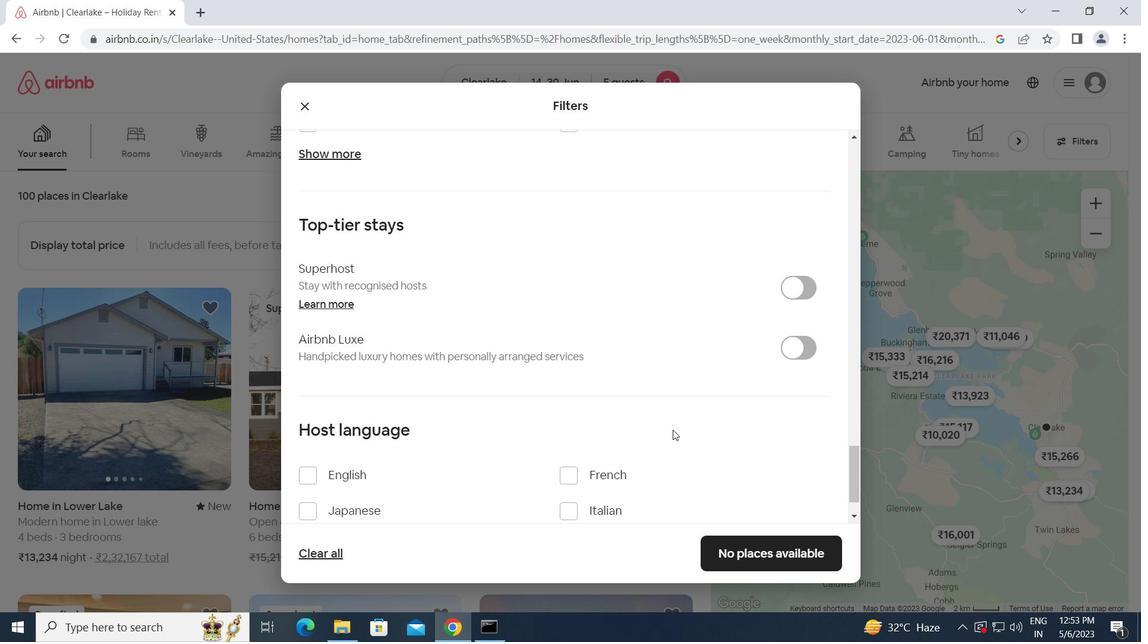 
Action: Mouse moved to (312, 422)
Screenshot: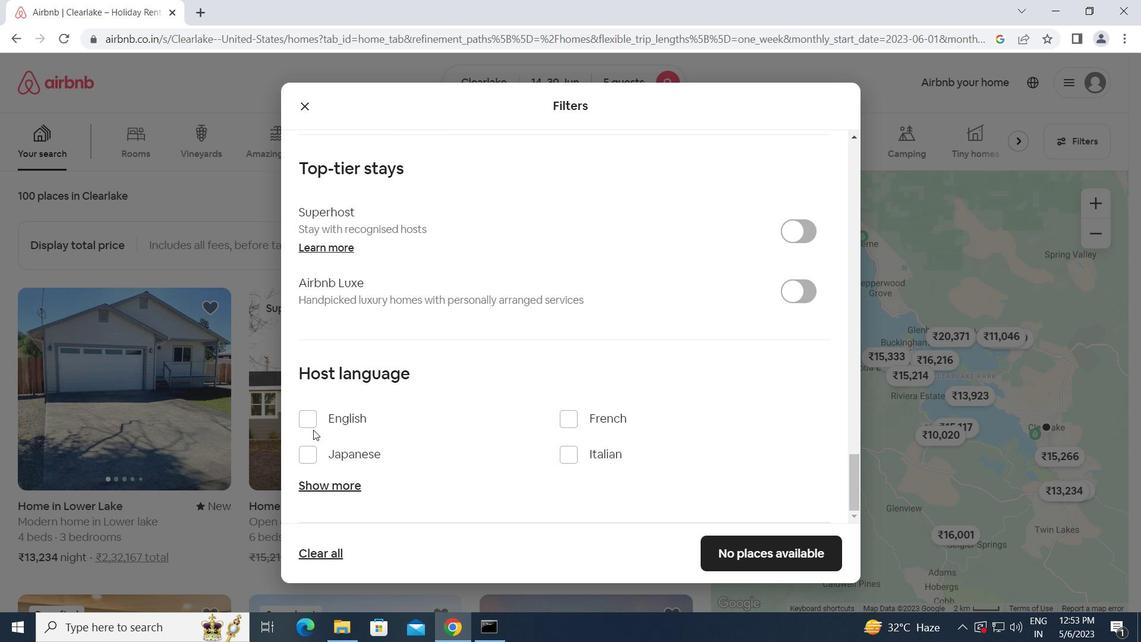 
Action: Mouse pressed left at (312, 422)
Screenshot: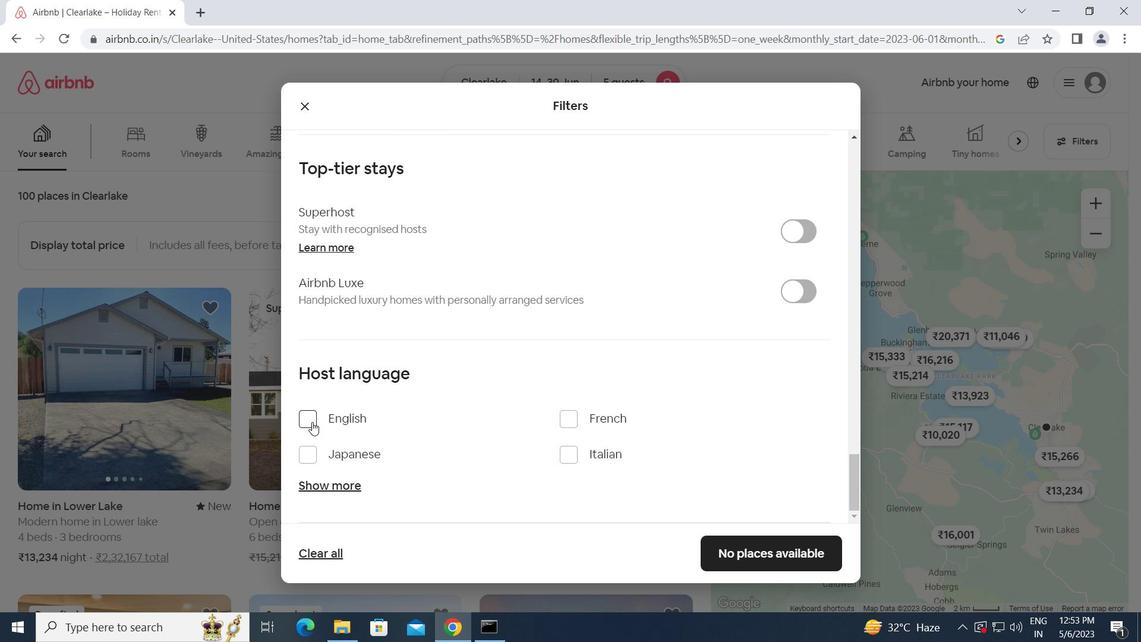 
Action: Mouse moved to (743, 553)
Screenshot: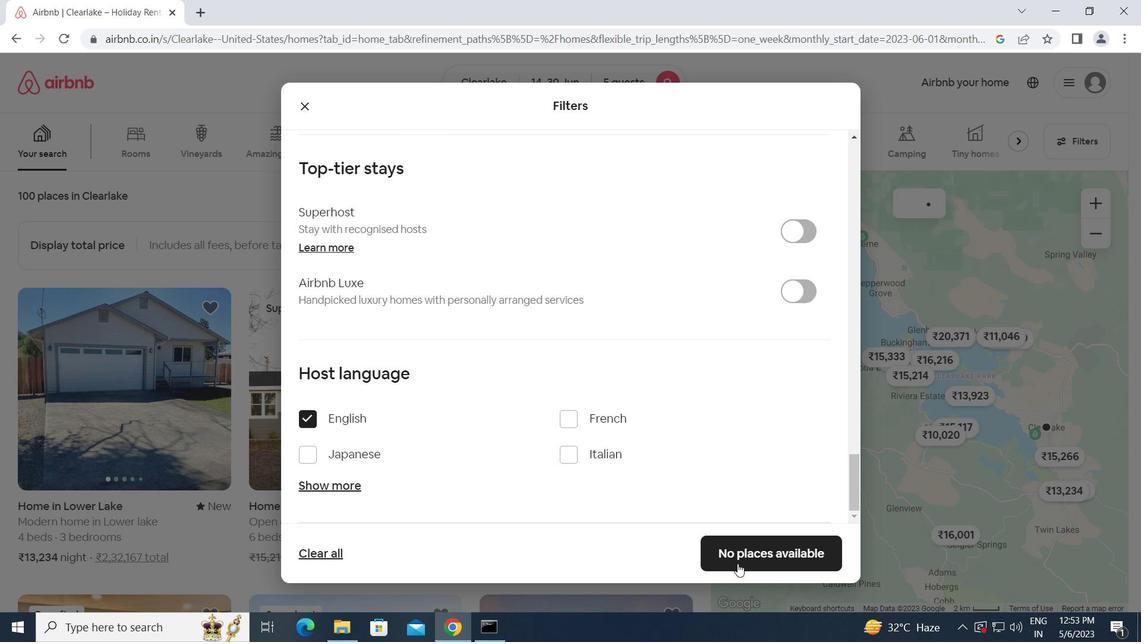 
Action: Mouse pressed left at (743, 553)
Screenshot: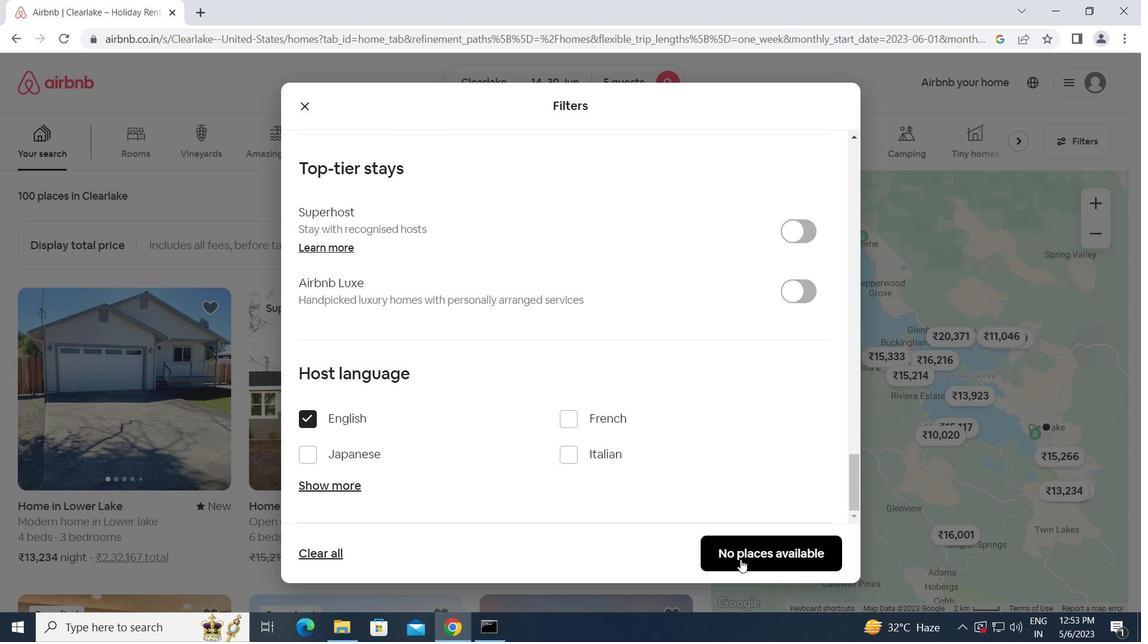 
